 Task: Buy 5 Torsion Bars from Shocks, Struts & Suspension section under best seller category for shipping address: Mia Wilson, 1983 Bartlett Avenue, Southfield, Michigan 48076, Cell Number 2485598029. Pay from credit card ending with 5759, CVV 953
Action: Key pressed amazon.com<Key.enter>
Screenshot: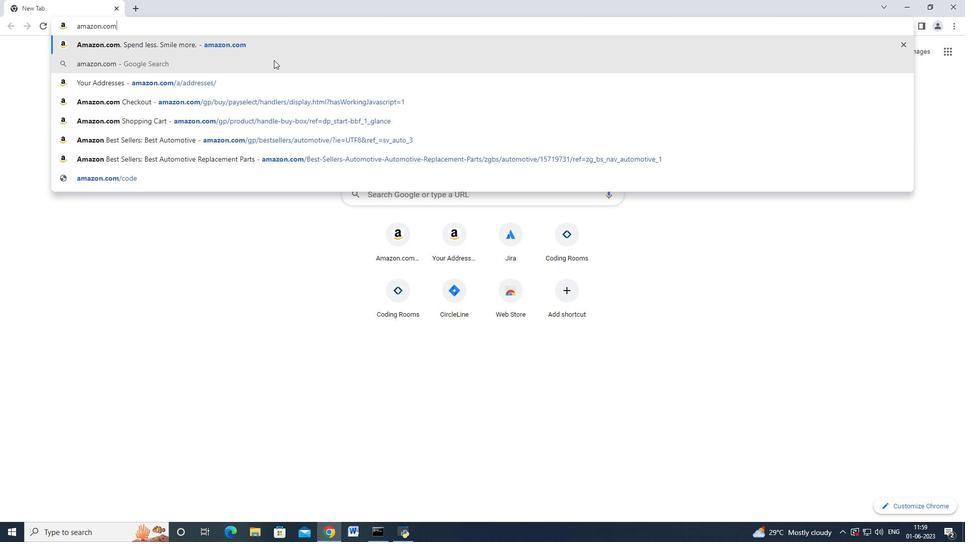 
Action: Mouse moved to (23, 73)
Screenshot: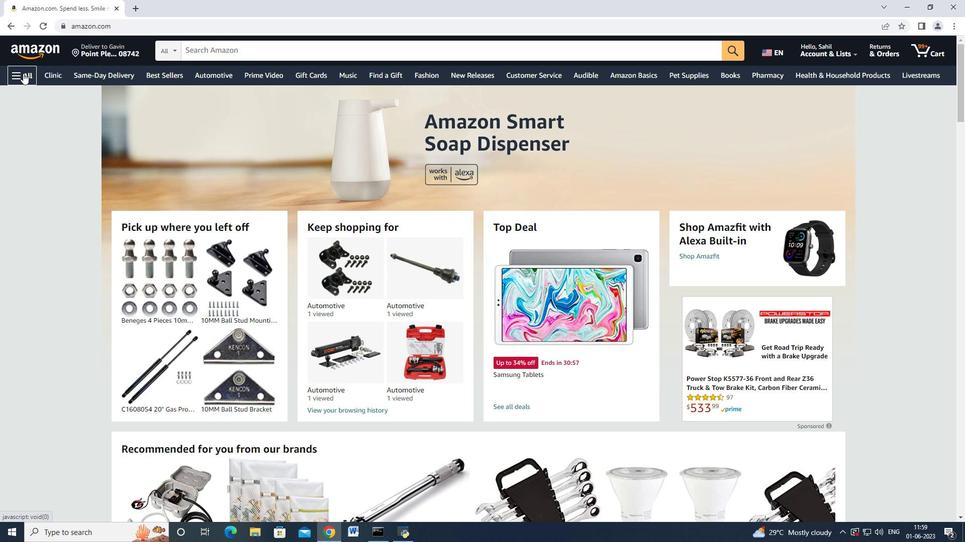 
Action: Mouse pressed left at (23, 73)
Screenshot: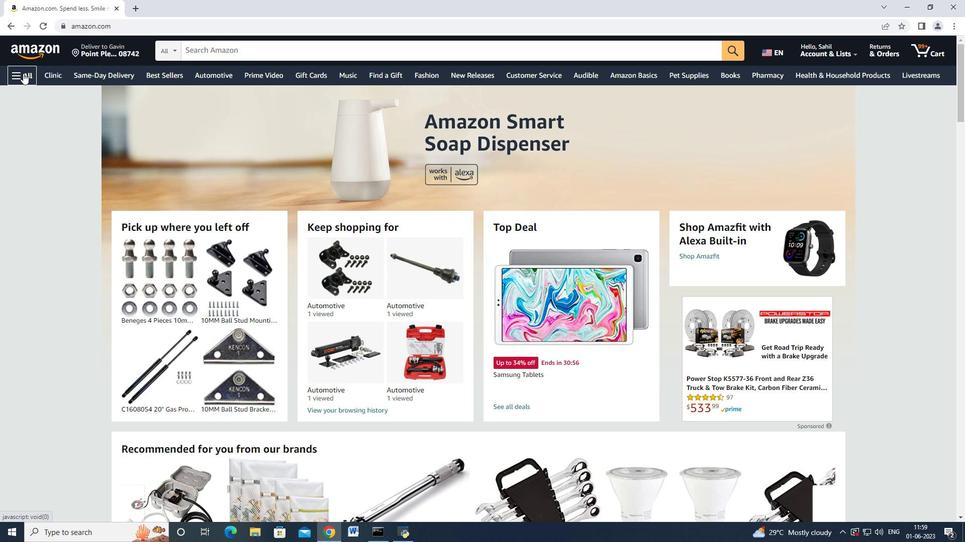 
Action: Mouse moved to (74, 190)
Screenshot: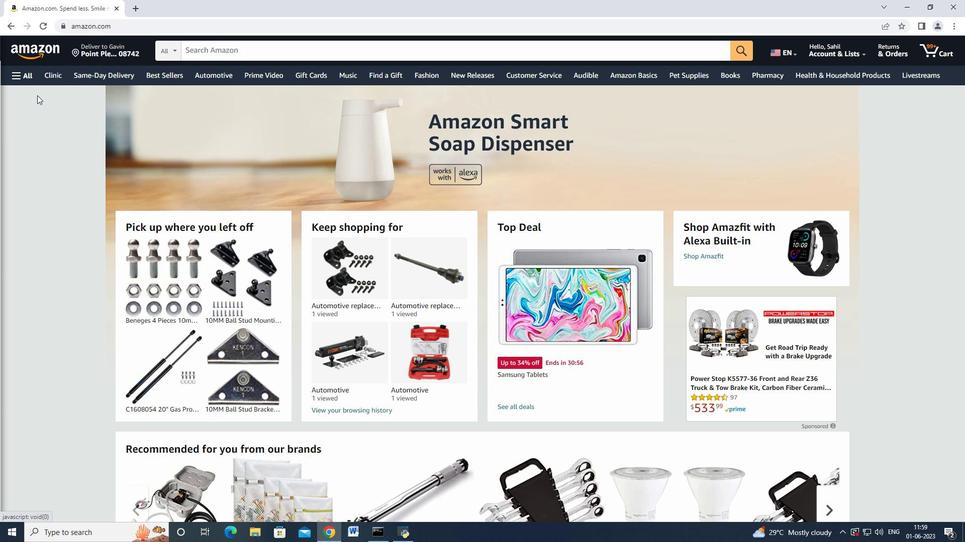 
Action: Mouse scrolled (74, 190) with delta (0, 0)
Screenshot: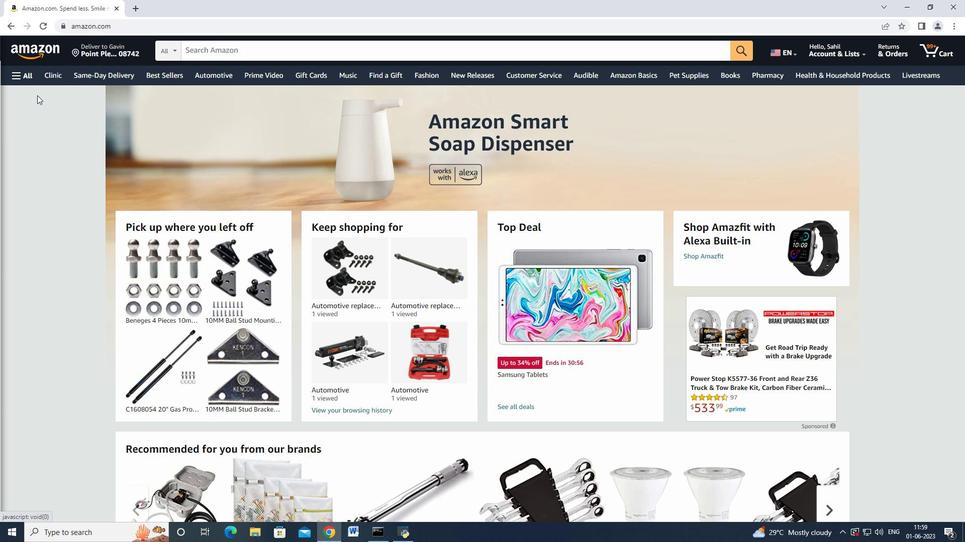 
Action: Mouse moved to (76, 196)
Screenshot: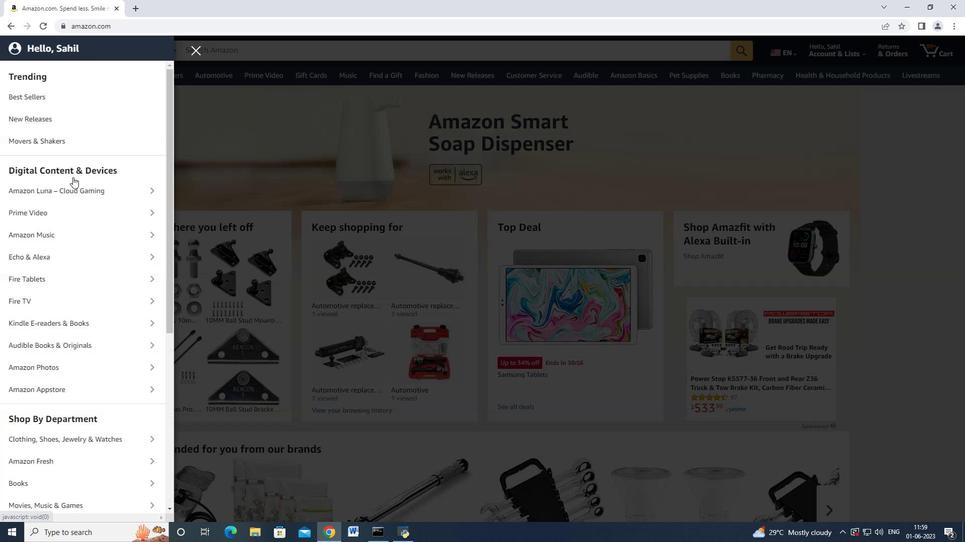 
Action: Mouse scrolled (76, 195) with delta (0, 0)
Screenshot: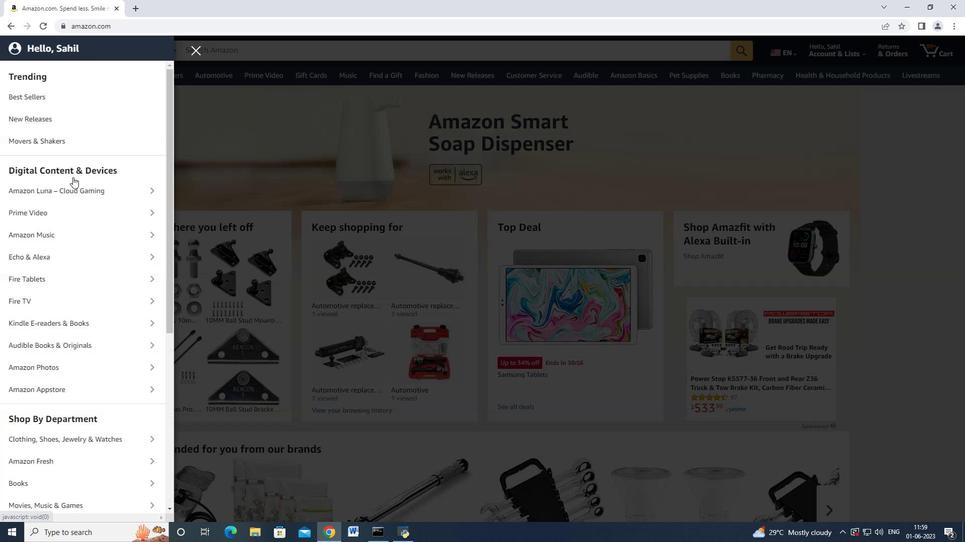 
Action: Mouse moved to (76, 197)
Screenshot: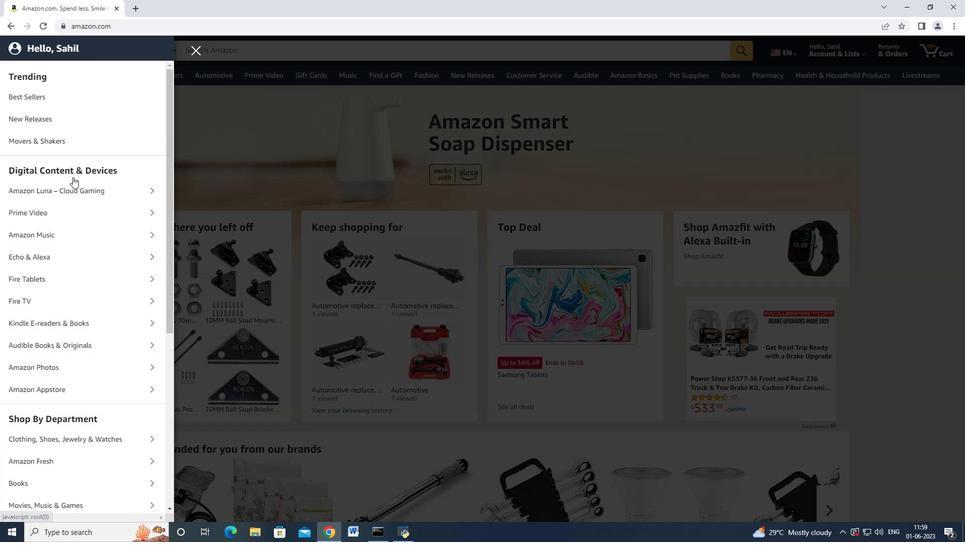 
Action: Mouse scrolled (76, 196) with delta (0, 0)
Screenshot: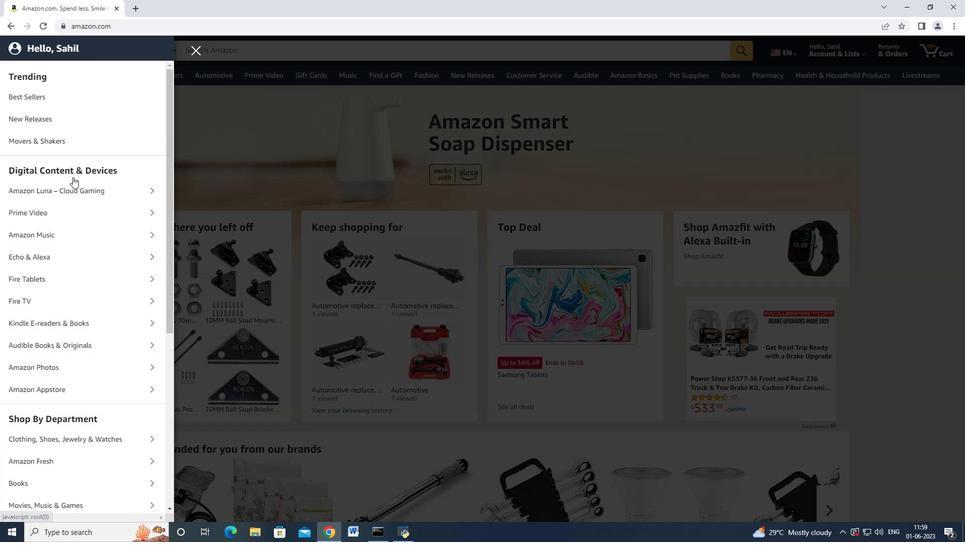 
Action: Mouse moved to (57, 378)
Screenshot: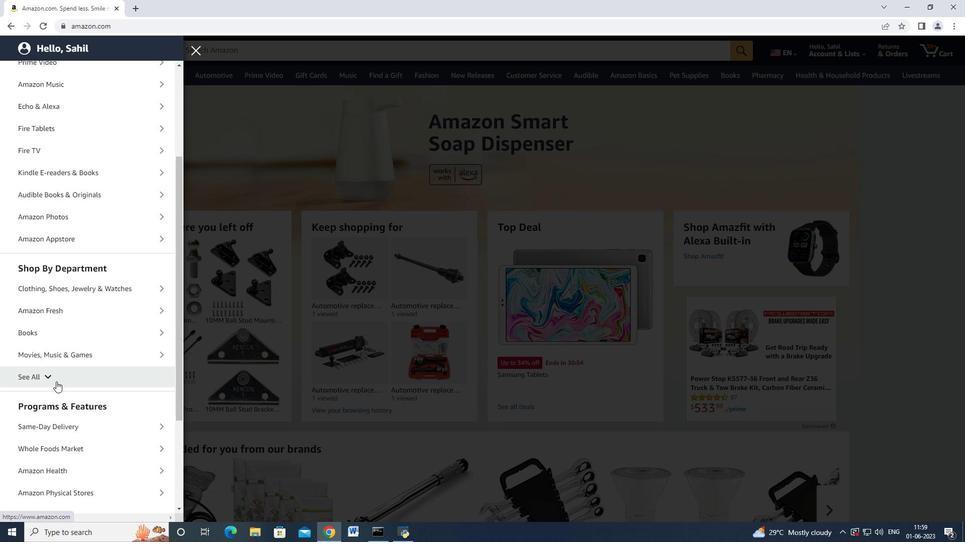 
Action: Mouse pressed left at (57, 378)
Screenshot: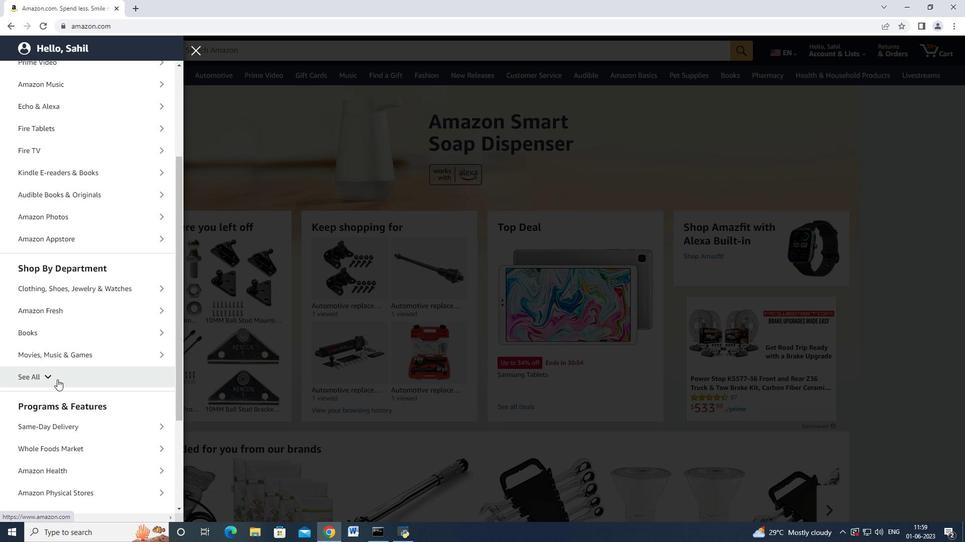 
Action: Mouse moved to (97, 309)
Screenshot: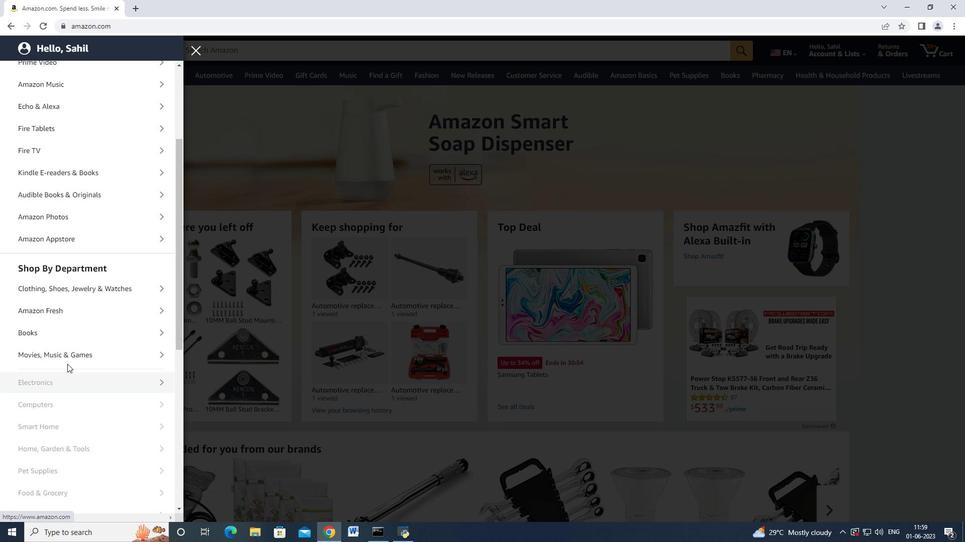 
Action: Mouse scrolled (97, 308) with delta (0, 0)
Screenshot: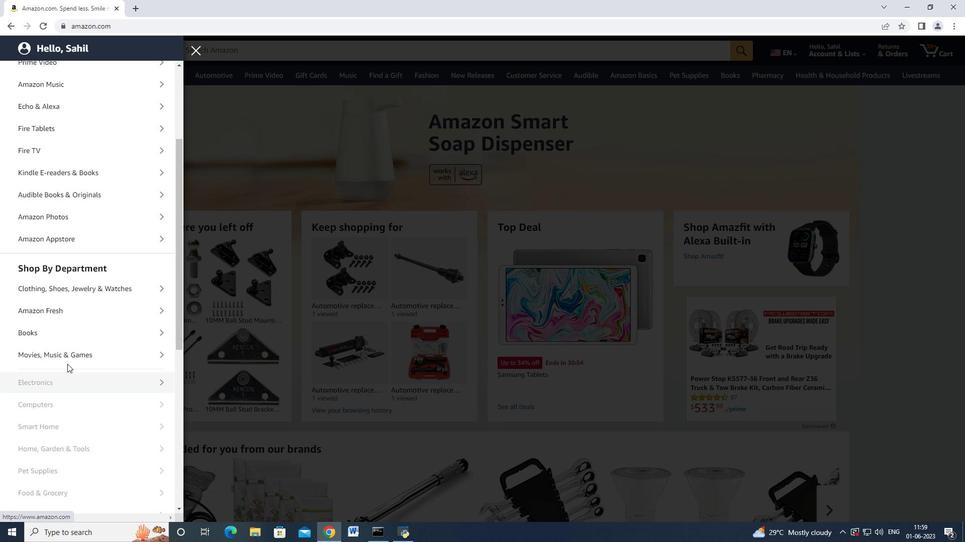 
Action: Mouse moved to (97, 308)
Screenshot: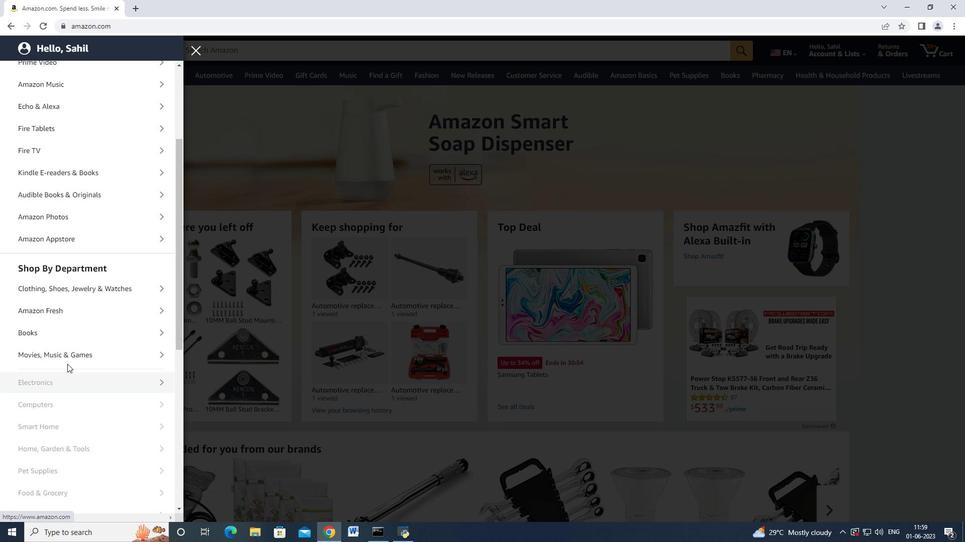
Action: Mouse scrolled (97, 308) with delta (0, 0)
Screenshot: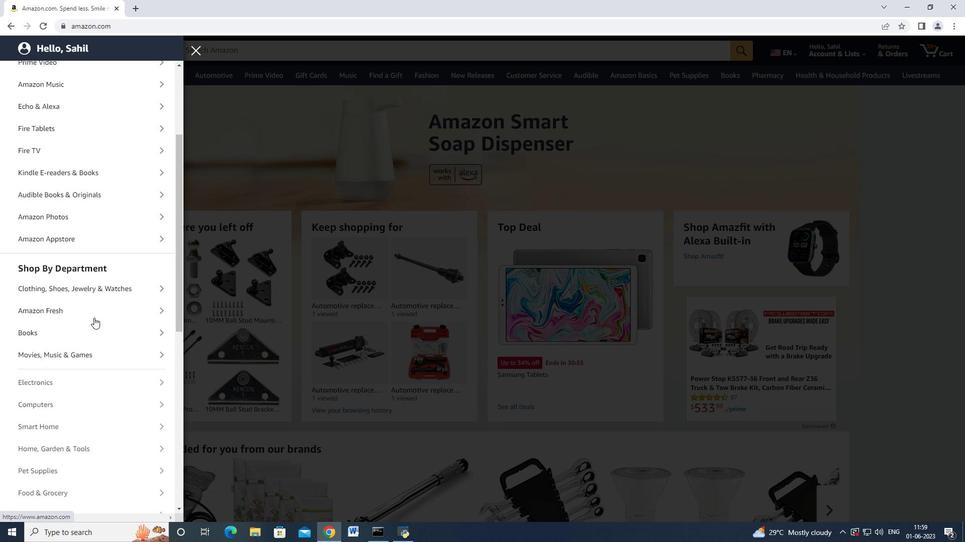 
Action: Mouse scrolled (97, 308) with delta (0, 0)
Screenshot: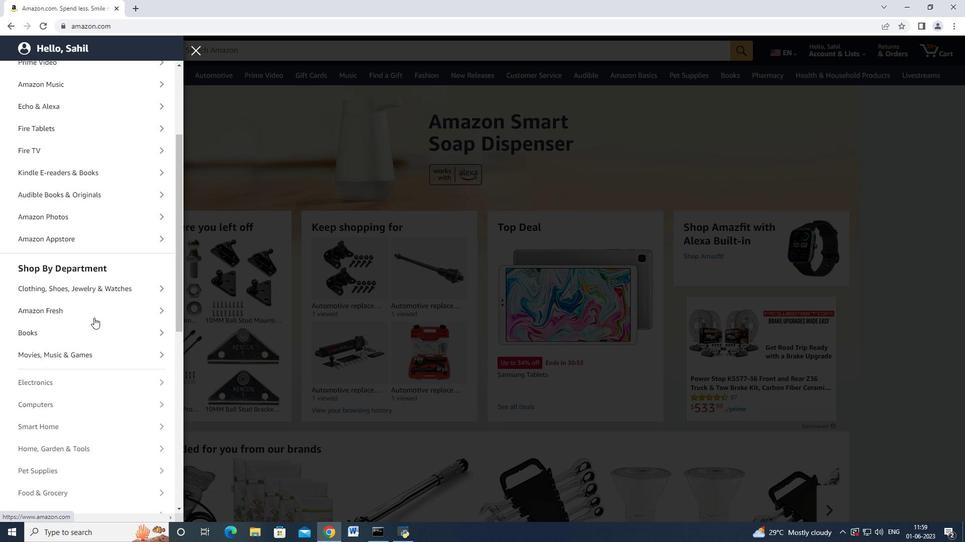 
Action: Mouse scrolled (97, 308) with delta (0, 0)
Screenshot: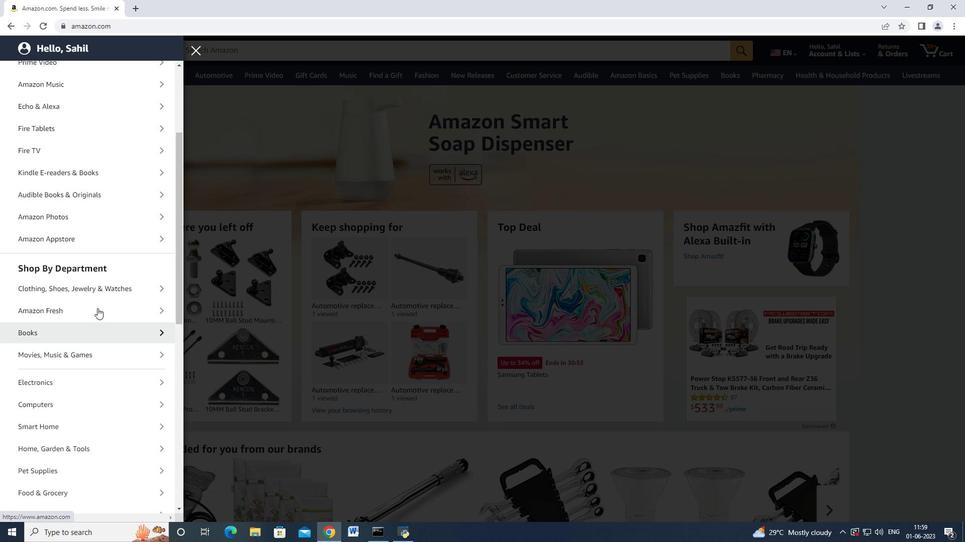 
Action: Mouse moved to (98, 316)
Screenshot: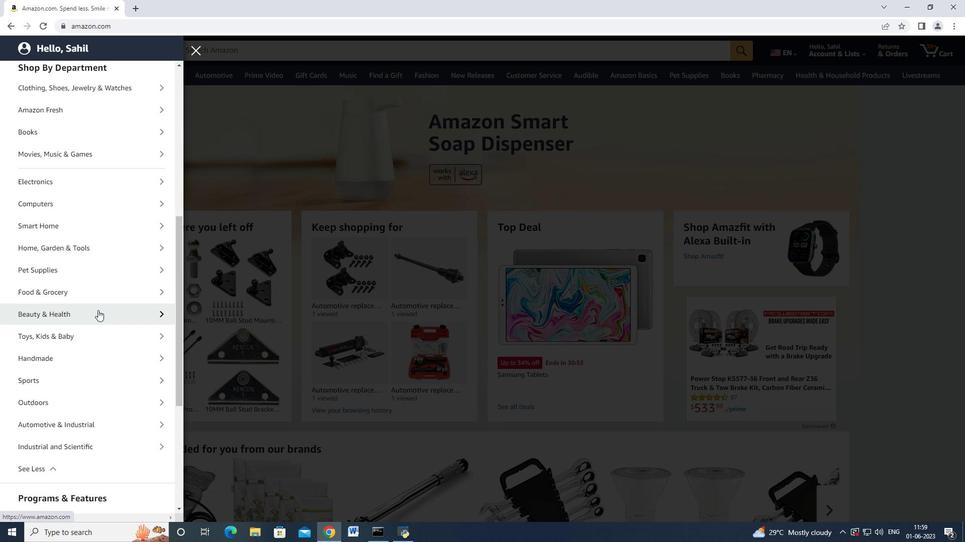 
Action: Mouse scrolled (98, 316) with delta (0, 0)
Screenshot: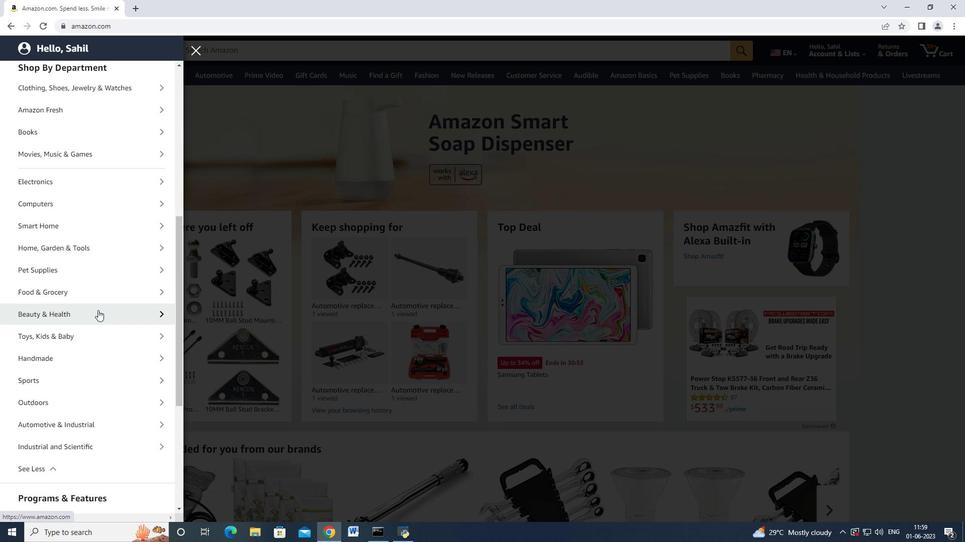 
Action: Mouse moved to (98, 318)
Screenshot: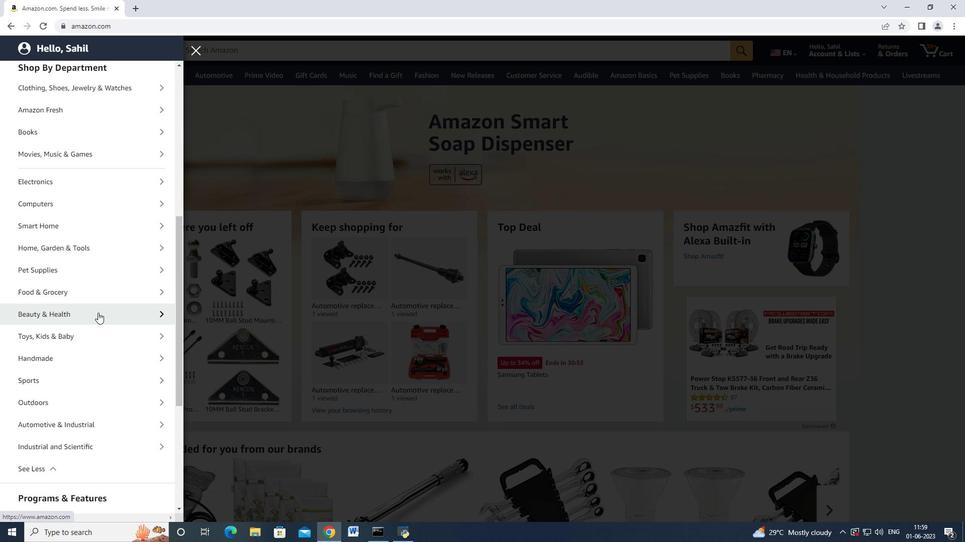 
Action: Mouse scrolled (98, 318) with delta (0, 0)
Screenshot: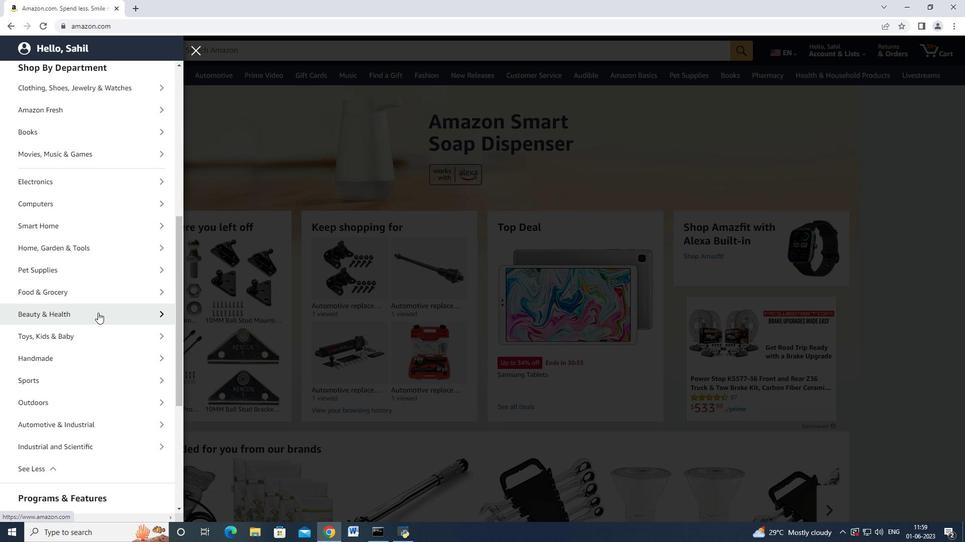 
Action: Mouse moved to (104, 330)
Screenshot: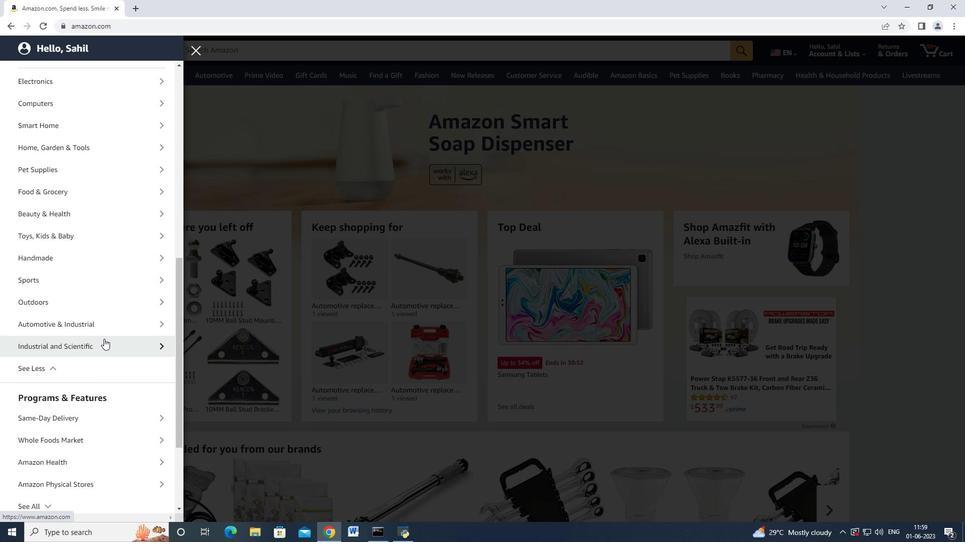 
Action: Mouse pressed left at (104, 330)
Screenshot: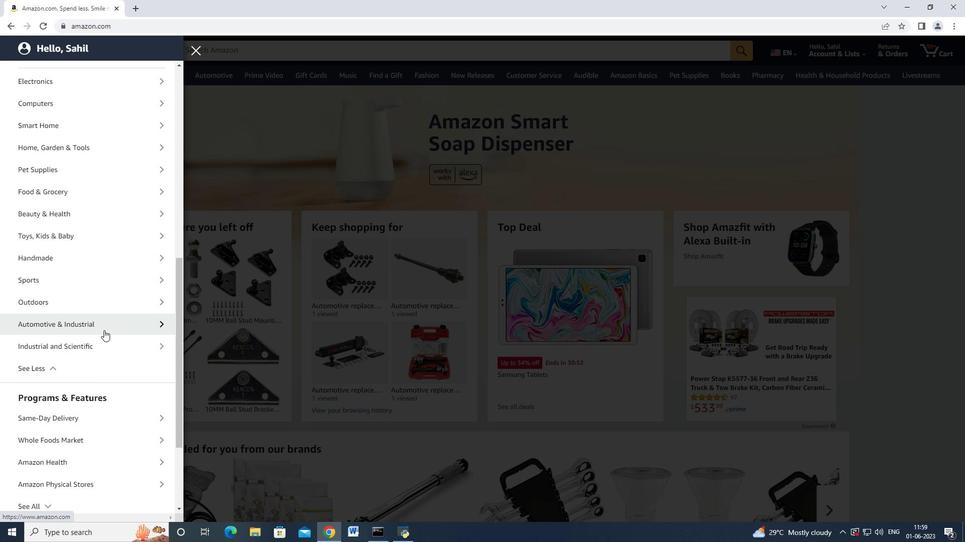 
Action: Mouse moved to (103, 116)
Screenshot: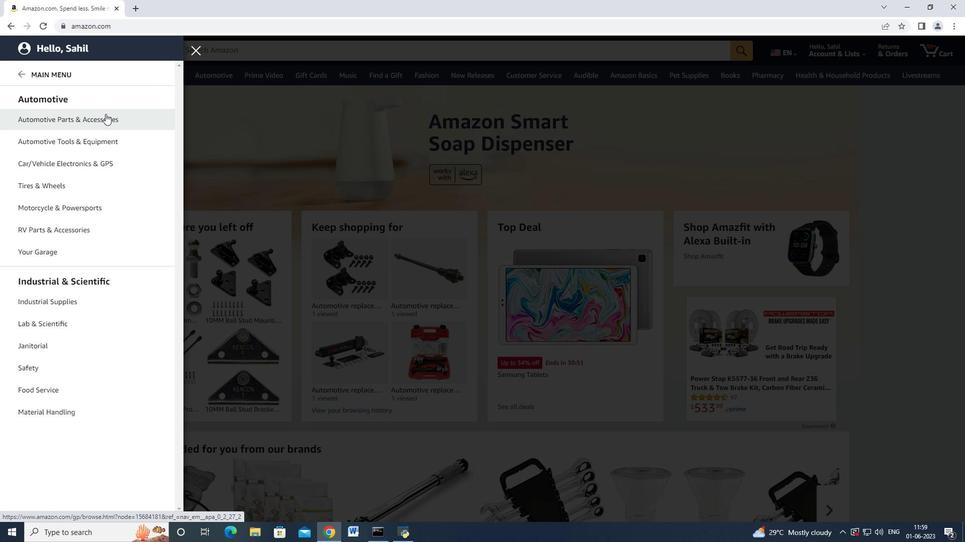 
Action: Mouse pressed left at (103, 116)
Screenshot: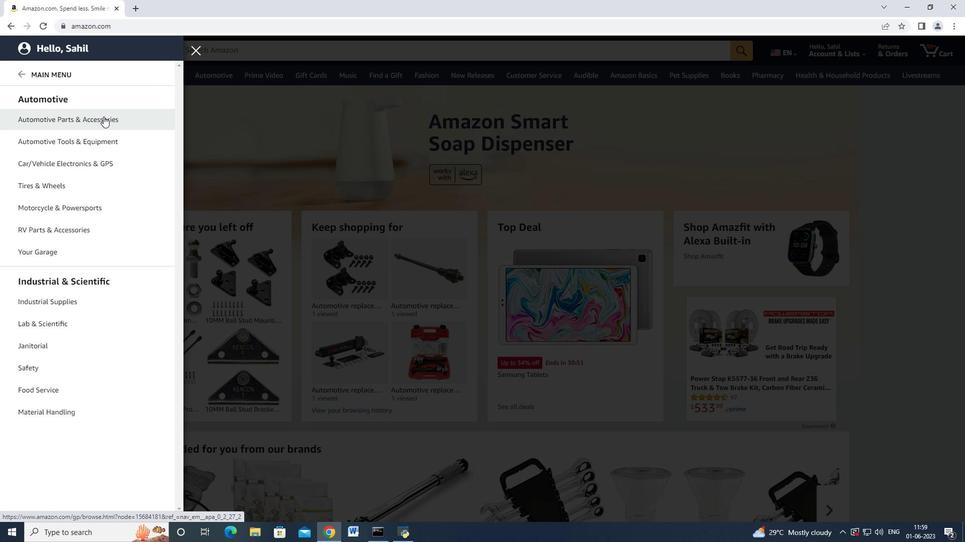 
Action: Mouse moved to (174, 91)
Screenshot: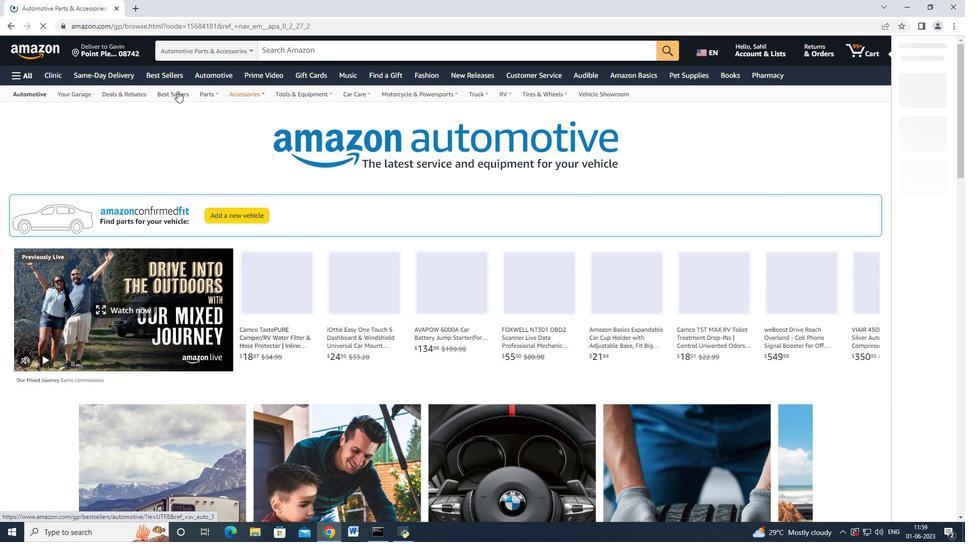
Action: Mouse pressed left at (174, 91)
Screenshot: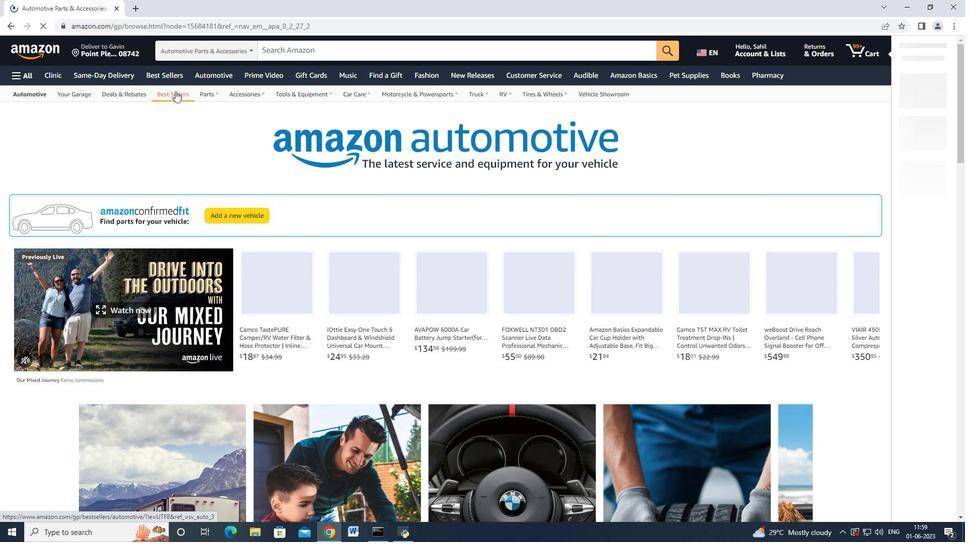 
Action: Mouse moved to (71, 325)
Screenshot: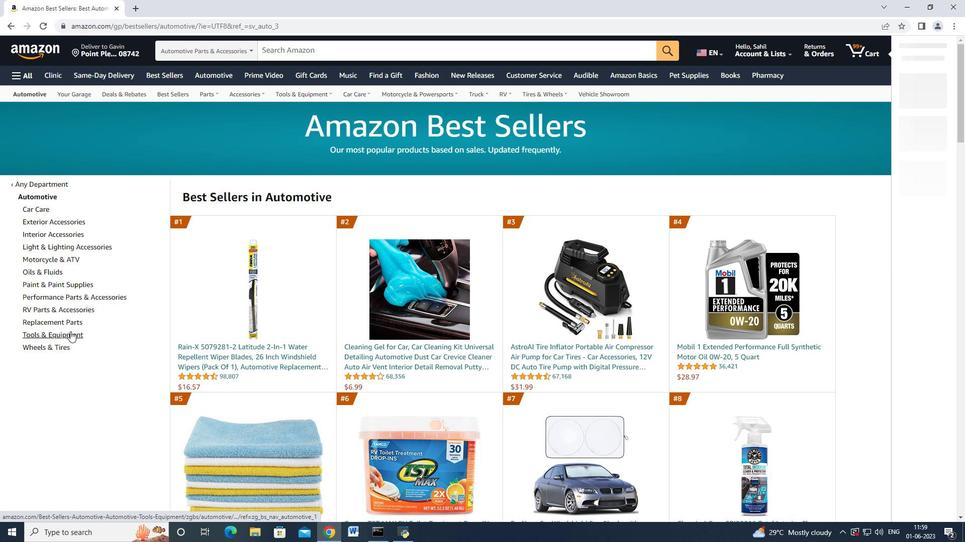 
Action: Mouse pressed left at (71, 325)
Screenshot: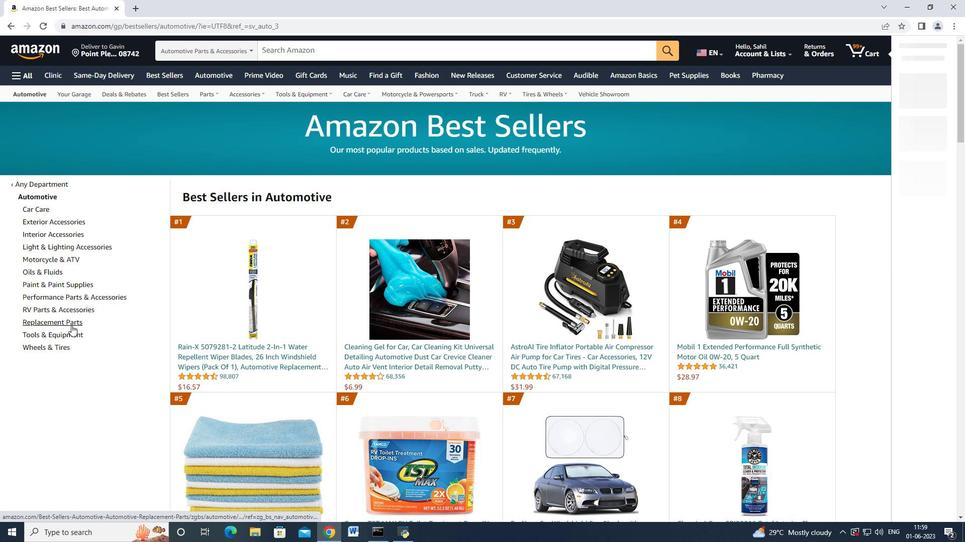 
Action: Mouse moved to (128, 291)
Screenshot: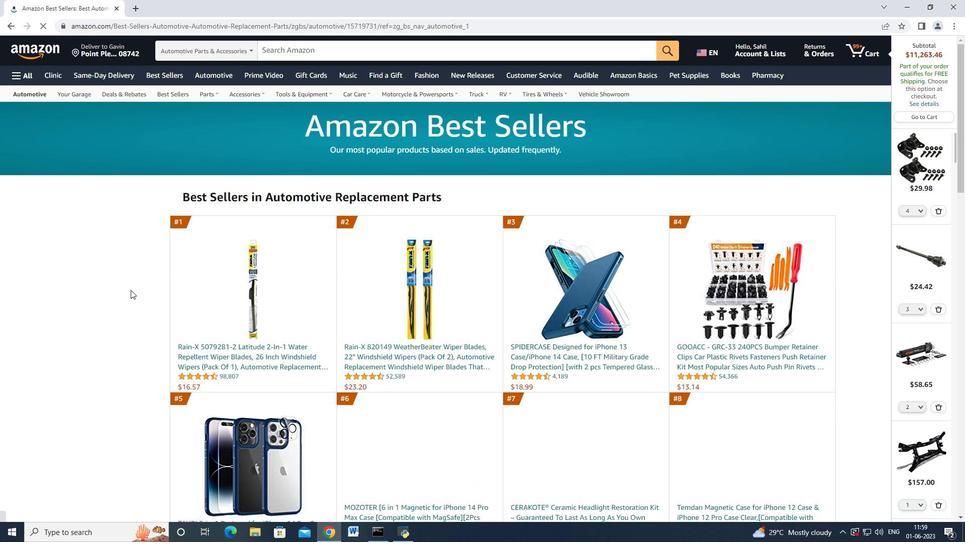 
Action: Mouse scrolled (128, 291) with delta (0, 0)
Screenshot: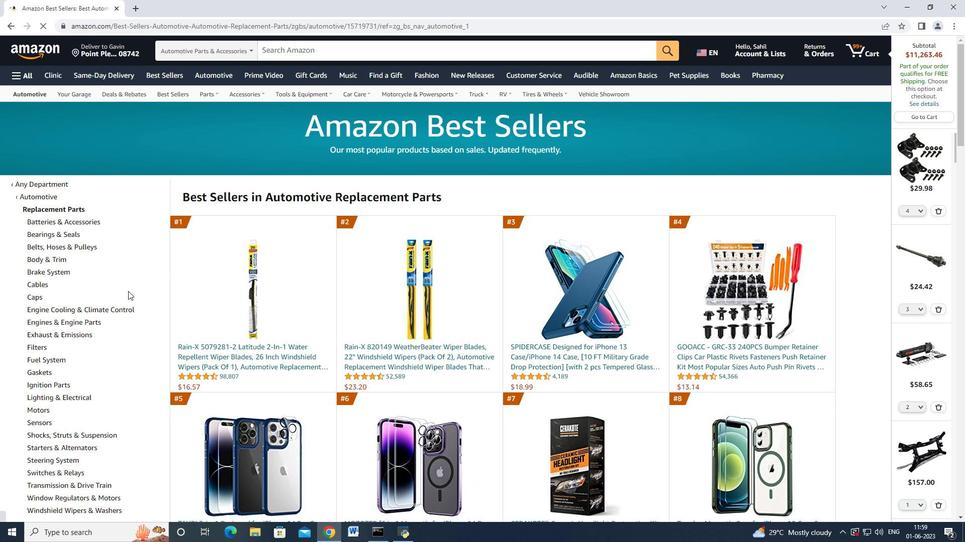 
Action: Mouse scrolled (128, 291) with delta (0, 0)
Screenshot: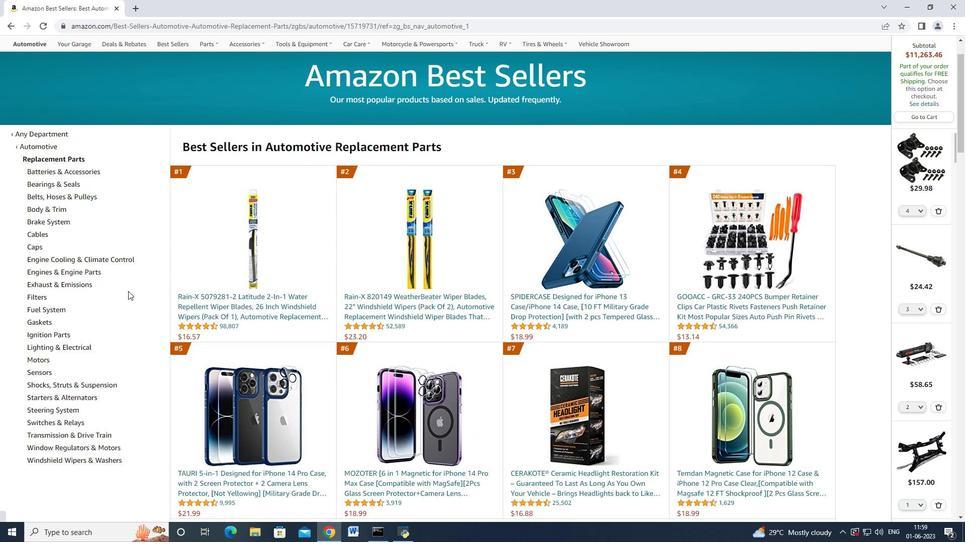
Action: Mouse scrolled (128, 292) with delta (0, 0)
Screenshot: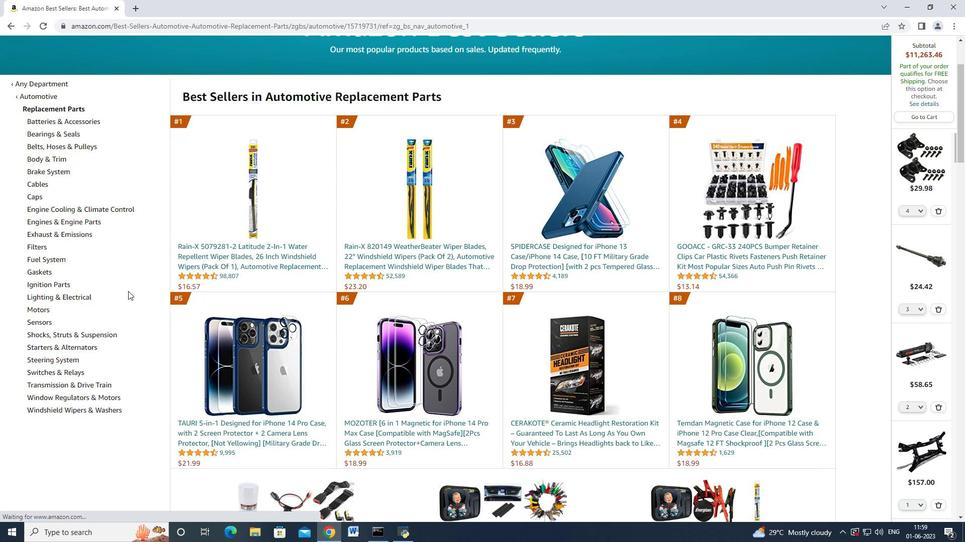 
Action: Mouse moved to (76, 386)
Screenshot: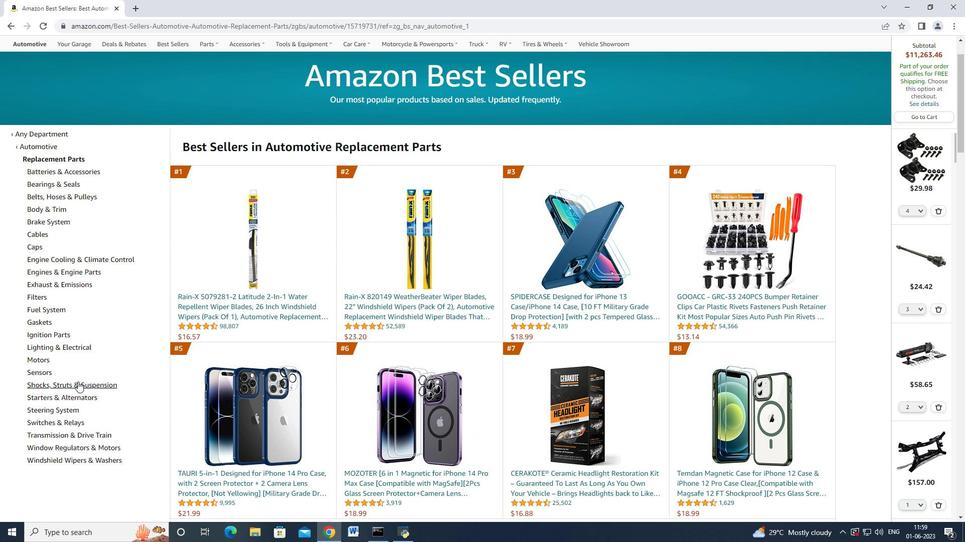 
Action: Mouse pressed left at (76, 386)
Screenshot: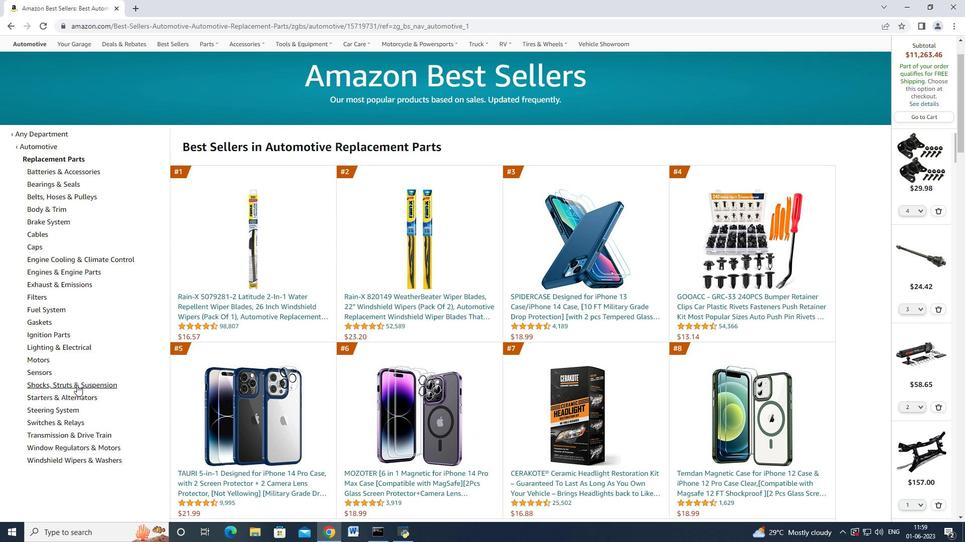 
Action: Mouse moved to (107, 310)
Screenshot: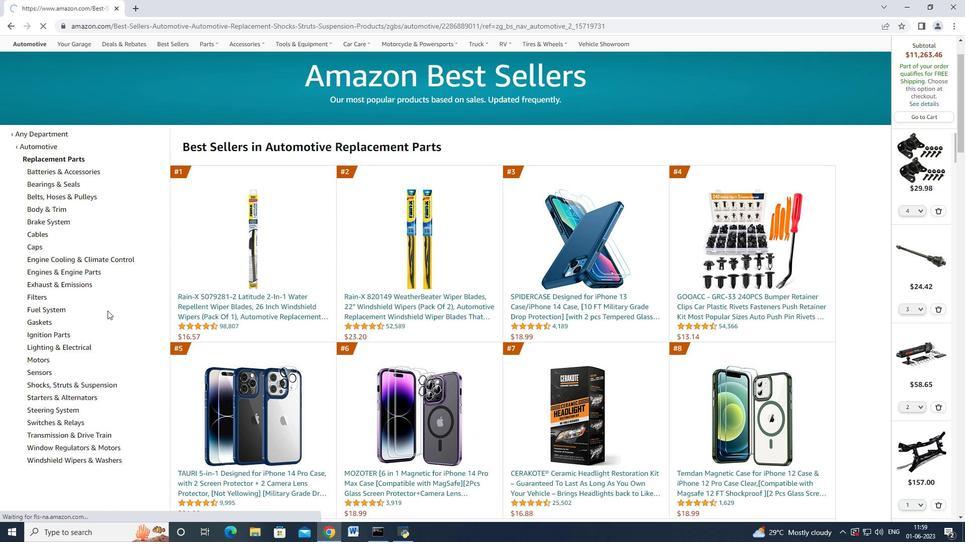 
Action: Mouse scrolled (107, 310) with delta (0, 0)
Screenshot: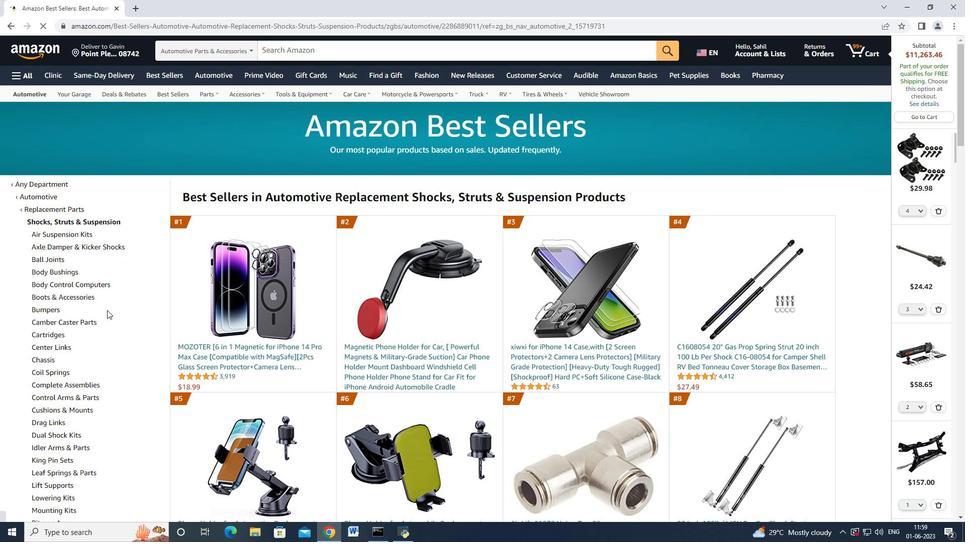 
Action: Mouse scrolled (107, 310) with delta (0, 0)
Screenshot: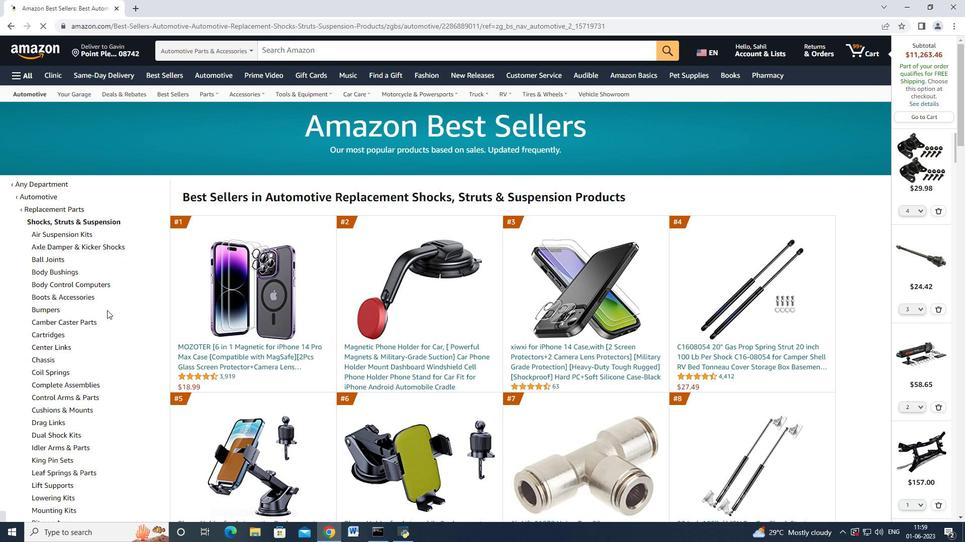 
Action: Mouse scrolled (107, 310) with delta (0, 0)
Screenshot: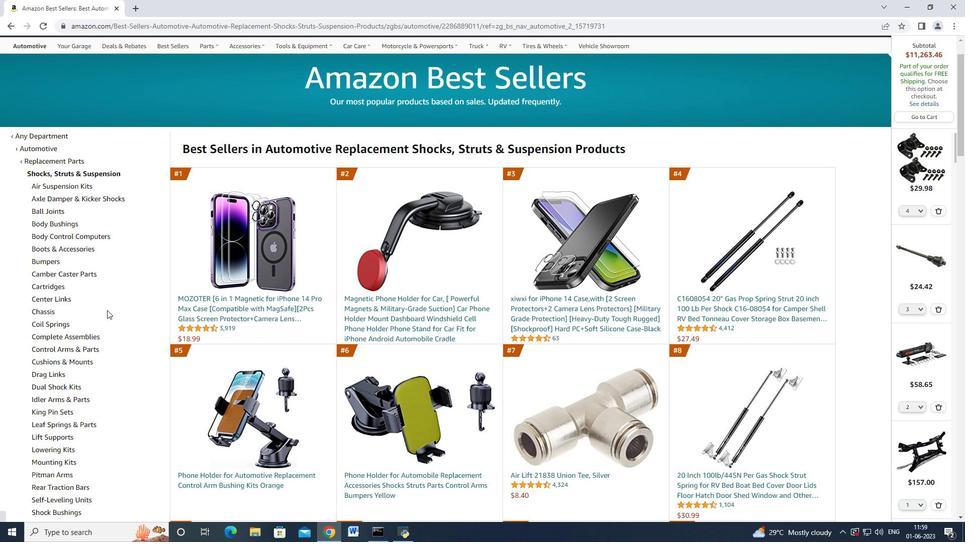 
Action: Mouse scrolled (107, 310) with delta (0, 0)
Screenshot: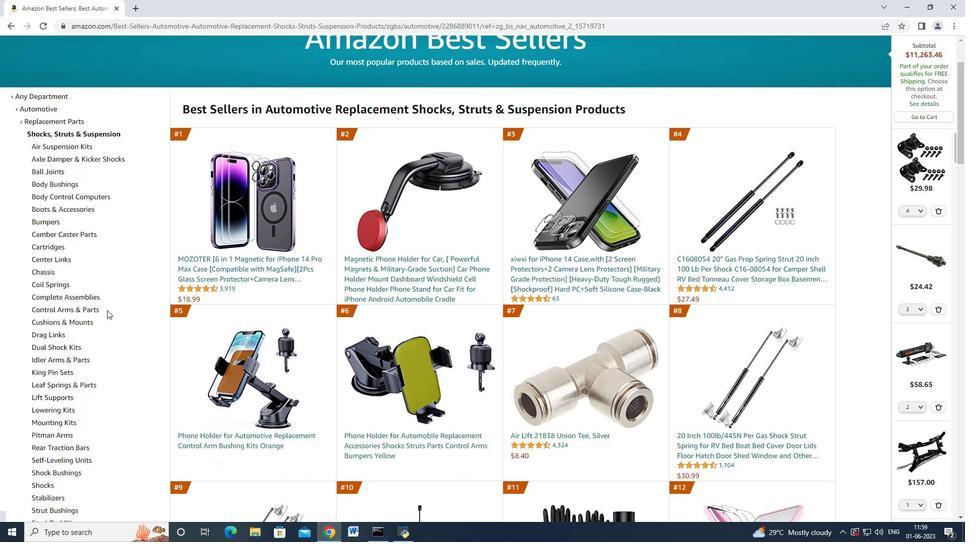 
Action: Mouse scrolled (107, 310) with delta (0, 0)
Screenshot: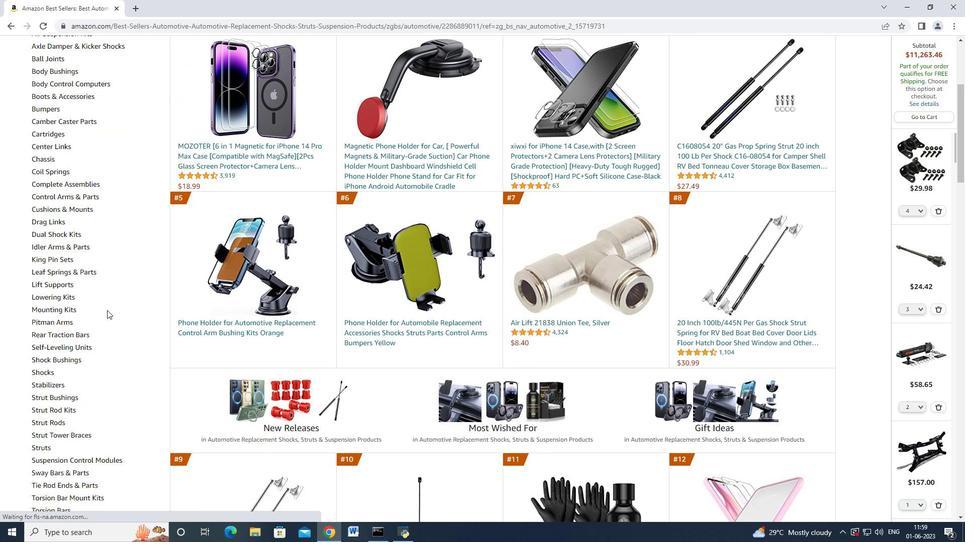 
Action: Mouse scrolled (107, 310) with delta (0, 0)
Screenshot: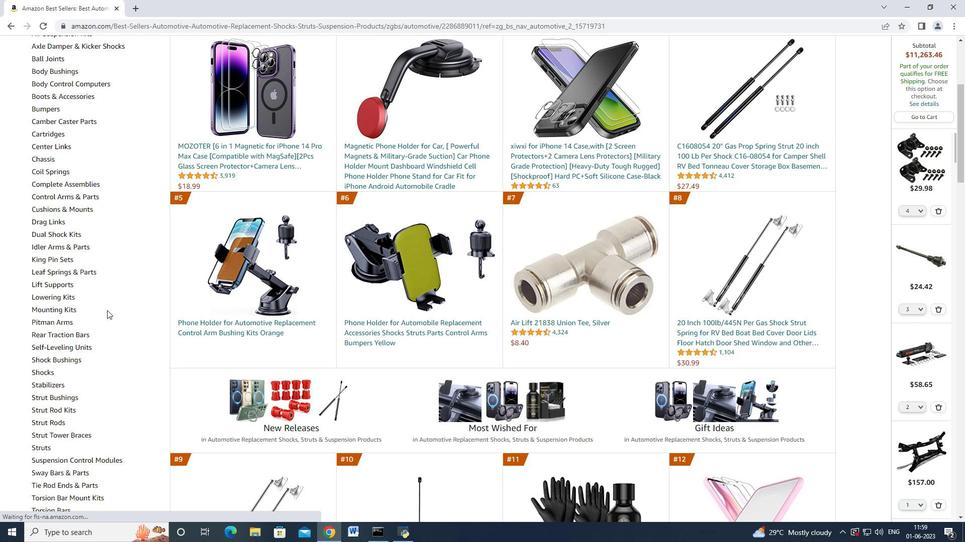 
Action: Mouse moved to (65, 411)
Screenshot: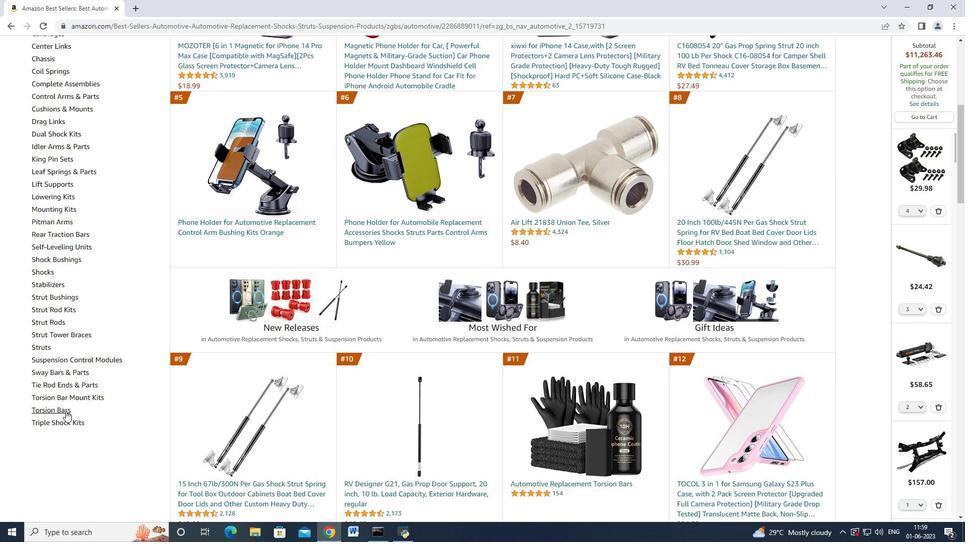 
Action: Mouse pressed left at (65, 411)
Screenshot: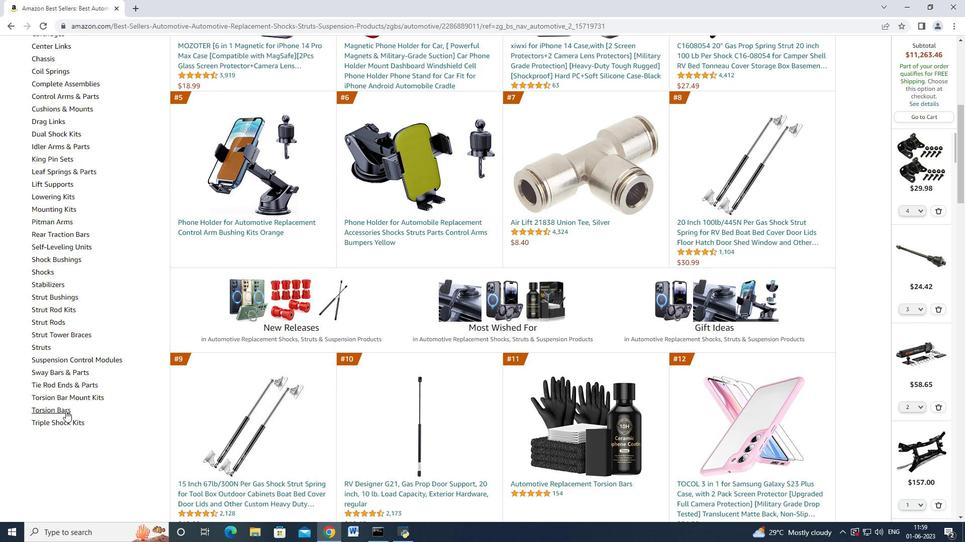 
Action: Mouse moved to (314, 243)
Screenshot: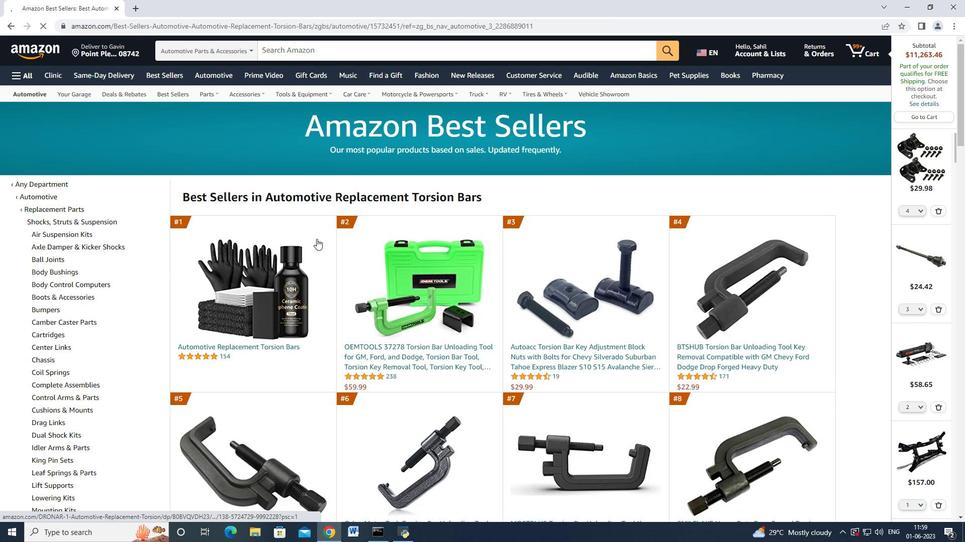 
Action: Mouse scrolled (314, 242) with delta (0, 0)
Screenshot: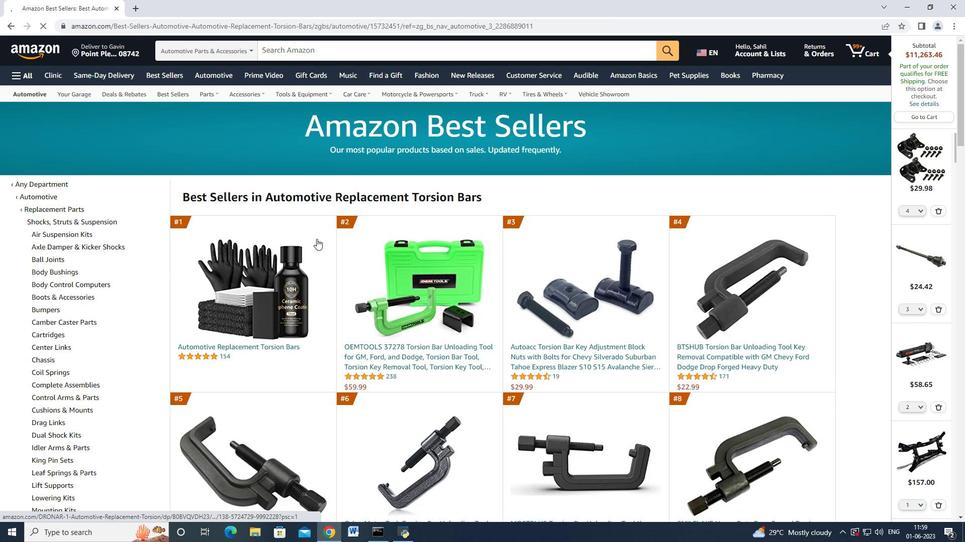 
Action: Mouse moved to (314, 243)
Screenshot: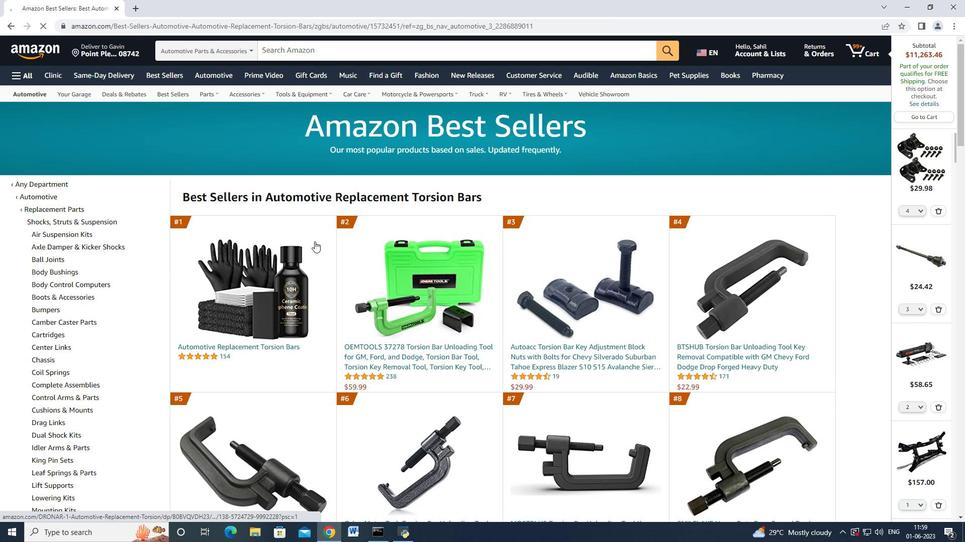 
Action: Mouse scrolled (314, 242) with delta (0, 0)
Screenshot: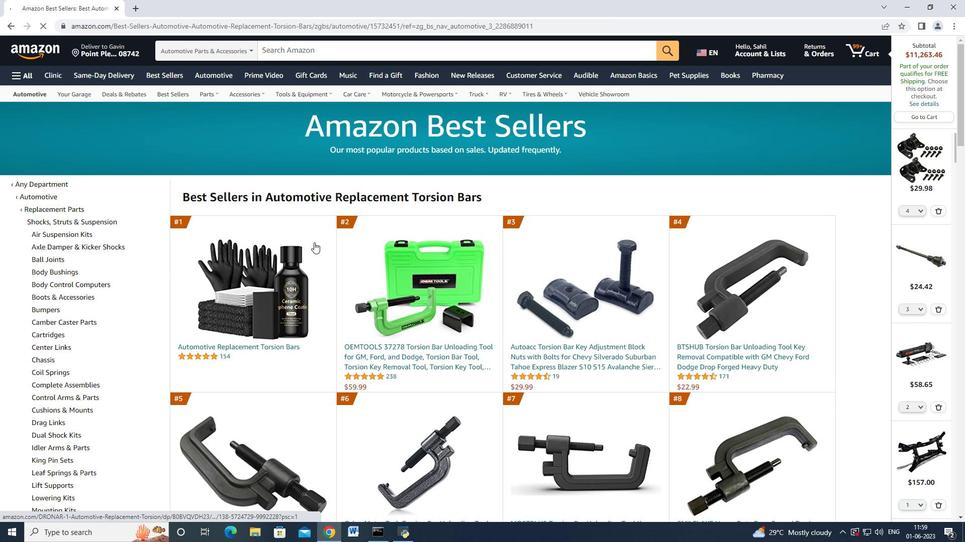 
Action: Mouse moved to (409, 252)
Screenshot: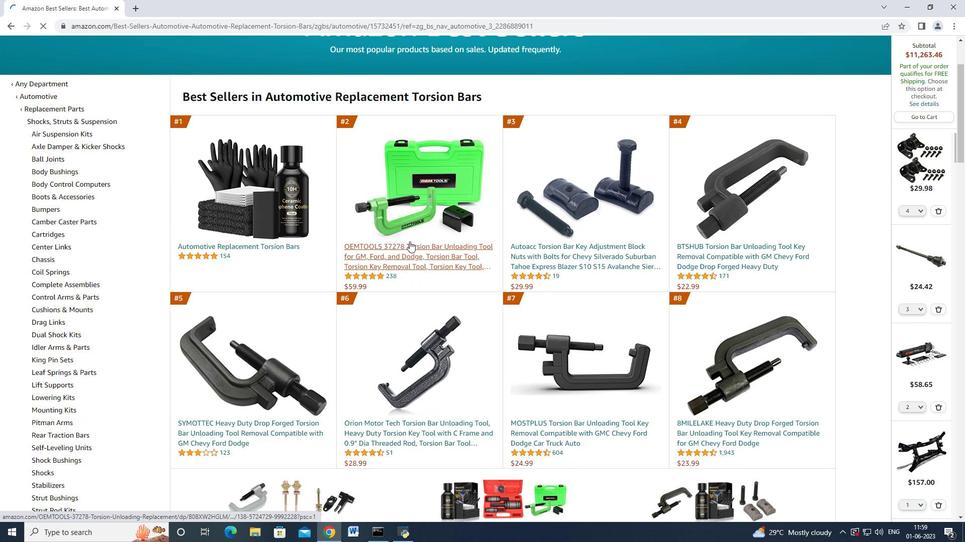 
Action: Mouse pressed left at (409, 252)
Screenshot: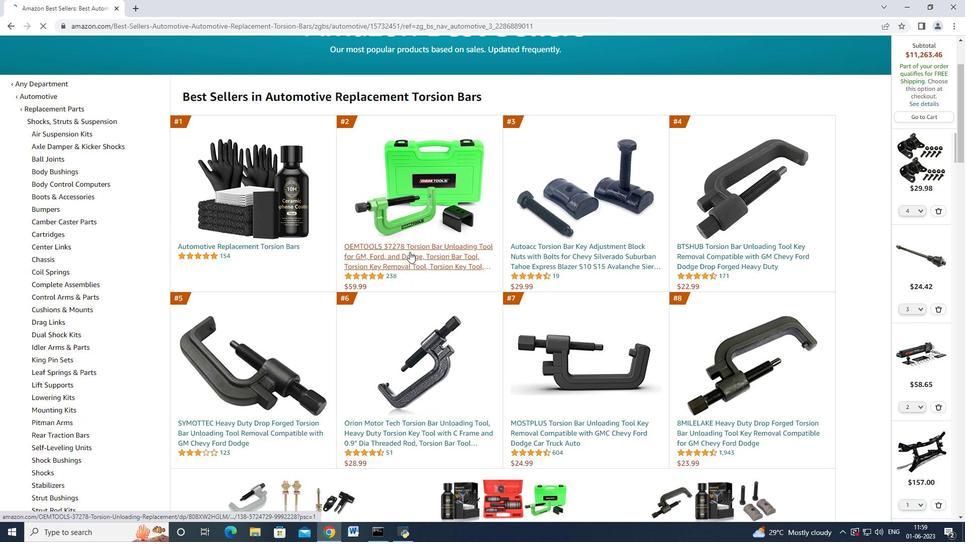 
Action: Mouse moved to (539, 265)
Screenshot: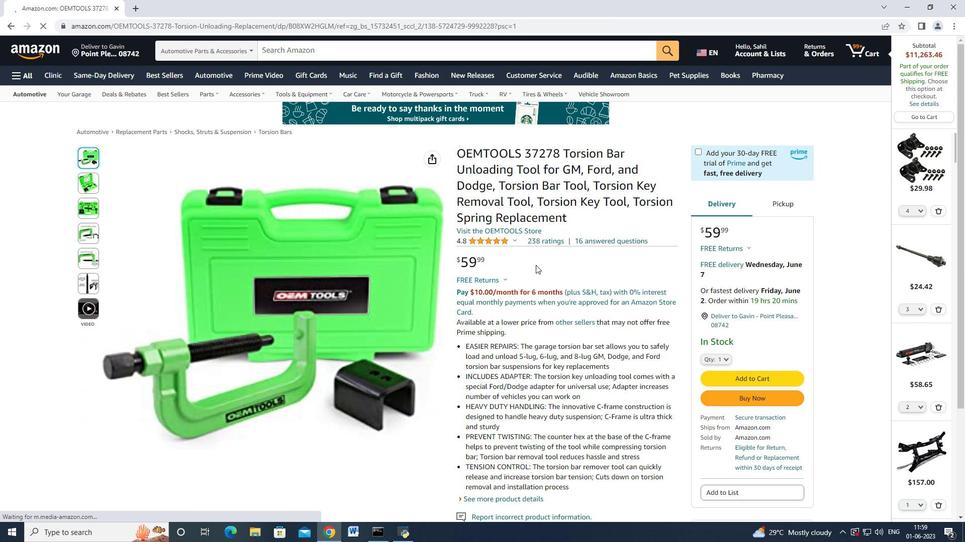 
Action: Mouse scrolled (539, 265) with delta (0, 0)
Screenshot: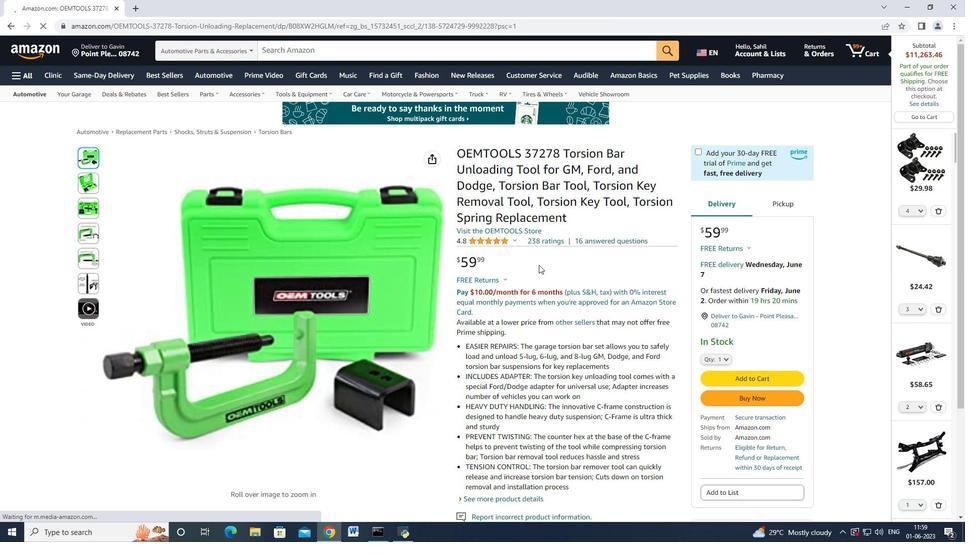 
Action: Mouse moved to (711, 310)
Screenshot: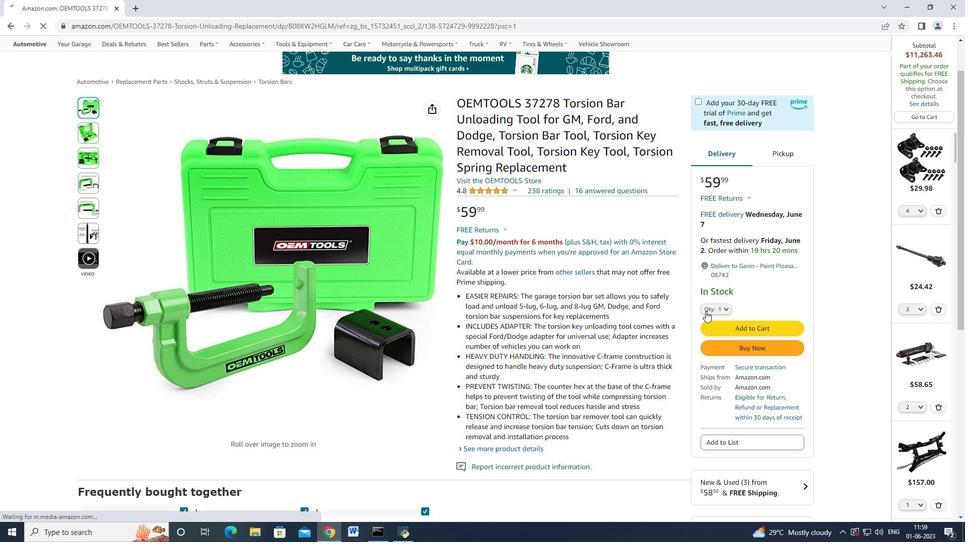 
Action: Mouse pressed left at (711, 310)
Screenshot: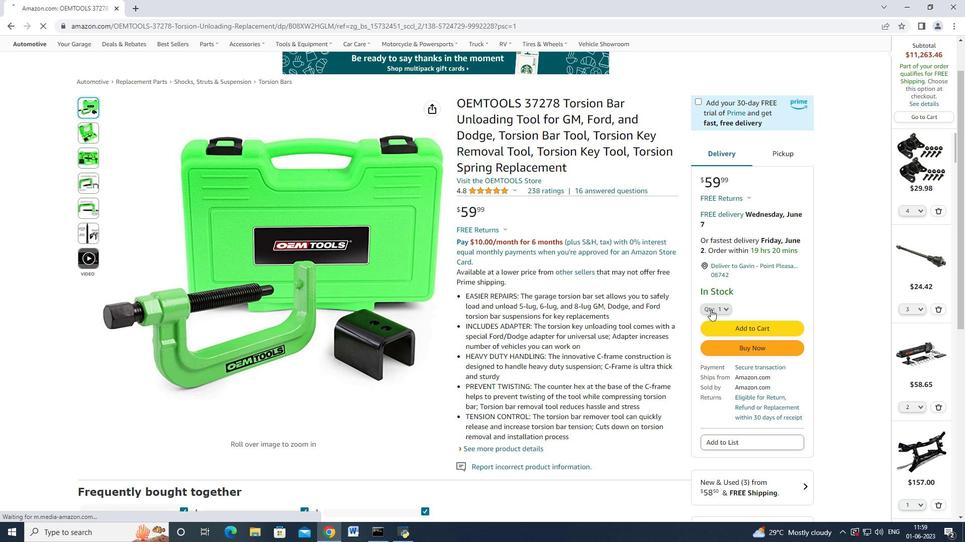 
Action: Mouse moved to (718, 108)
Screenshot: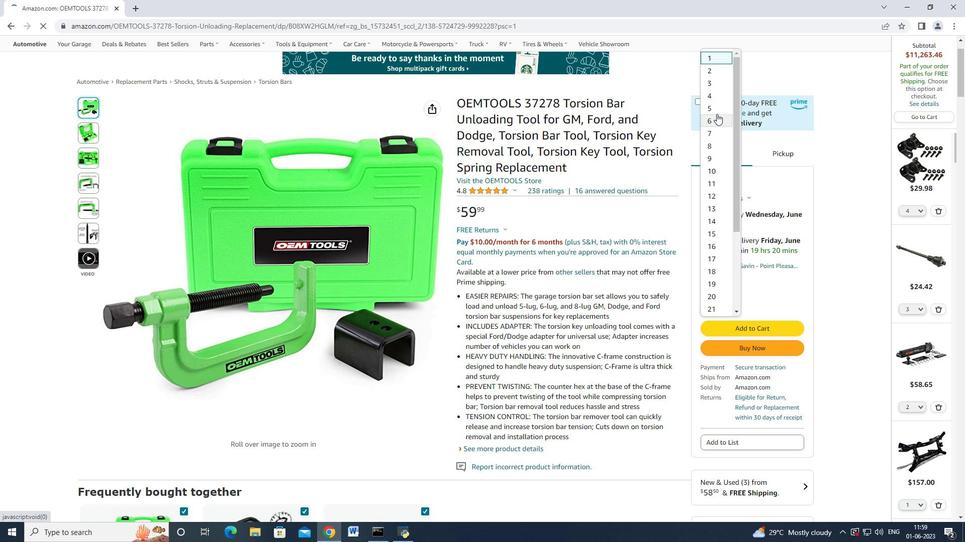 
Action: Mouse pressed left at (718, 108)
Screenshot: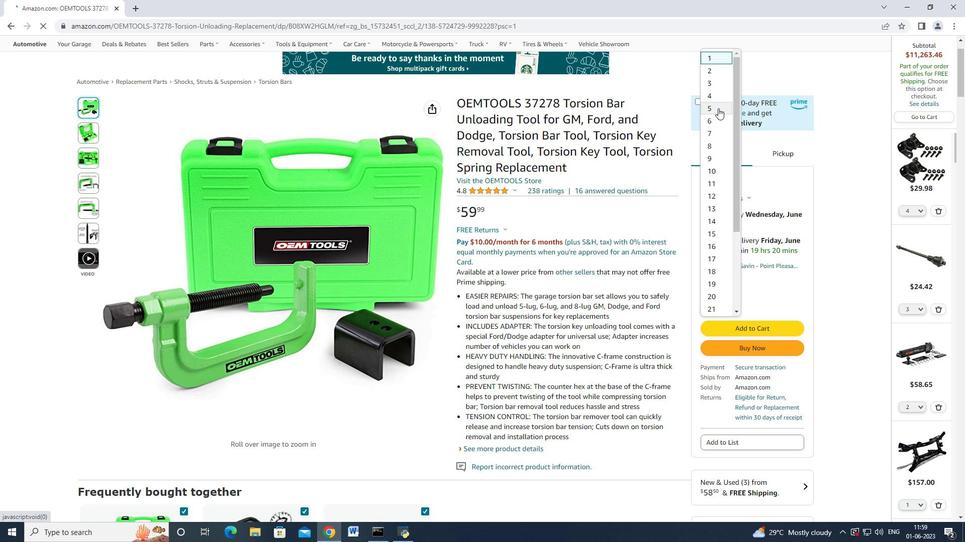 
Action: Mouse moved to (732, 344)
Screenshot: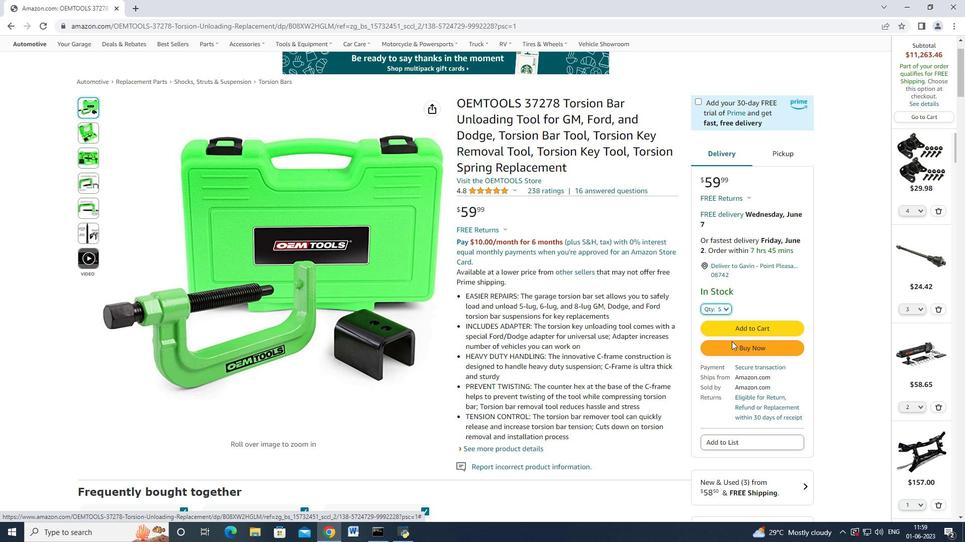 
Action: Mouse pressed left at (732, 344)
Screenshot: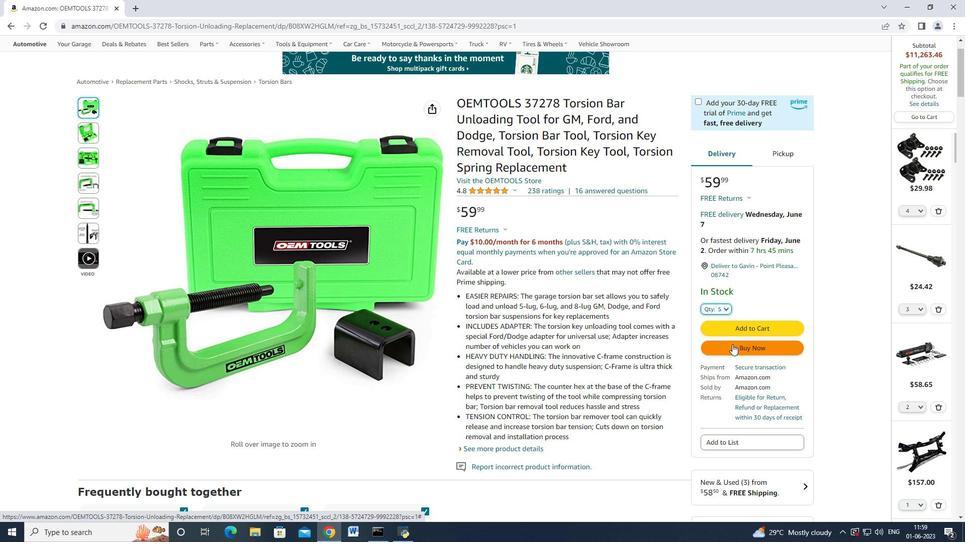 
Action: Mouse moved to (583, 84)
Screenshot: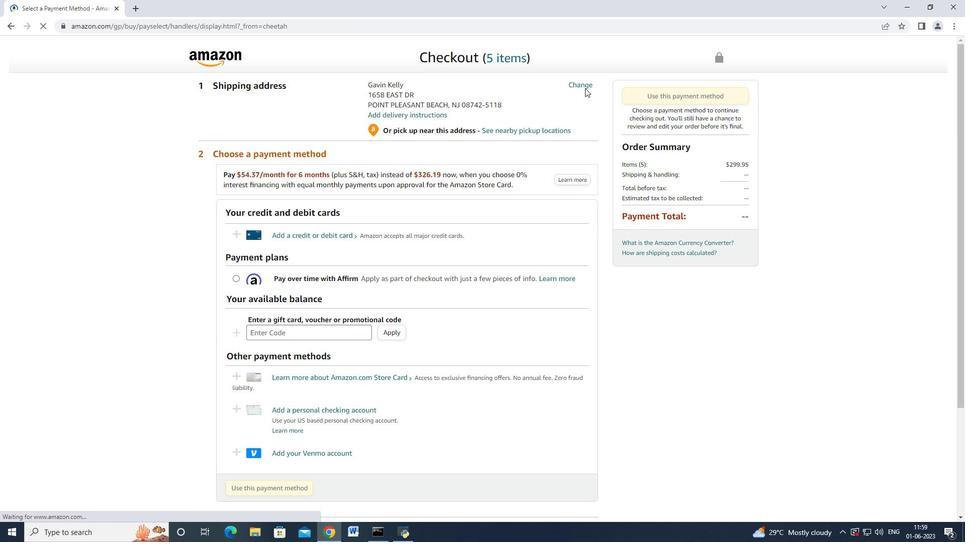 
Action: Mouse pressed left at (583, 84)
Screenshot: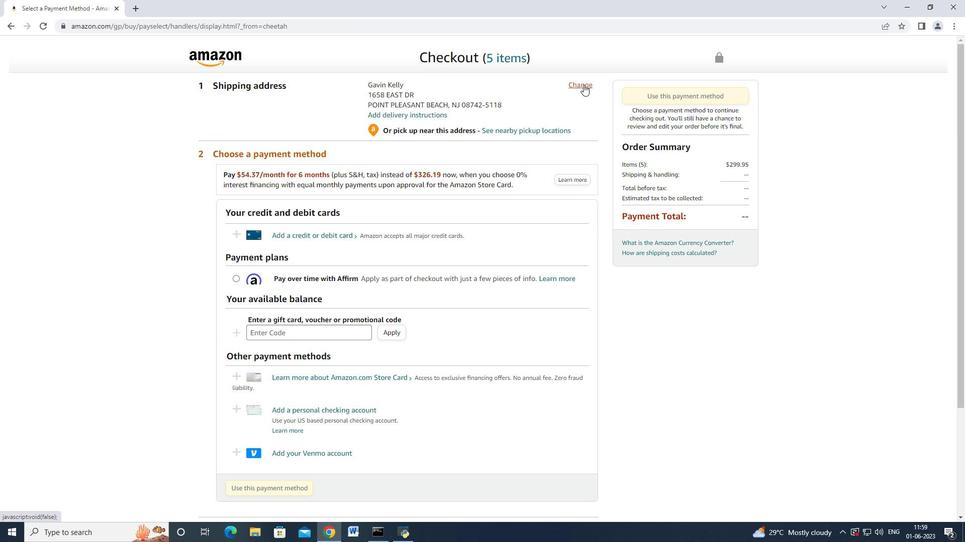 
Action: Mouse moved to (384, 86)
Screenshot: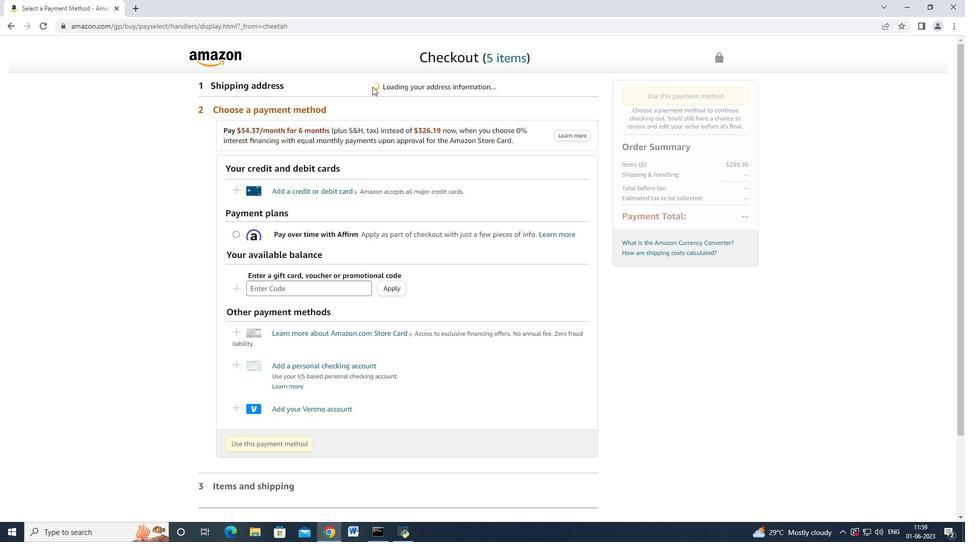 
Action: Mouse pressed left at (384, 86)
Screenshot: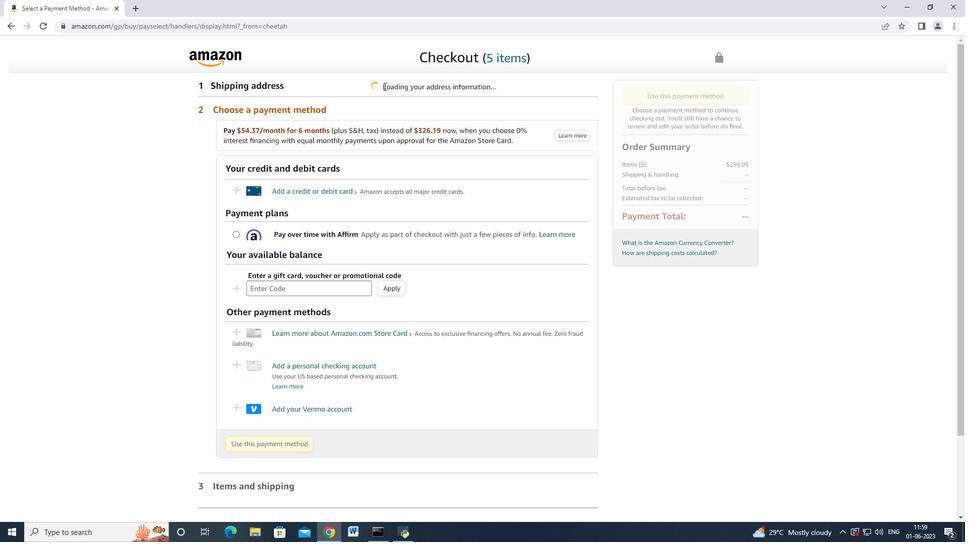 
Action: Mouse moved to (386, 200)
Screenshot: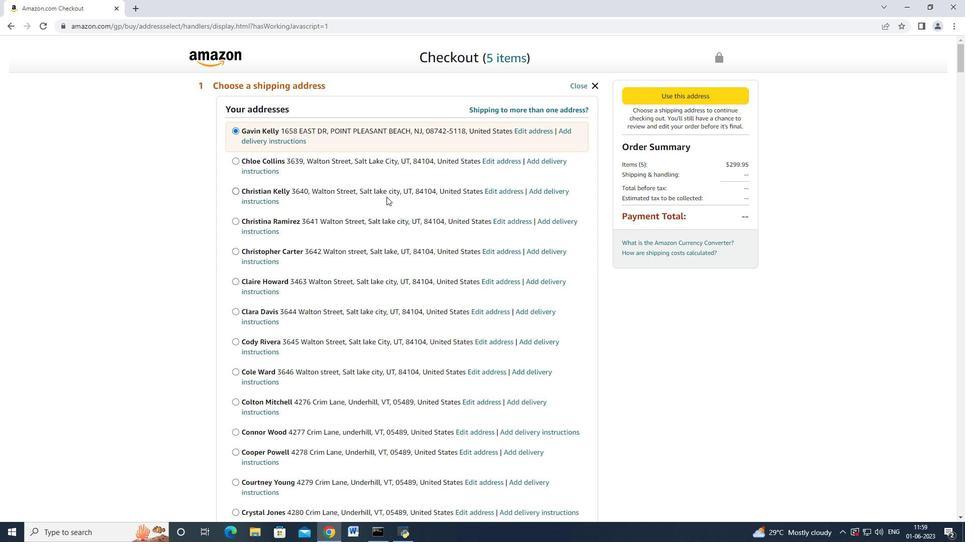 
Action: Mouse scrolled (386, 199) with delta (0, 0)
Screenshot: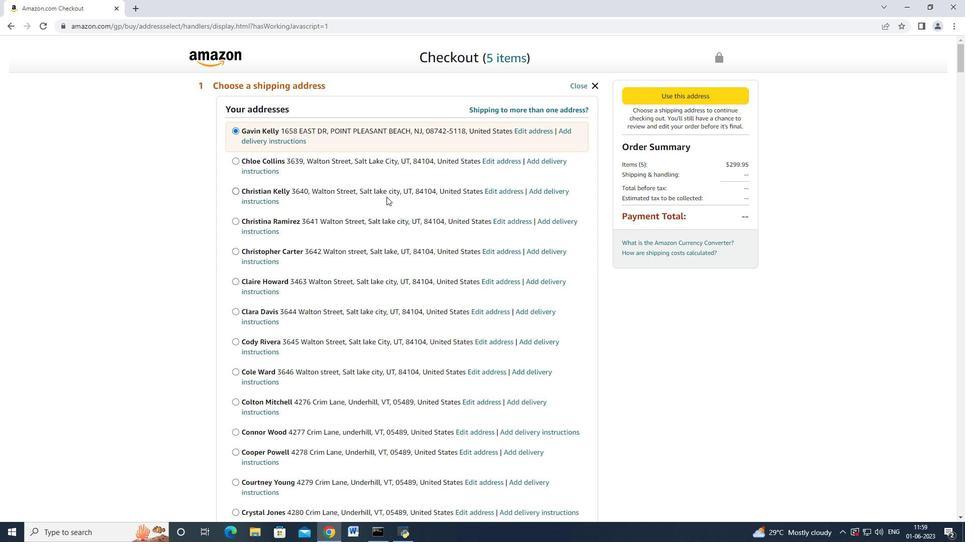 
Action: Mouse scrolled (386, 199) with delta (0, 0)
Screenshot: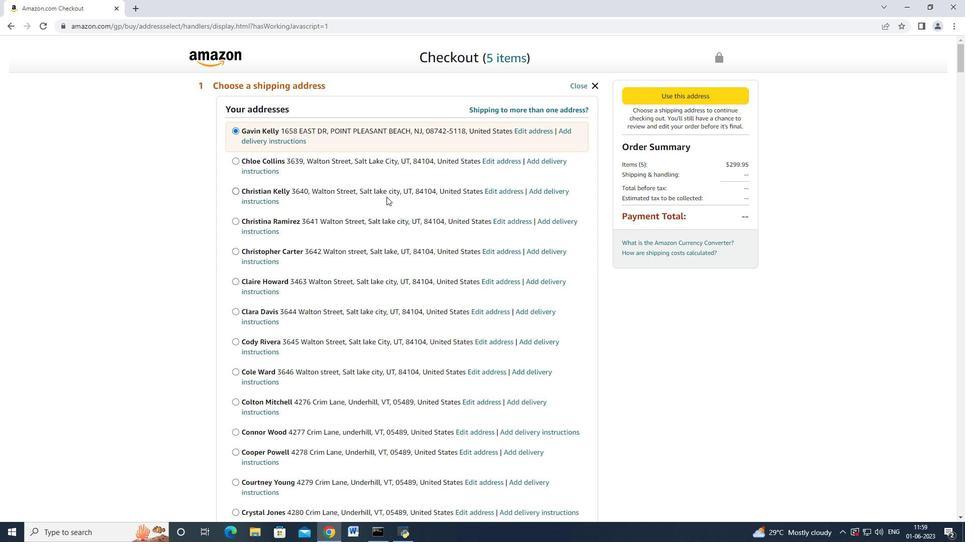 
Action: Mouse scrolled (386, 199) with delta (0, 0)
Screenshot: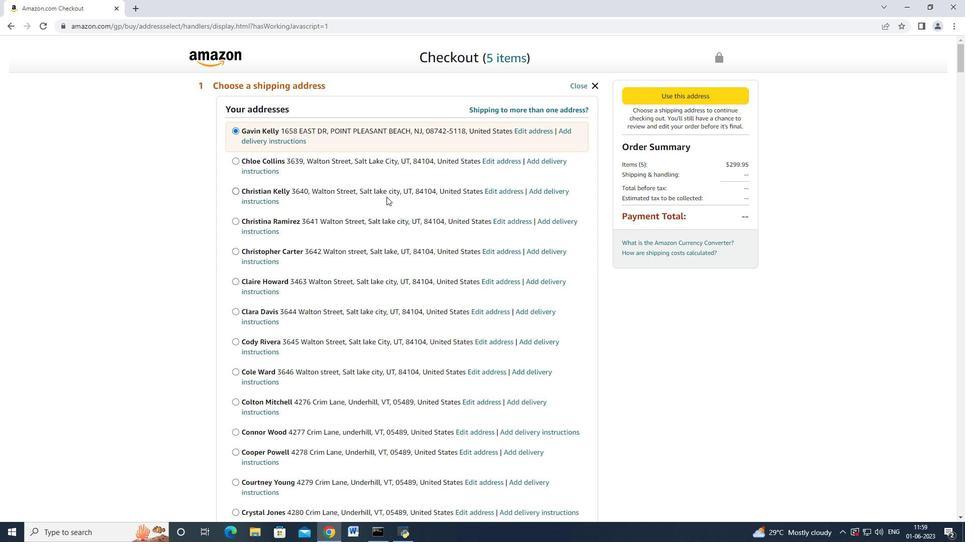 
Action: Mouse scrolled (386, 199) with delta (0, 0)
Screenshot: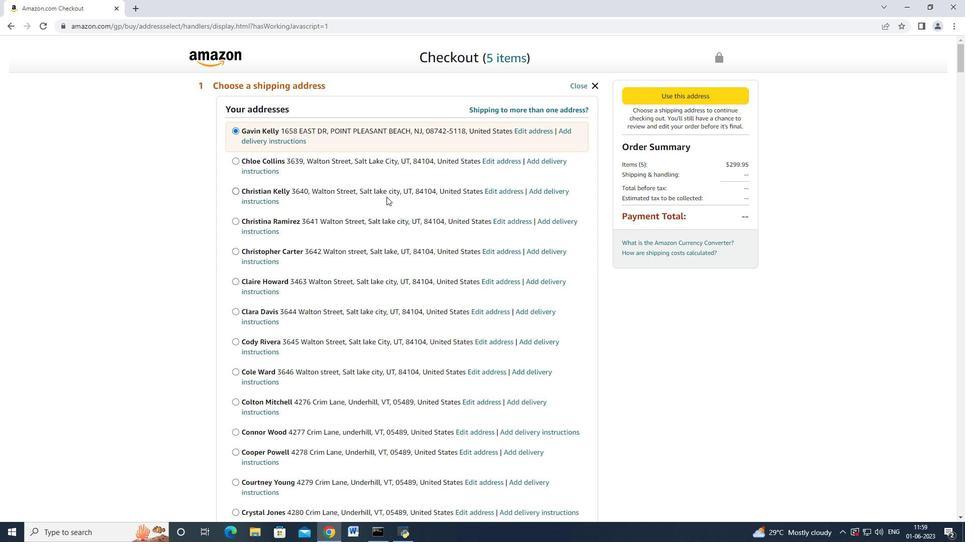 
Action: Mouse scrolled (386, 199) with delta (0, 0)
Screenshot: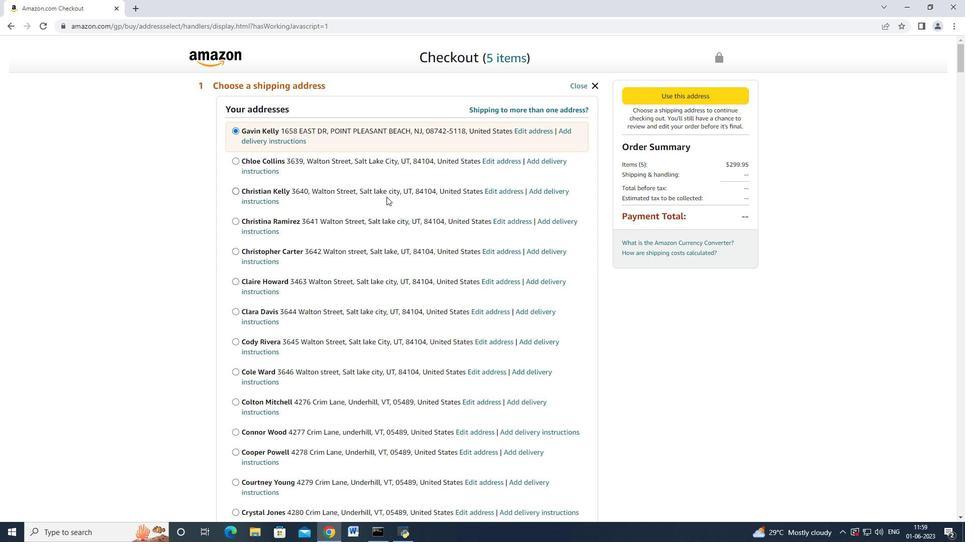 
Action: Mouse moved to (387, 200)
Screenshot: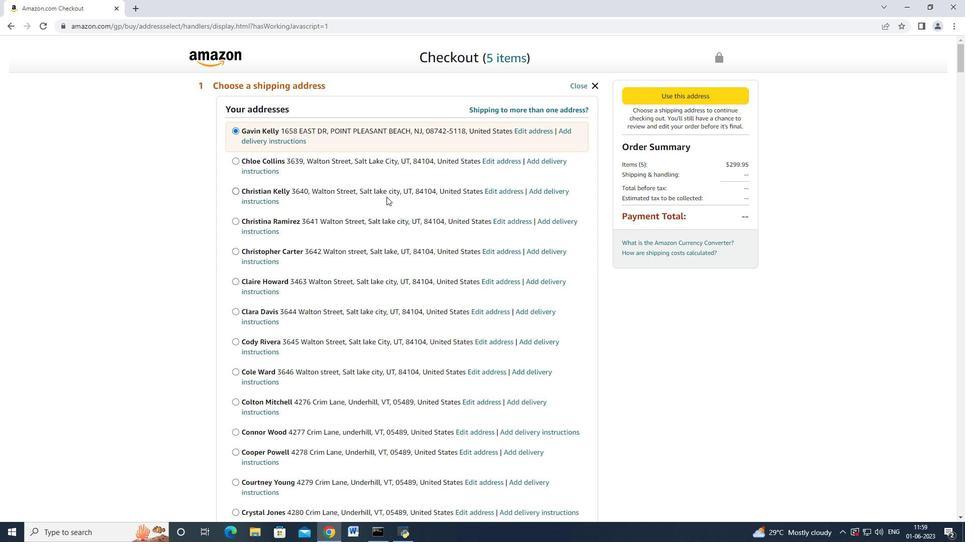 
Action: Mouse scrolled (387, 199) with delta (0, 0)
Screenshot: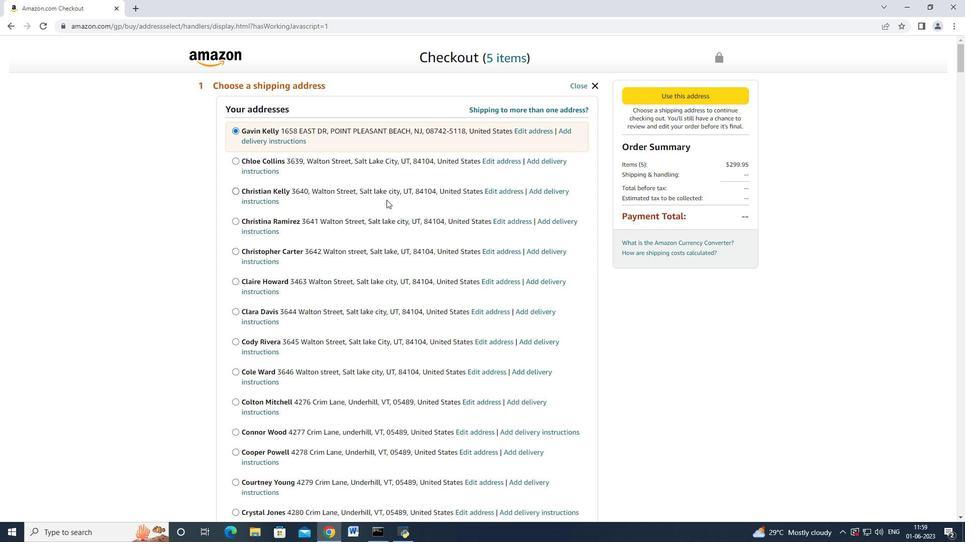 
Action: Mouse scrolled (387, 199) with delta (0, 0)
Screenshot: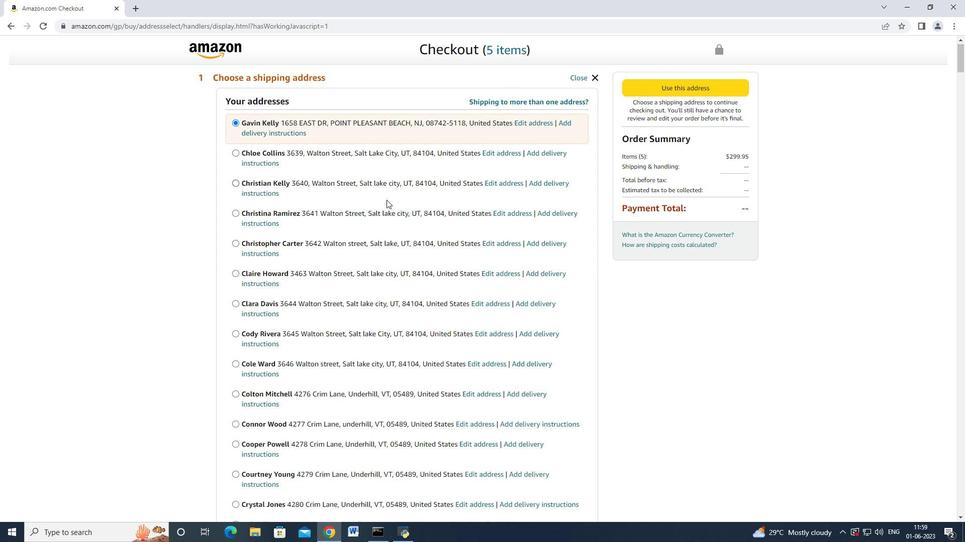 
Action: Mouse scrolled (387, 199) with delta (0, 0)
Screenshot: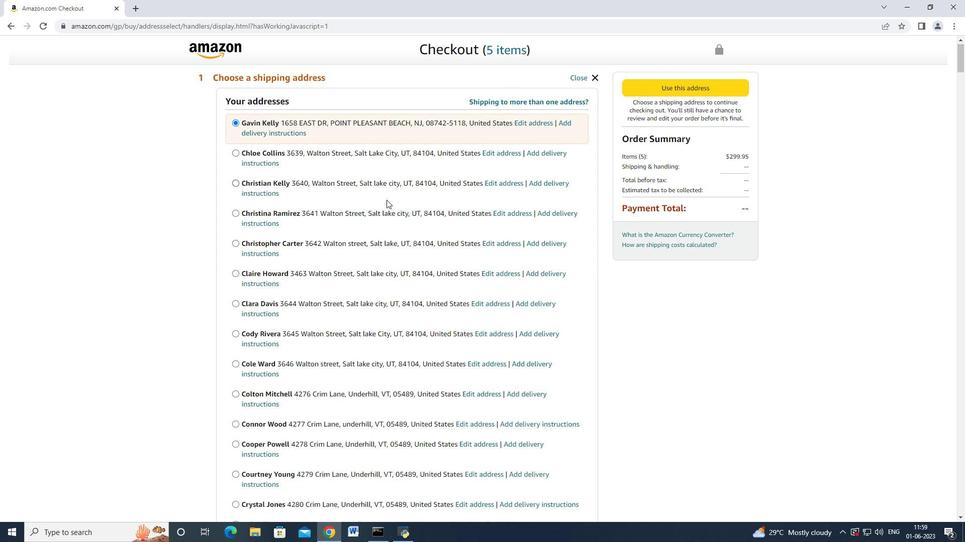 
Action: Mouse scrolled (387, 199) with delta (0, 0)
Screenshot: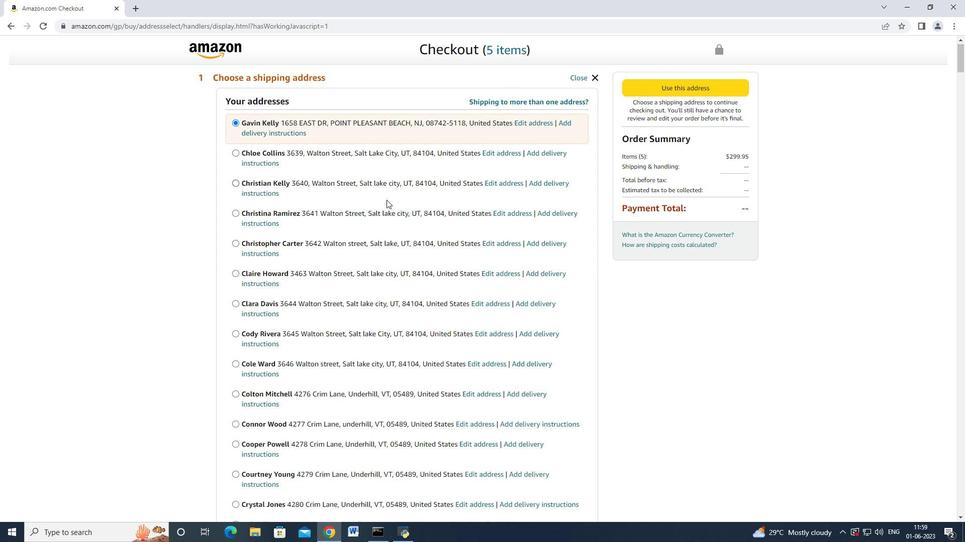 
Action: Mouse scrolled (387, 199) with delta (0, 0)
Screenshot: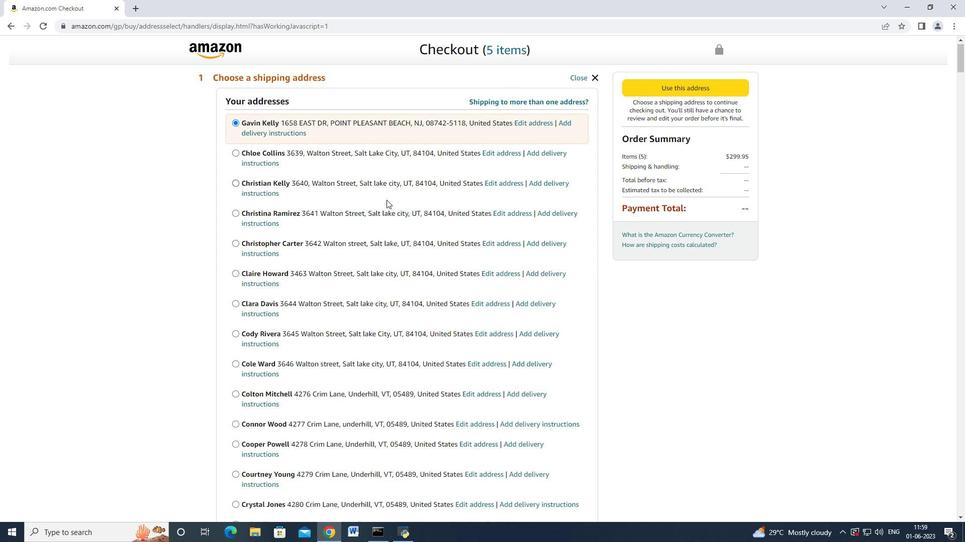 
Action: Mouse scrolled (387, 199) with delta (0, 0)
Screenshot: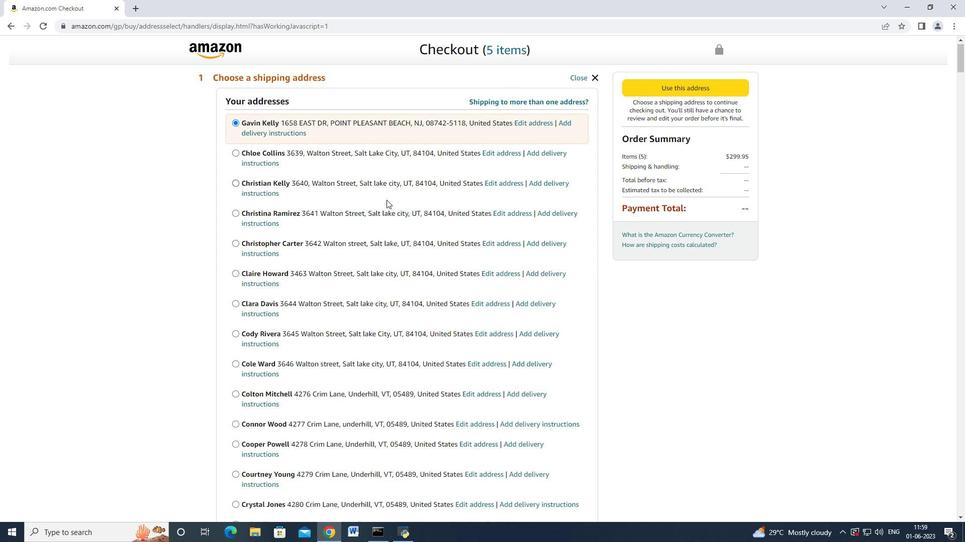 
Action: Mouse scrolled (387, 199) with delta (0, 0)
Screenshot: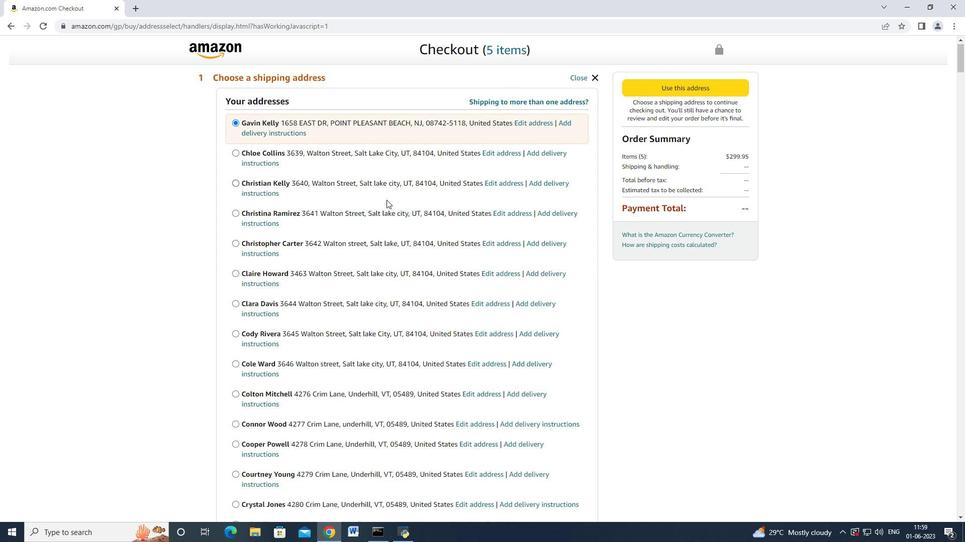 
Action: Mouse scrolled (387, 199) with delta (0, 0)
Screenshot: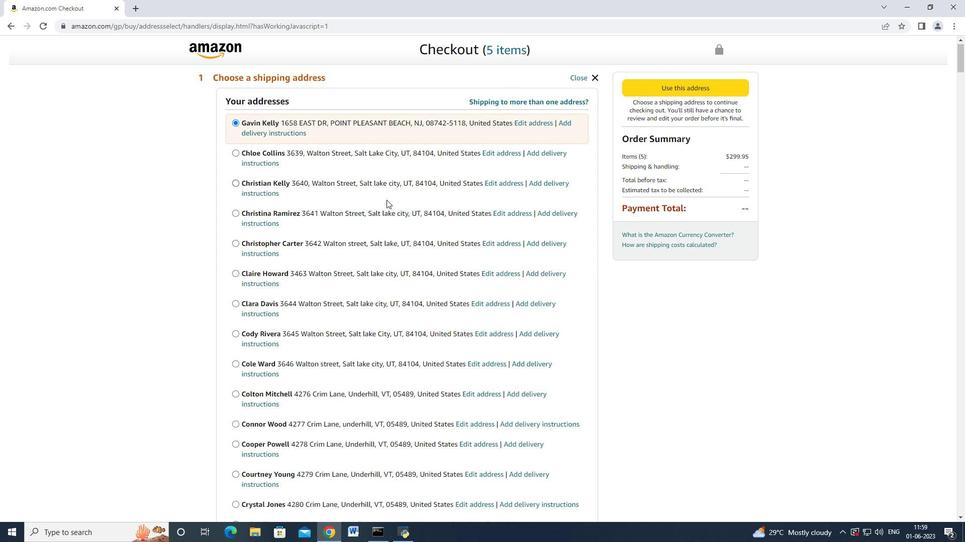 
Action: Mouse moved to (387, 199)
Screenshot: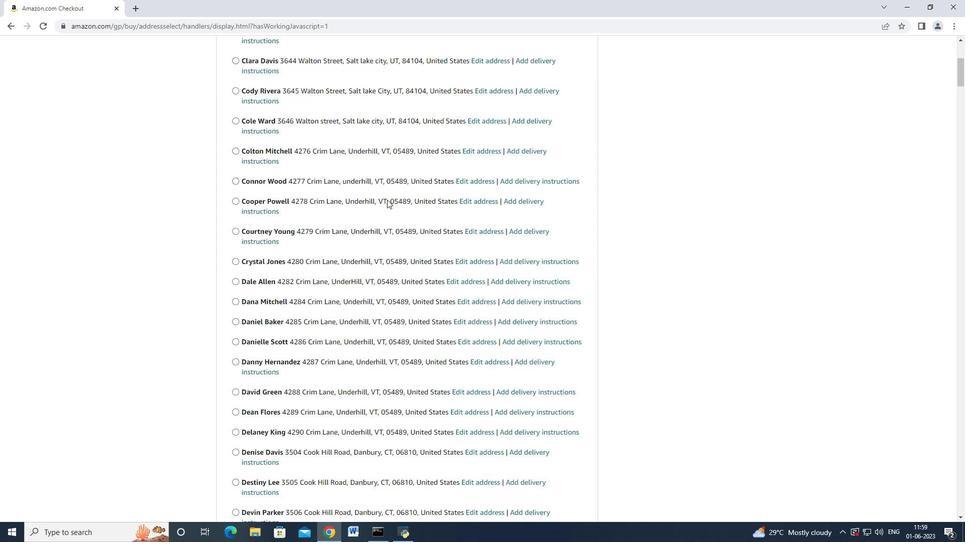
Action: Mouse scrolled (387, 199) with delta (0, 0)
Screenshot: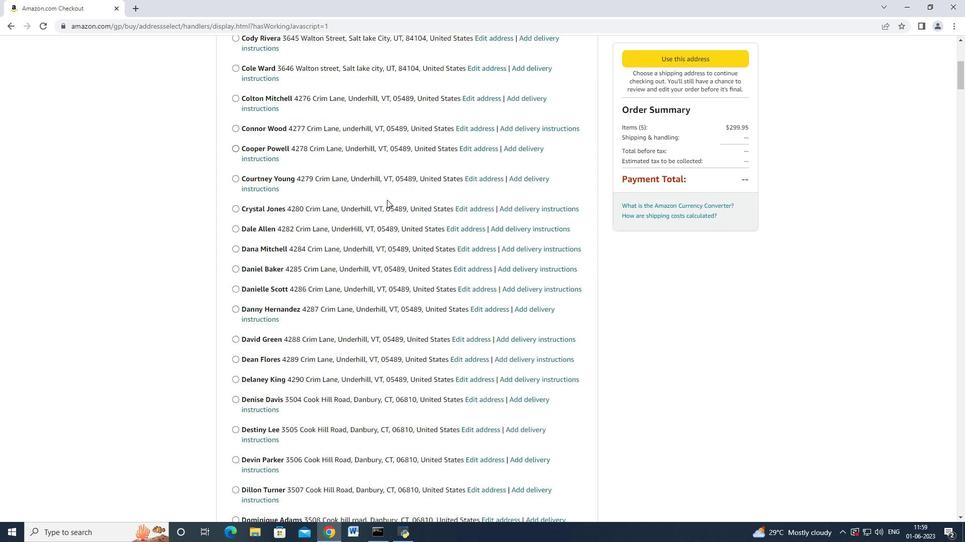 
Action: Mouse scrolled (387, 199) with delta (0, 0)
Screenshot: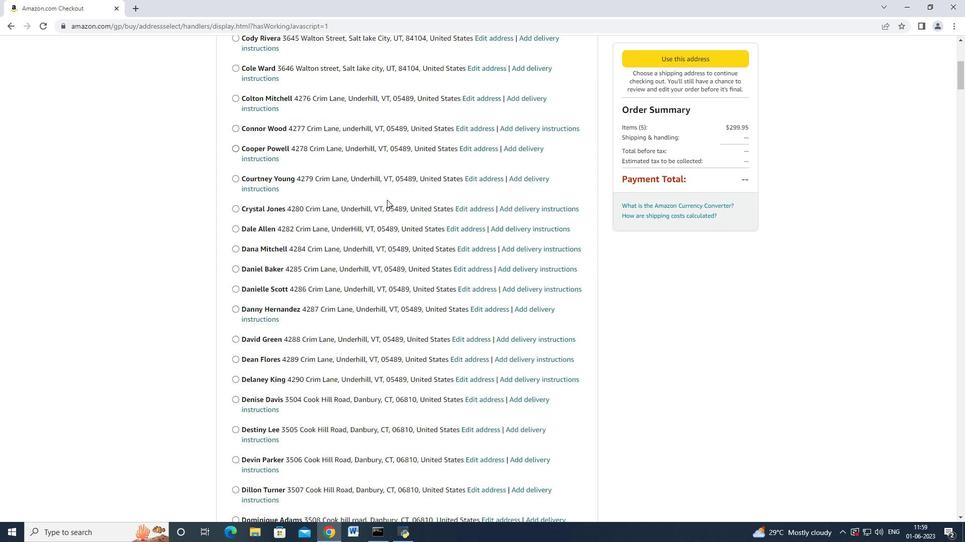 
Action: Mouse scrolled (387, 199) with delta (0, 0)
Screenshot: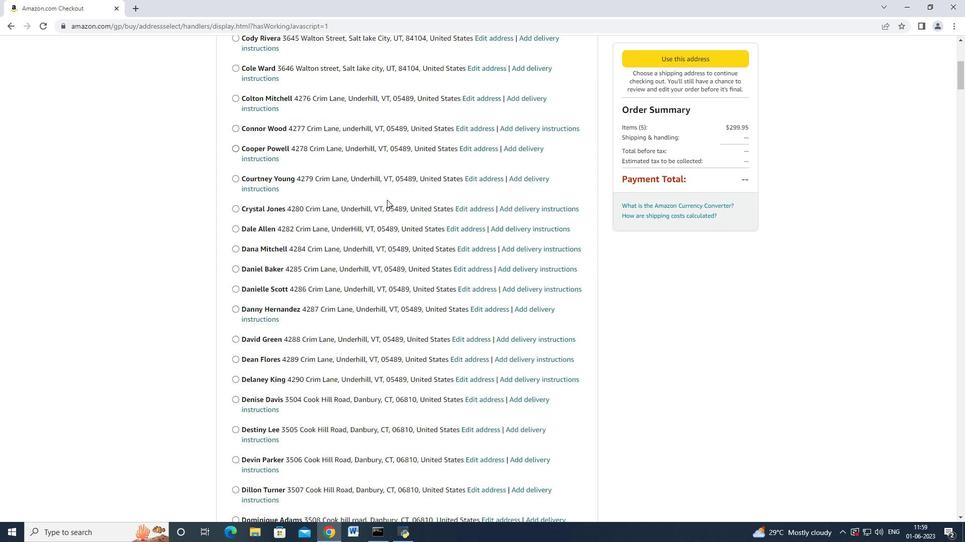 
Action: Mouse scrolled (387, 199) with delta (0, 0)
Screenshot: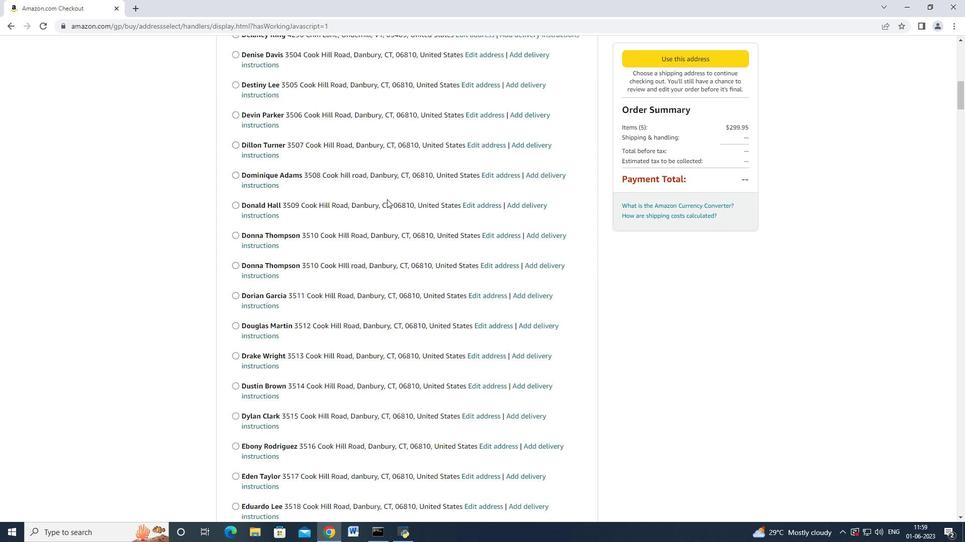 
Action: Mouse scrolled (387, 199) with delta (0, 0)
Screenshot: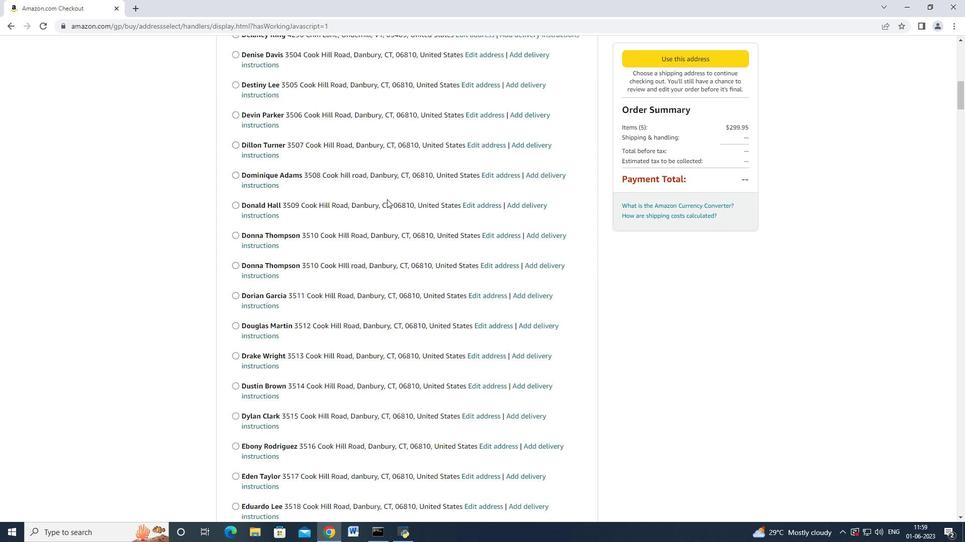 
Action: Mouse scrolled (387, 199) with delta (0, 0)
Screenshot: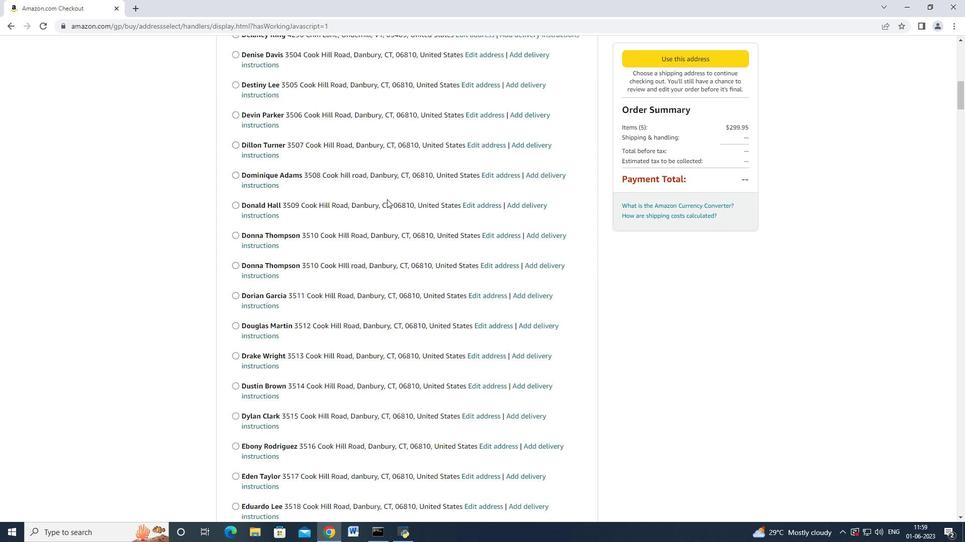 
Action: Mouse scrolled (387, 199) with delta (0, 0)
Screenshot: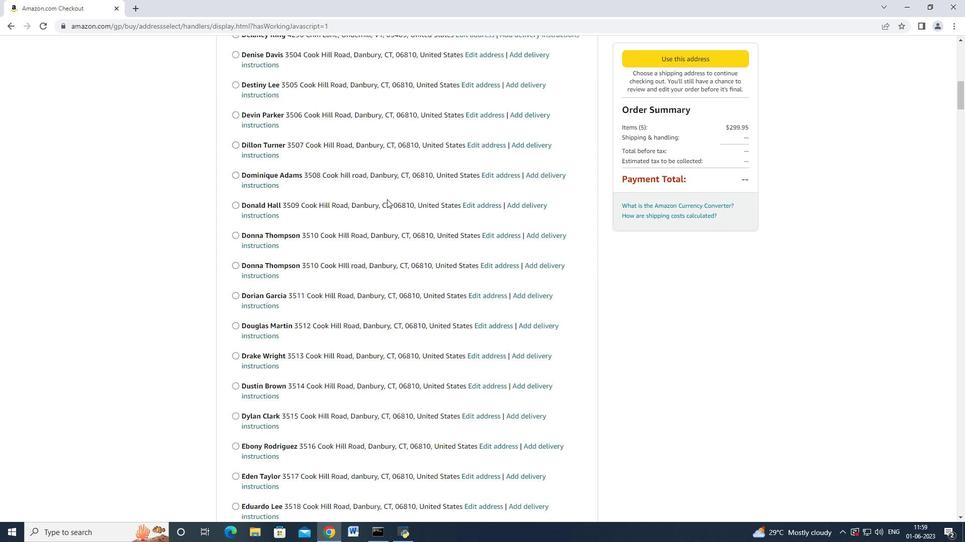 
Action: Mouse scrolled (387, 199) with delta (0, 0)
Screenshot: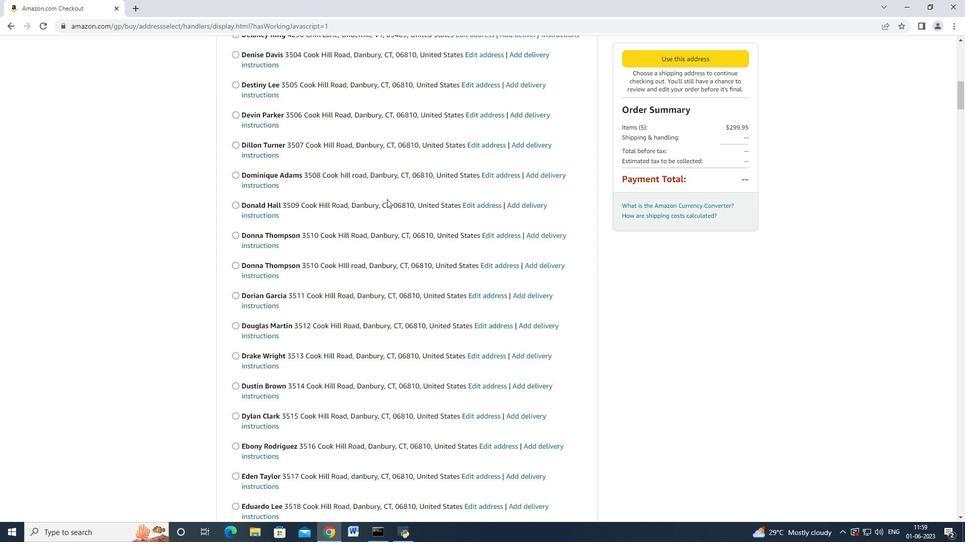 
Action: Mouse moved to (387, 198)
Screenshot: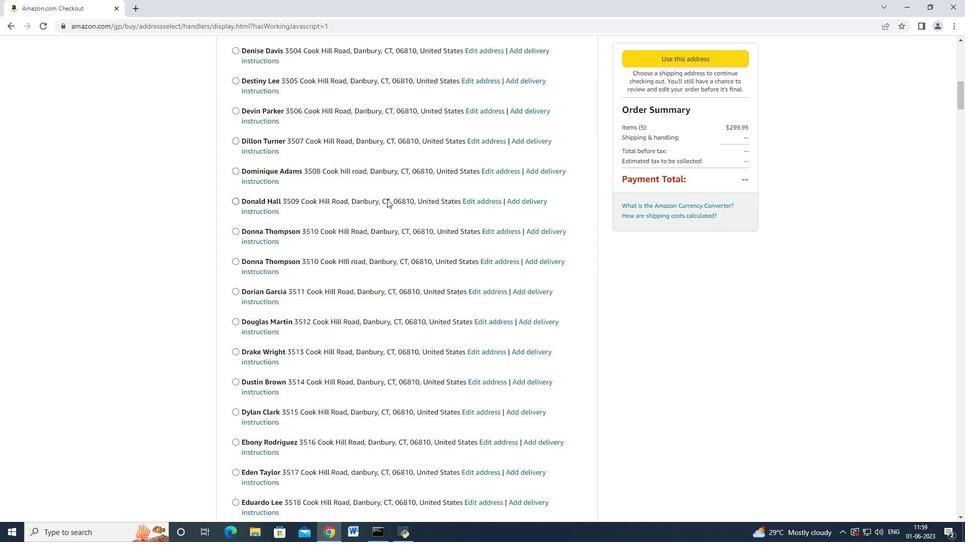 
Action: Mouse scrolled (387, 198) with delta (0, 0)
Screenshot: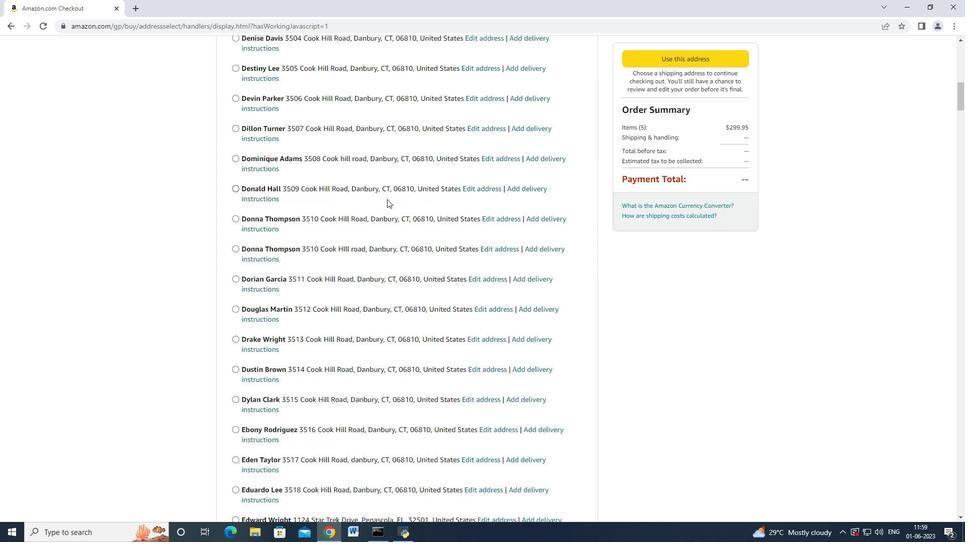 
Action: Mouse scrolled (387, 198) with delta (0, 0)
Screenshot: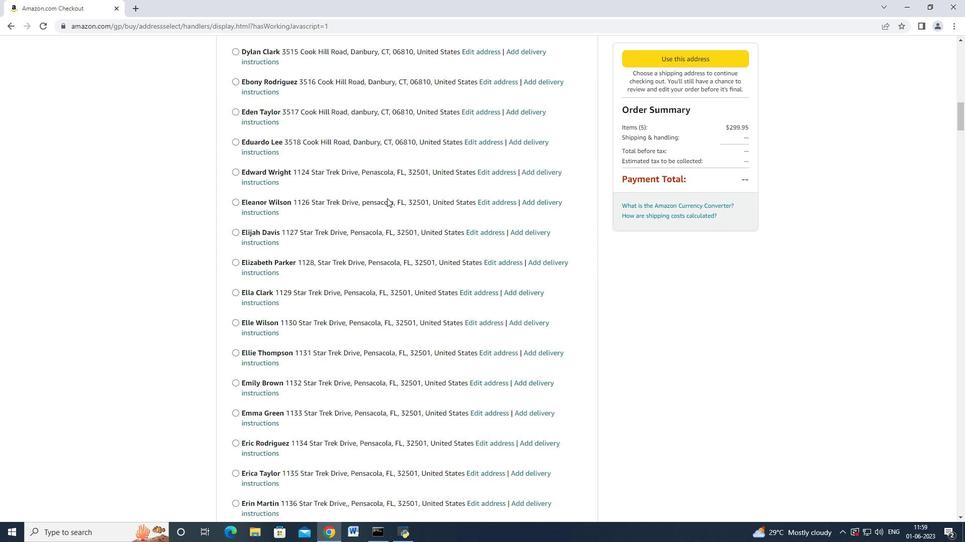 
Action: Mouse scrolled (387, 198) with delta (0, 0)
Screenshot: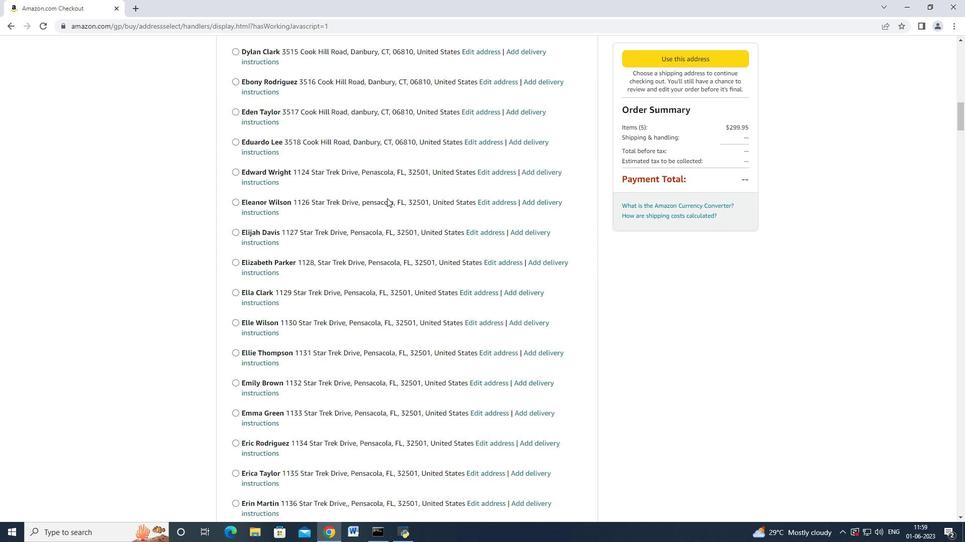 
Action: Mouse scrolled (387, 198) with delta (0, 0)
Screenshot: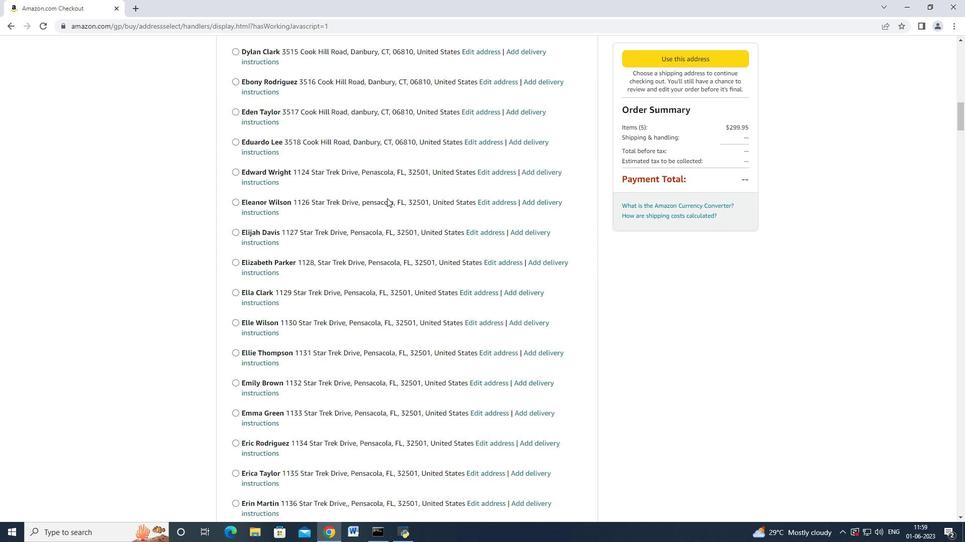 
Action: Mouse scrolled (387, 197) with delta (0, -1)
Screenshot: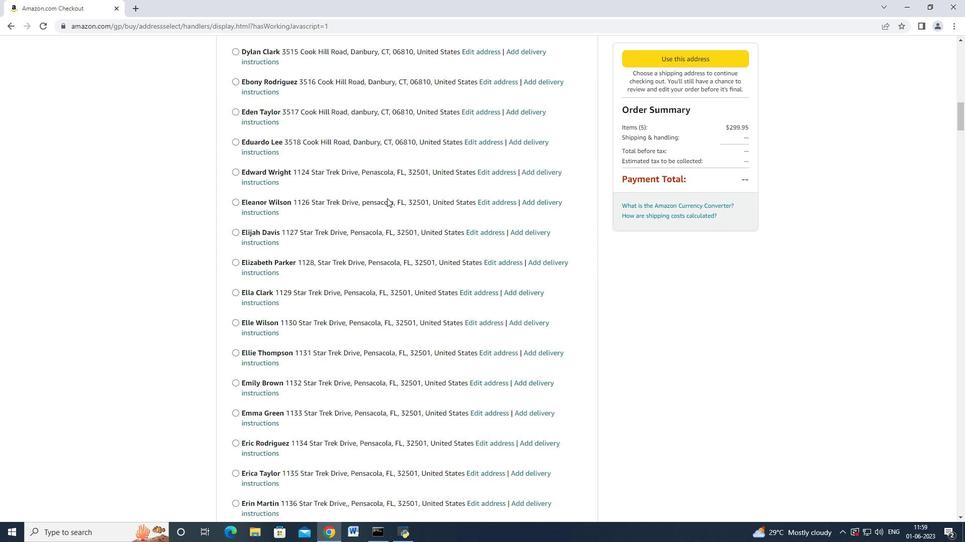 
Action: Mouse scrolled (387, 198) with delta (0, 0)
Screenshot: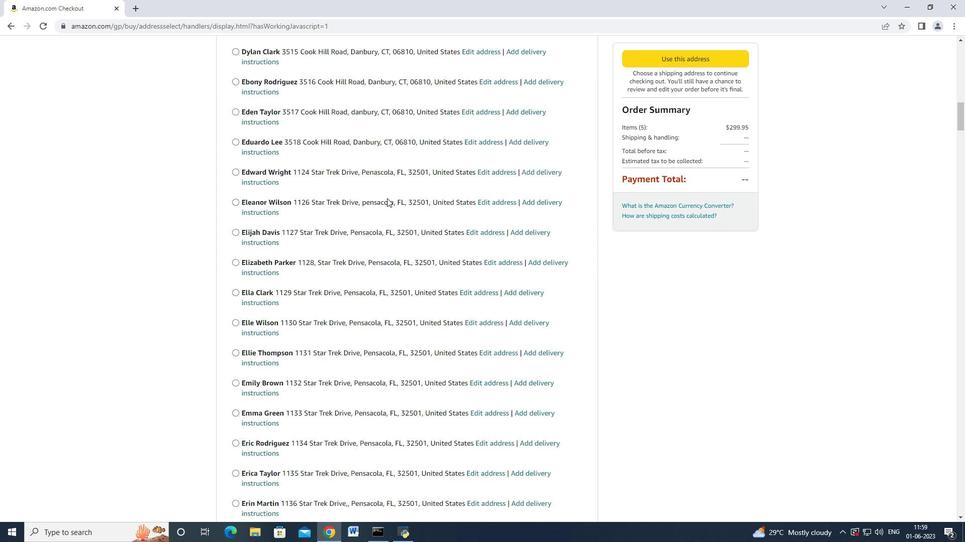 
Action: Mouse scrolled (387, 198) with delta (0, 0)
Screenshot: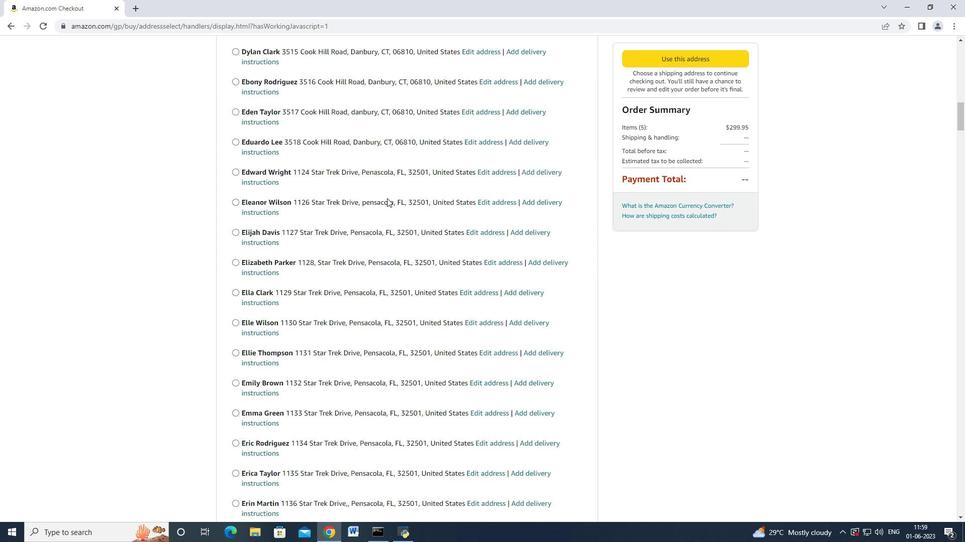 
Action: Mouse moved to (386, 191)
Screenshot: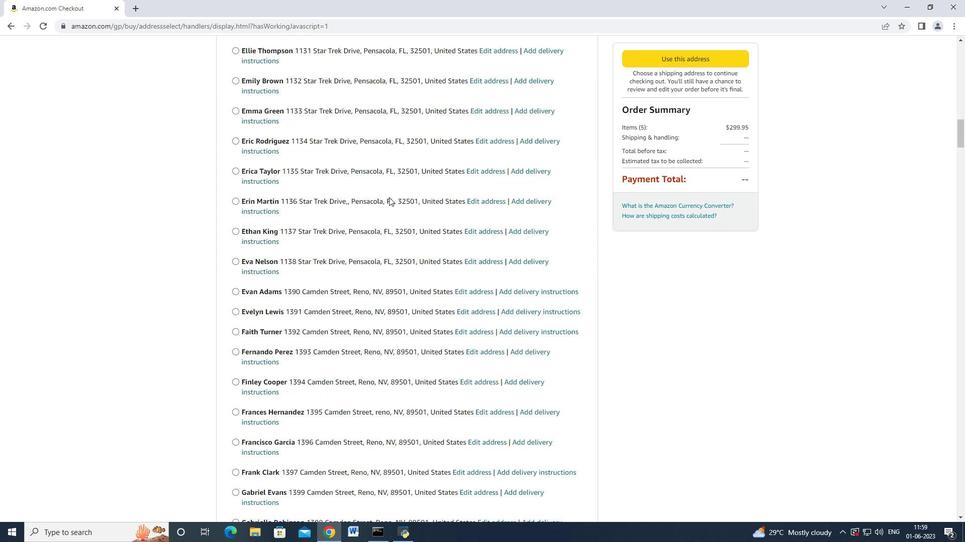 
Action: Mouse scrolled (386, 190) with delta (0, 0)
Screenshot: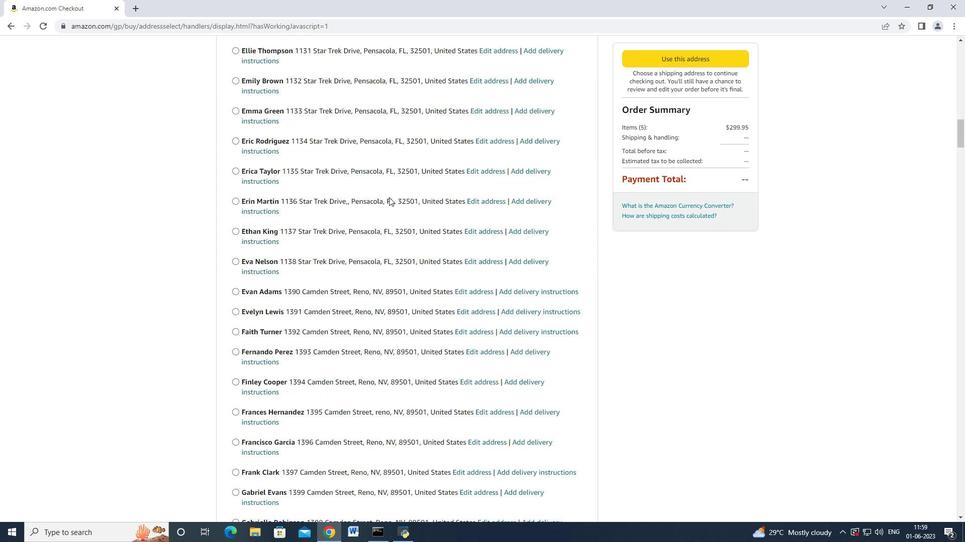 
Action: Mouse moved to (382, 192)
Screenshot: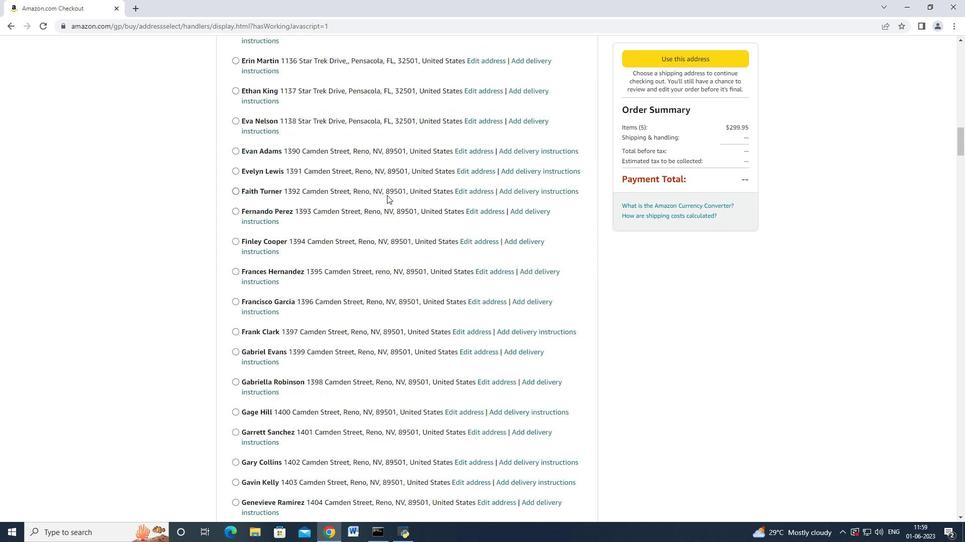 
Action: Mouse scrolled (382, 191) with delta (0, 0)
Screenshot: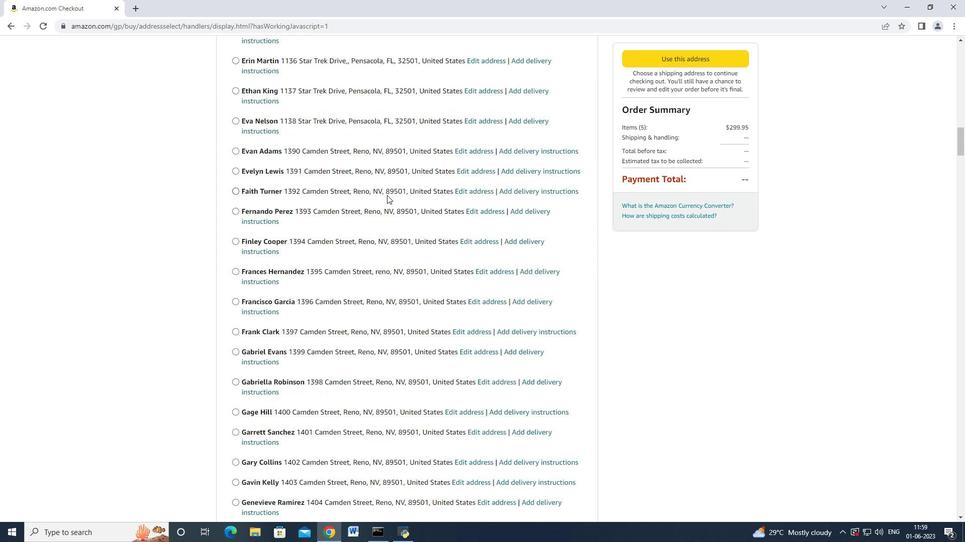 
Action: Mouse moved to (379, 192)
Screenshot: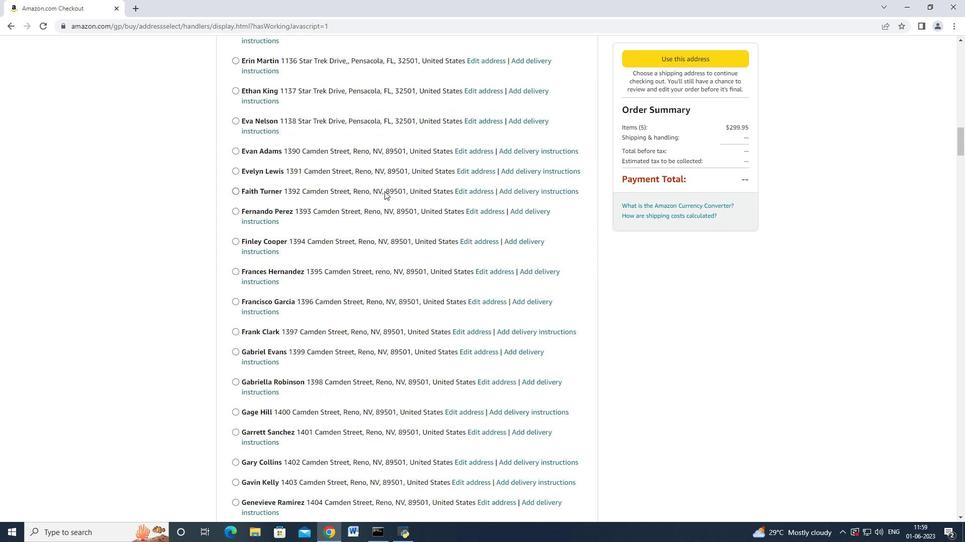 
Action: Mouse scrolled (380, 191) with delta (0, 0)
Screenshot: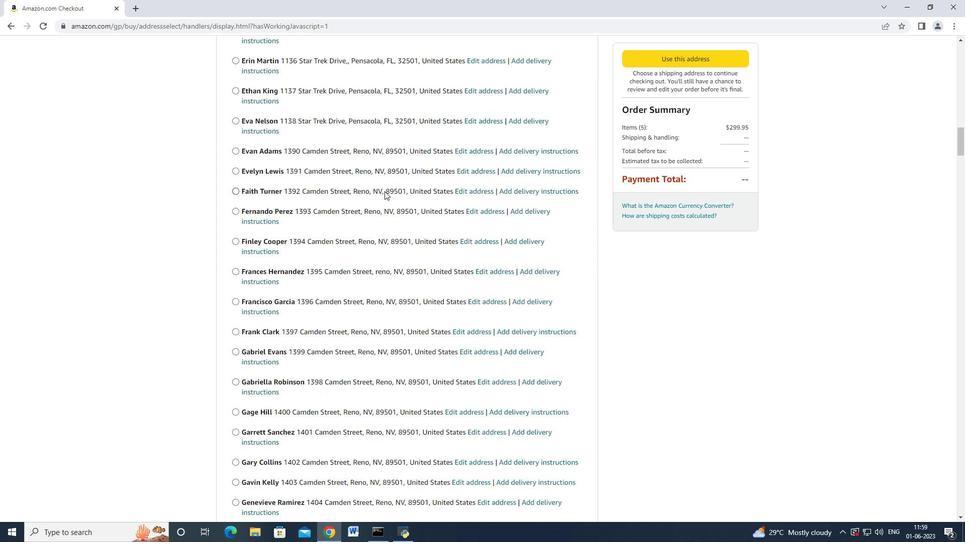 
Action: Mouse moved to (378, 192)
Screenshot: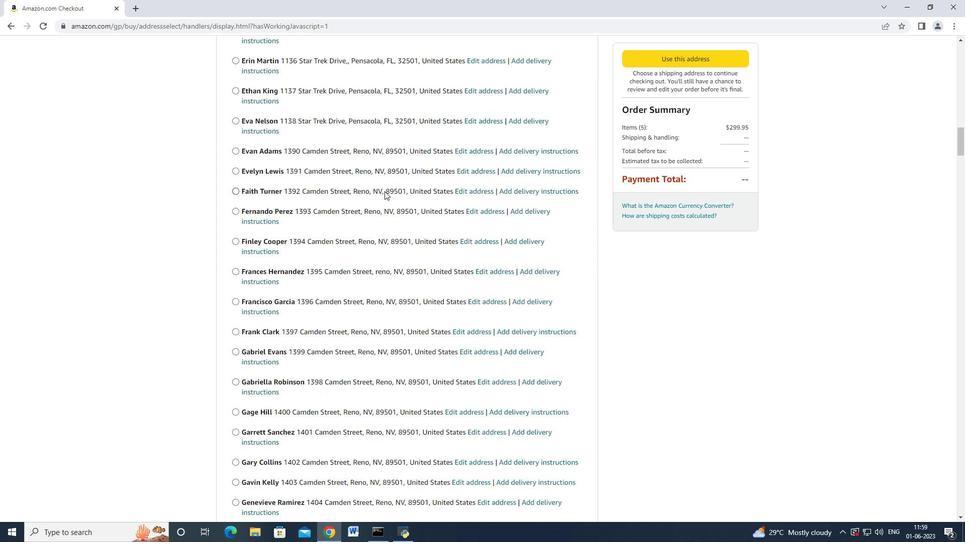 
Action: Mouse scrolled (379, 191) with delta (0, 0)
Screenshot: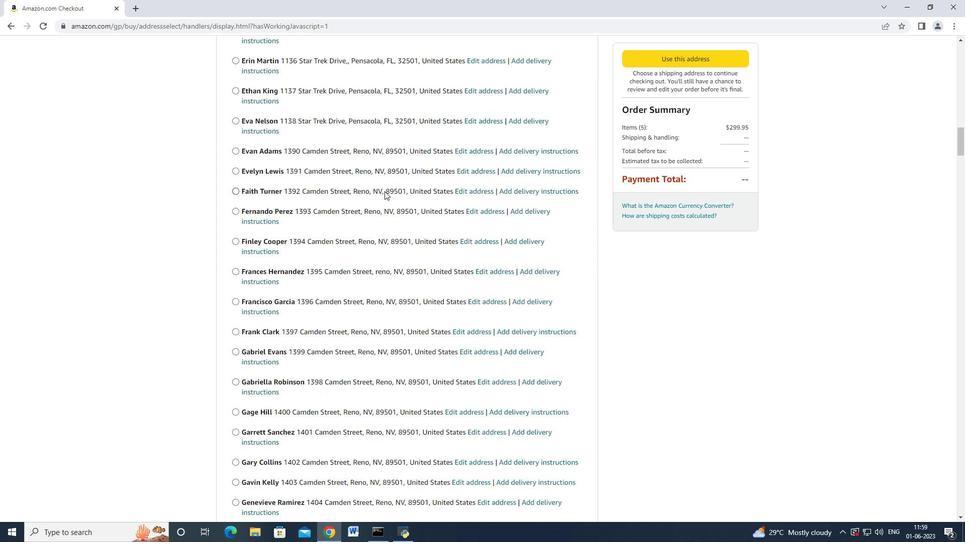 
Action: Mouse moved to (378, 192)
Screenshot: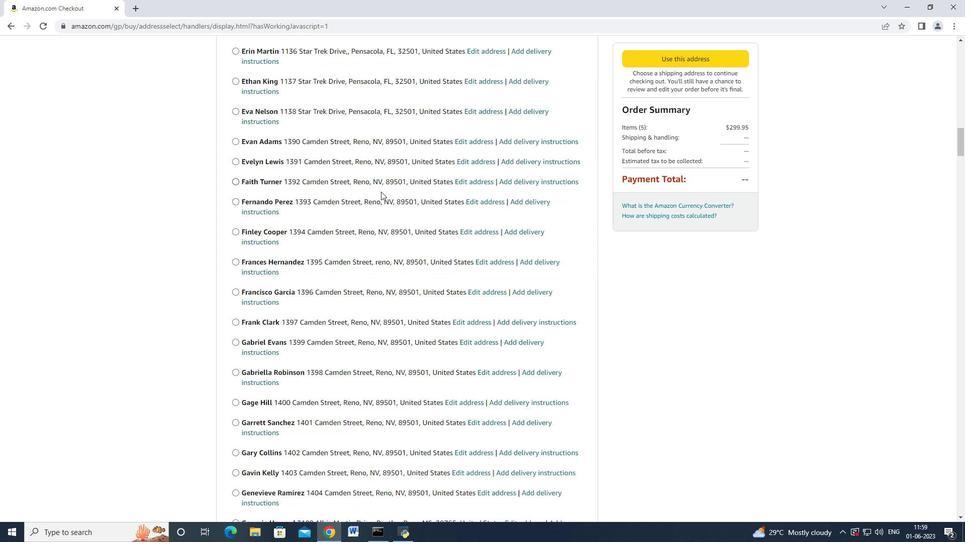 
Action: Mouse scrolled (378, 191) with delta (0, 0)
Screenshot: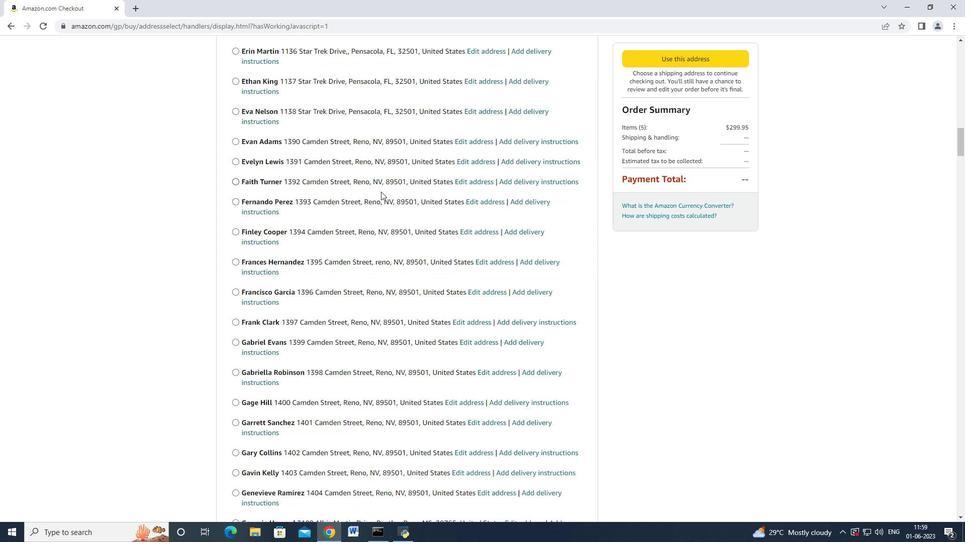 
Action: Mouse moved to (376, 191)
Screenshot: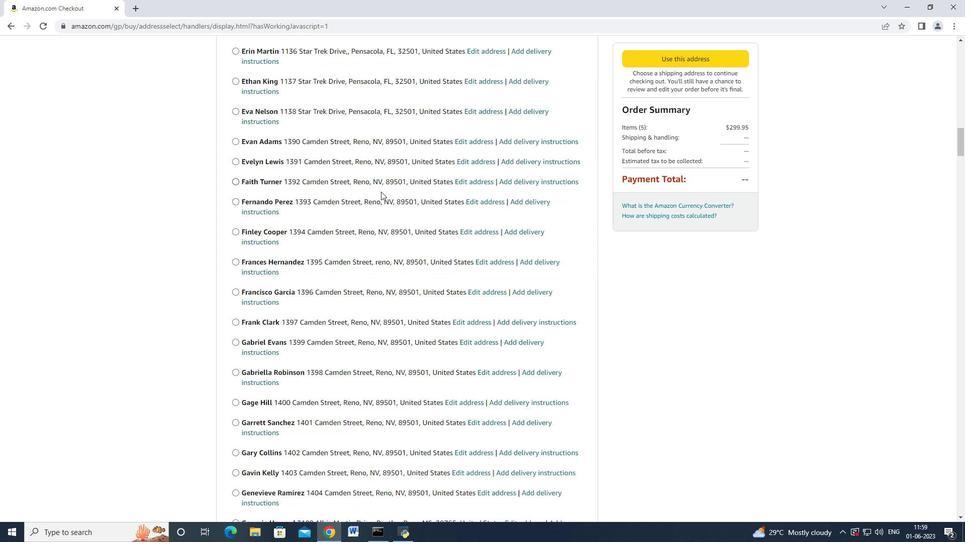 
Action: Mouse scrolled (378, 191) with delta (0, 0)
Screenshot: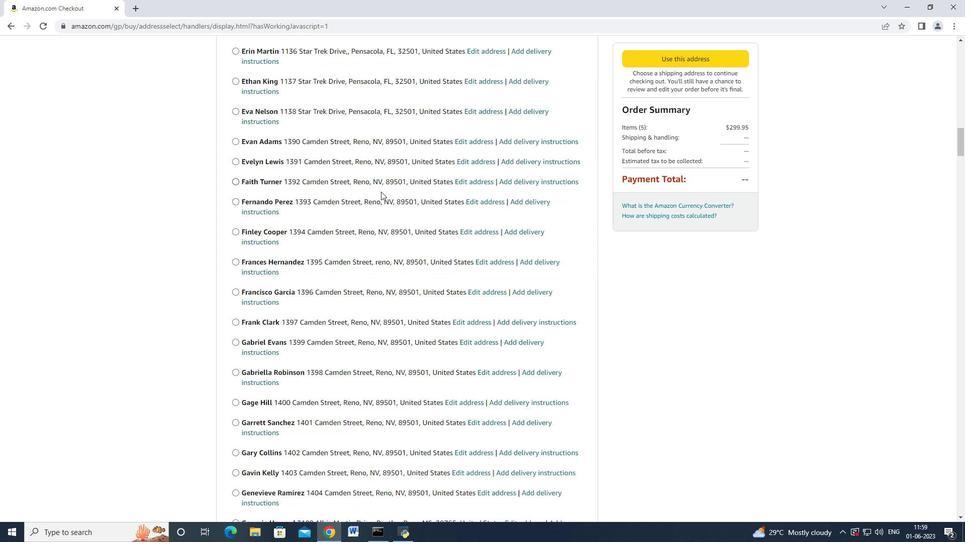 
Action: Mouse moved to (374, 189)
Screenshot: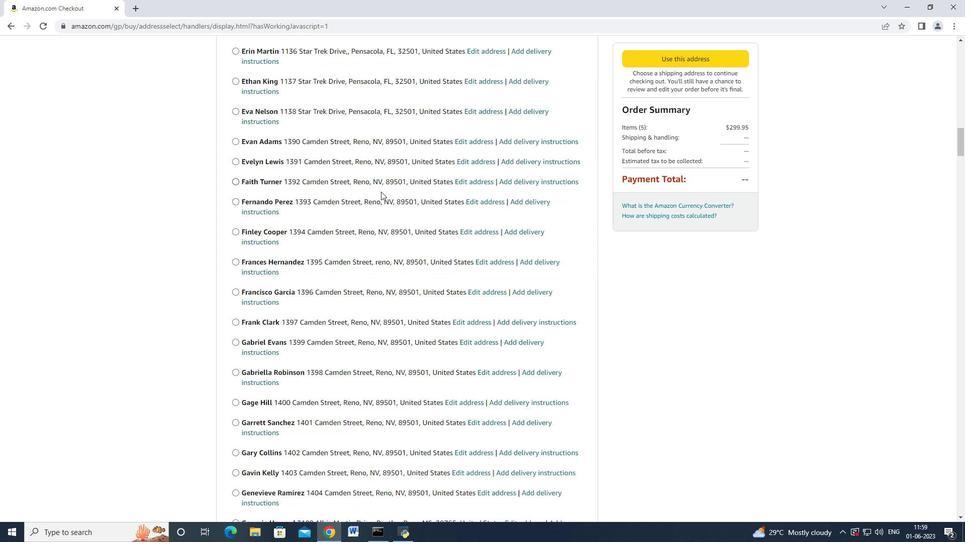 
Action: Mouse scrolled (378, 191) with delta (0, 0)
Screenshot: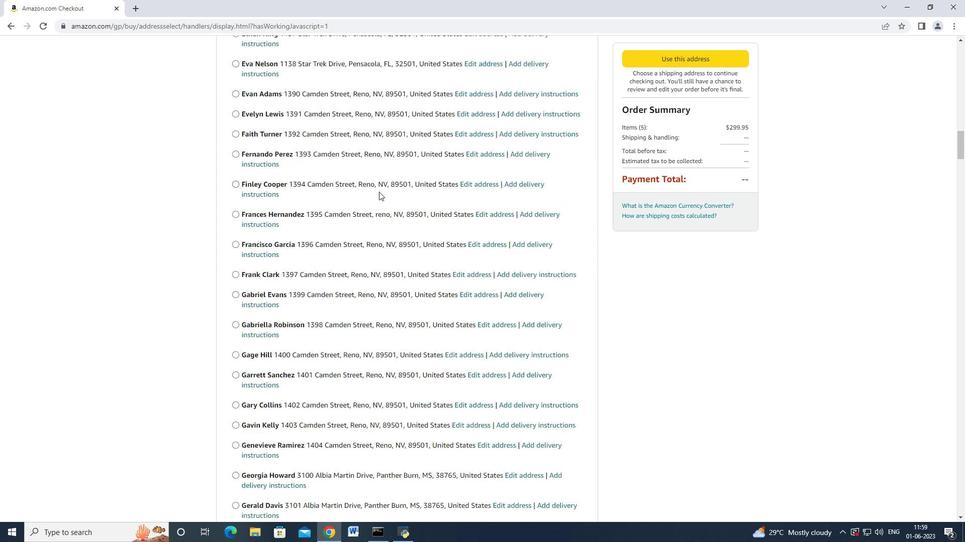
Action: Mouse moved to (368, 186)
Screenshot: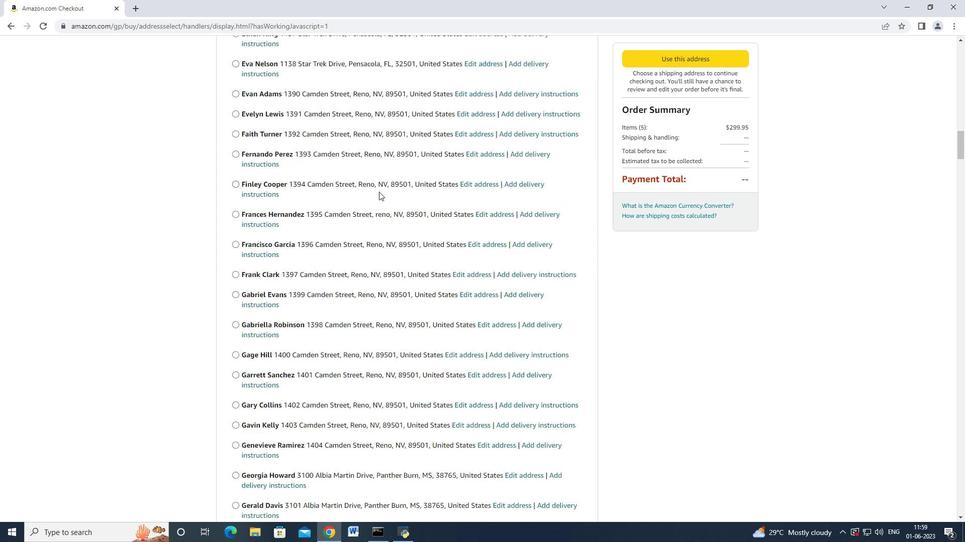 
Action: Mouse scrolled (377, 191) with delta (0, 0)
Screenshot: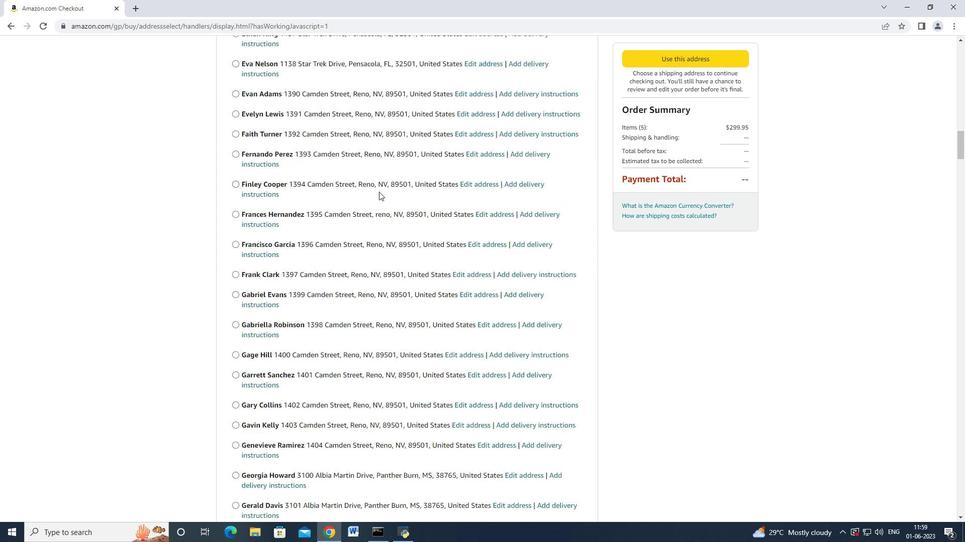 
Action: Mouse moved to (364, 184)
Screenshot: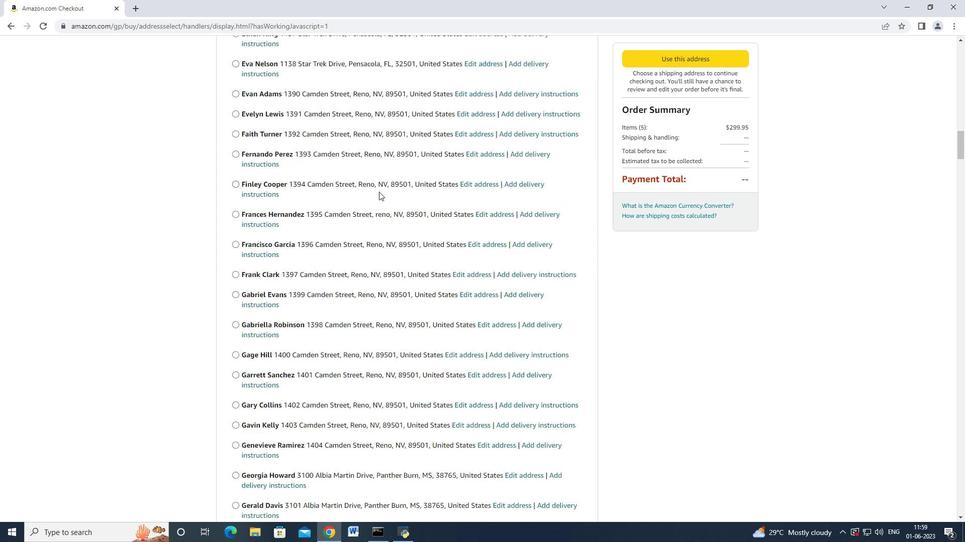 
Action: Mouse scrolled (374, 189) with delta (0, 0)
Screenshot: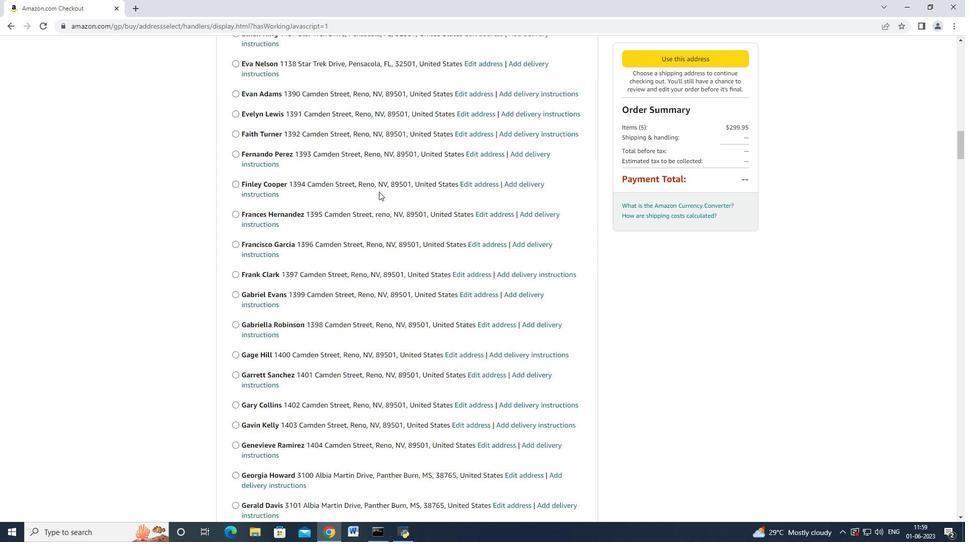 
Action: Mouse moved to (356, 181)
Screenshot: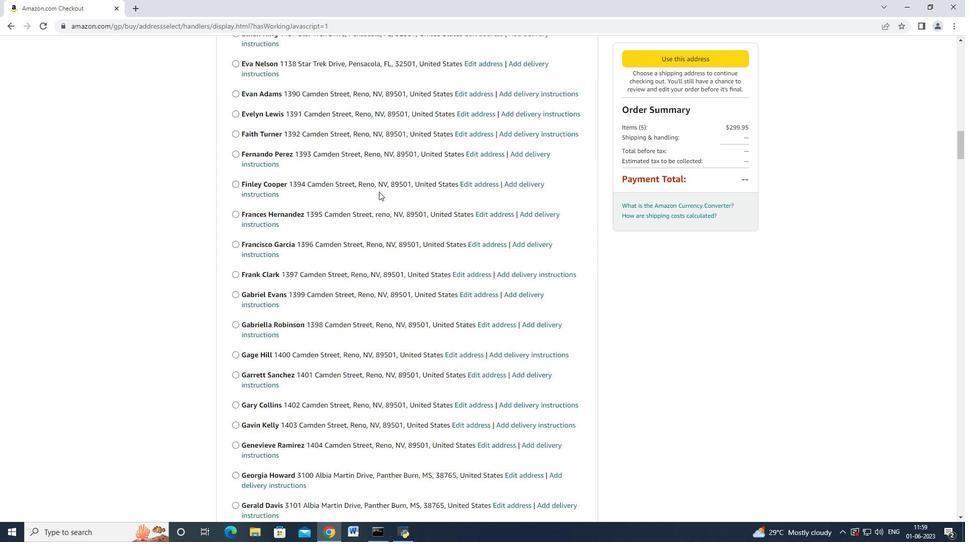 
Action: Mouse scrolled (364, 184) with delta (0, 0)
Screenshot: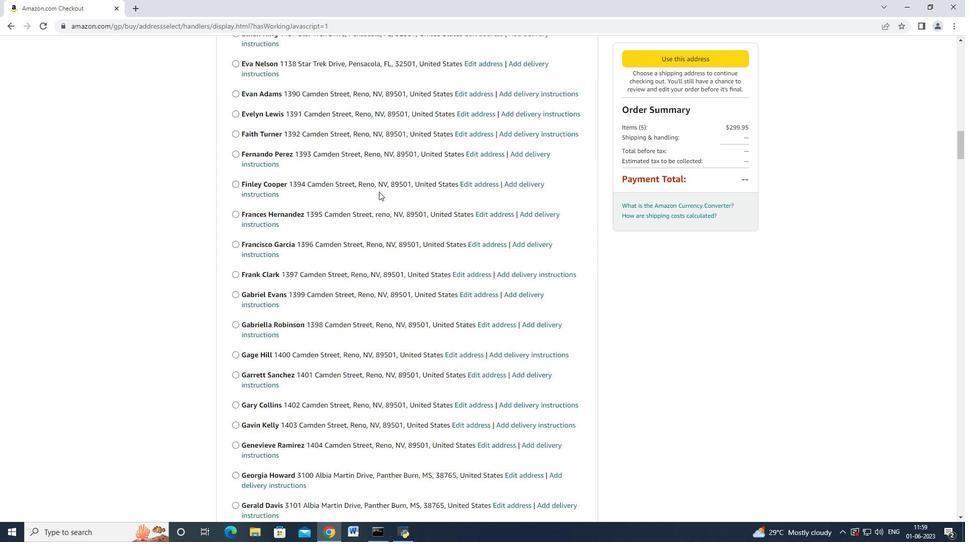 
Action: Mouse moved to (355, 180)
Screenshot: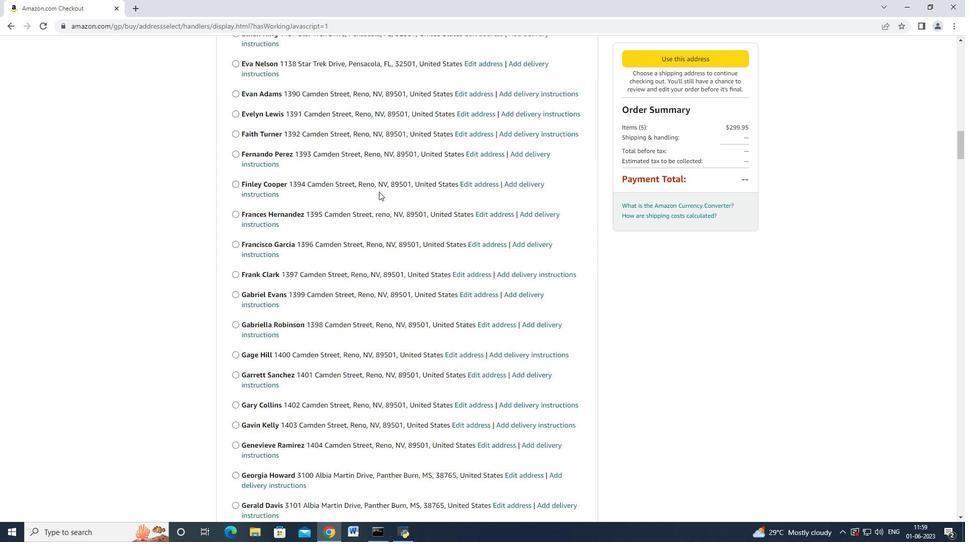 
Action: Mouse scrolled (355, 180) with delta (0, 0)
Screenshot: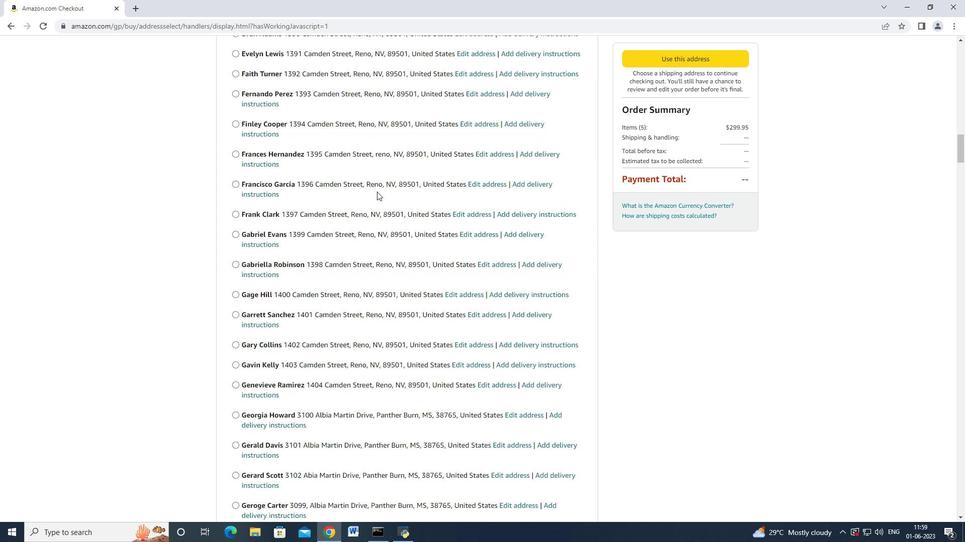 
Action: Mouse scrolled (355, 180) with delta (0, 0)
Screenshot: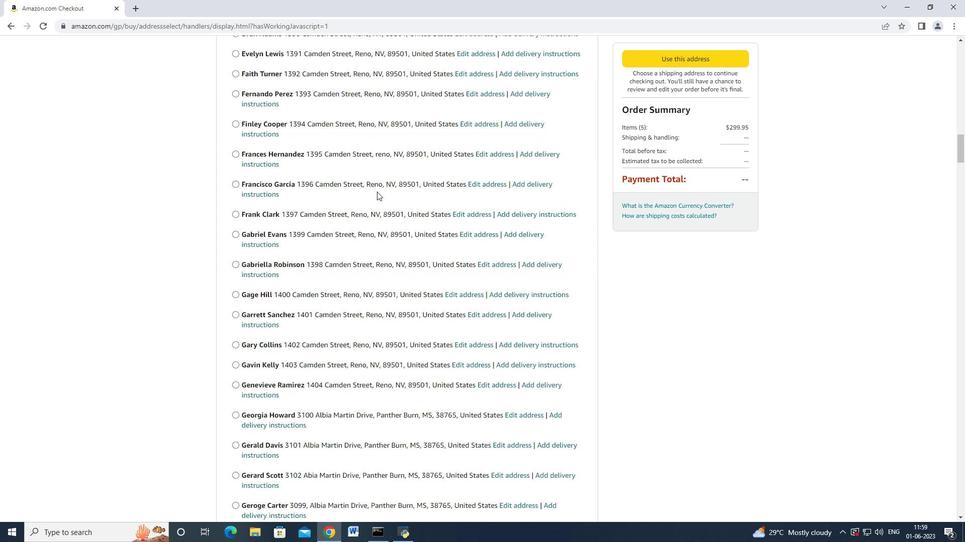 
Action: Mouse scrolled (355, 180) with delta (0, 0)
Screenshot: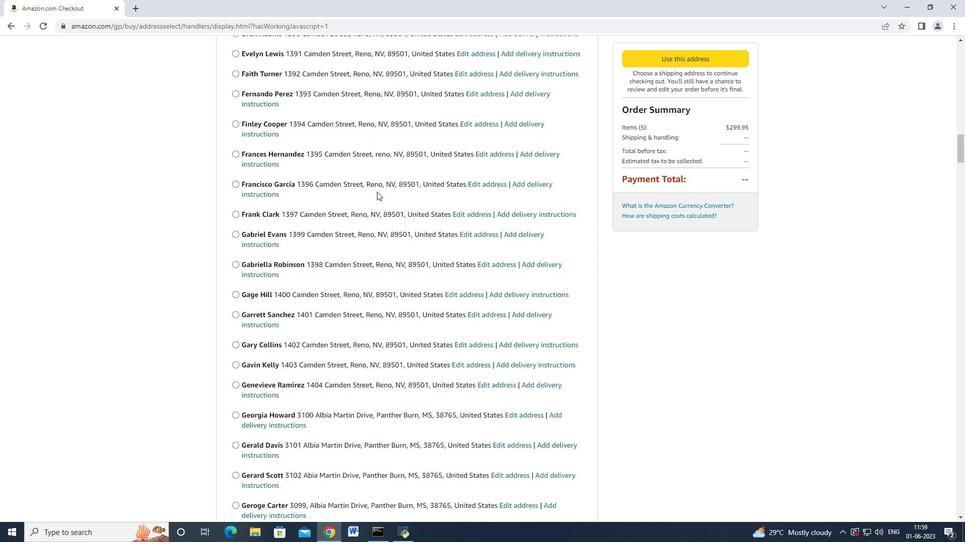 
Action: Mouse scrolled (355, 180) with delta (0, 0)
Screenshot: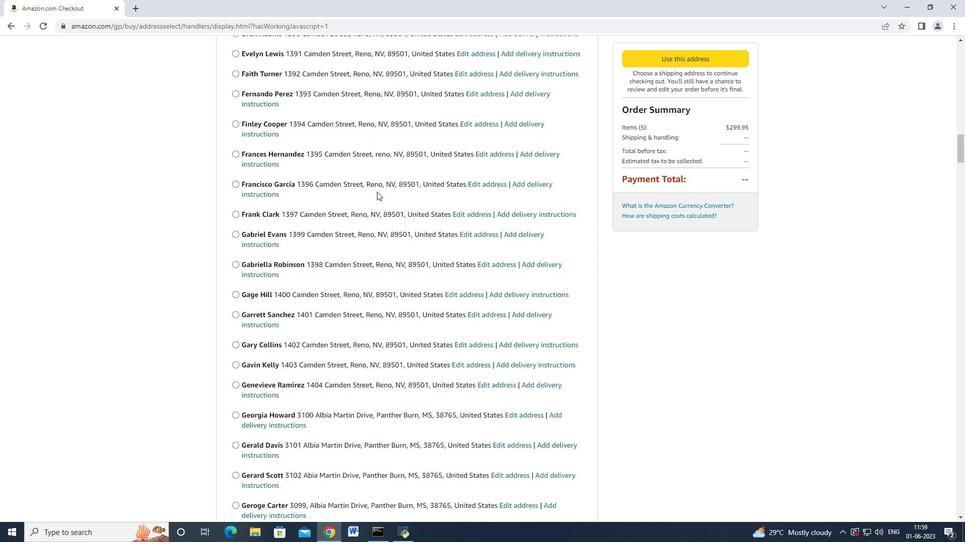 
Action: Mouse scrolled (355, 180) with delta (0, 0)
Screenshot: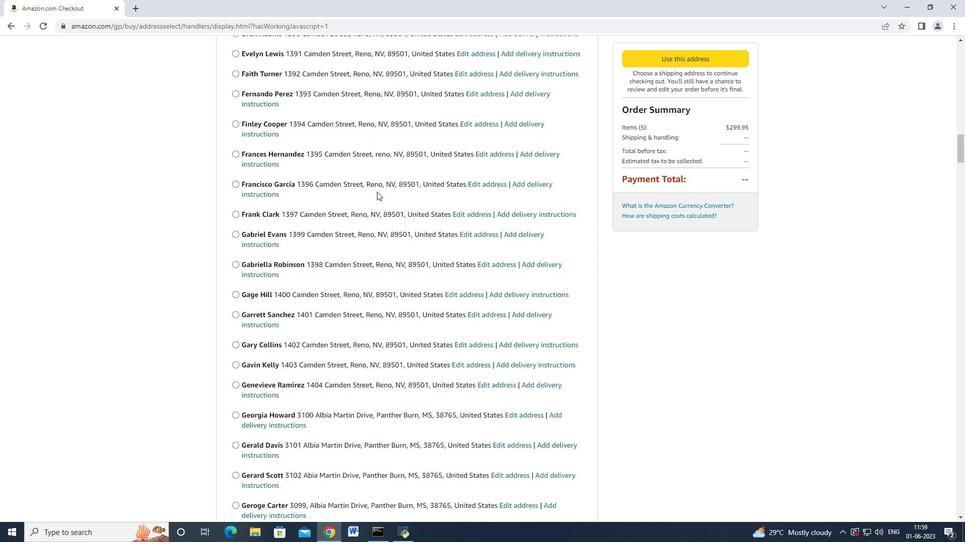 
Action: Mouse scrolled (355, 180) with delta (0, 0)
Screenshot: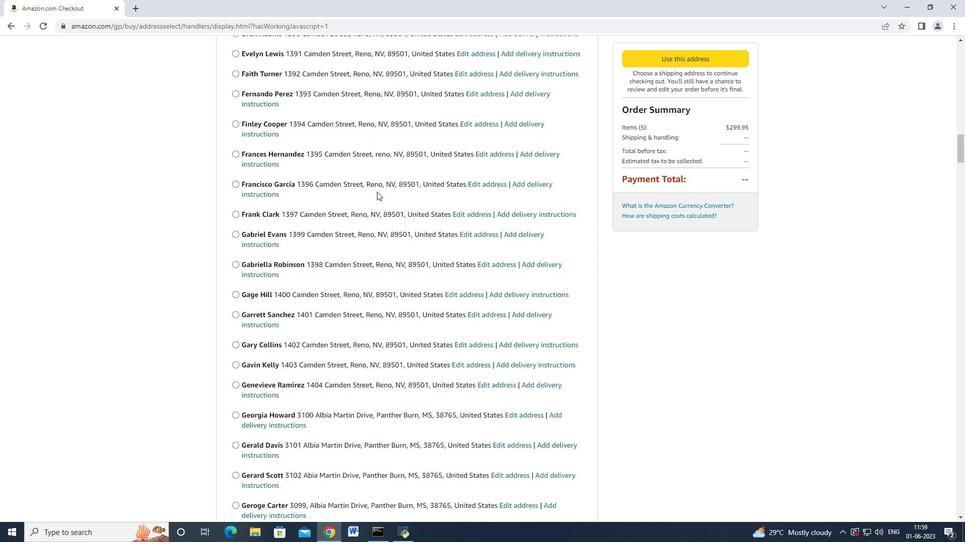 
Action: Mouse scrolled (355, 180) with delta (0, 0)
Screenshot: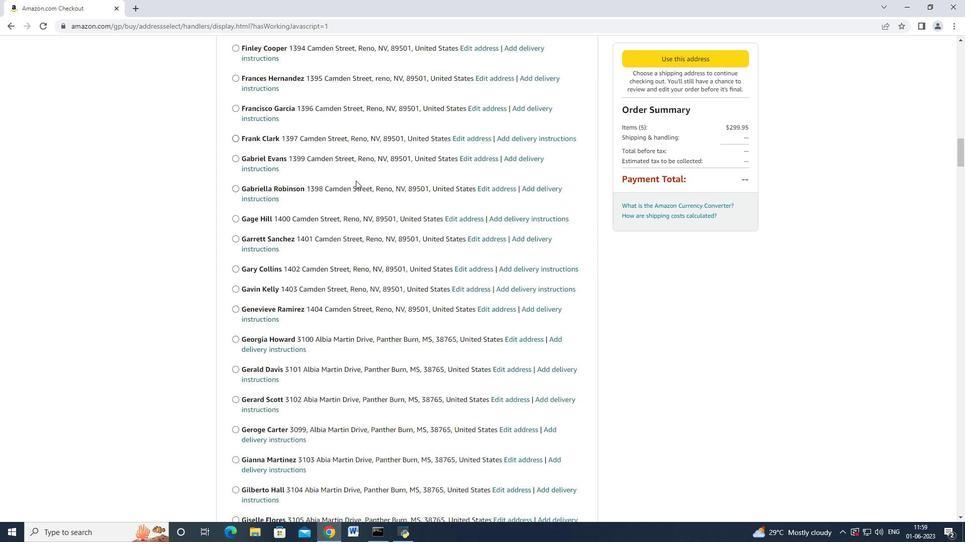 
Action: Mouse moved to (351, 181)
Screenshot: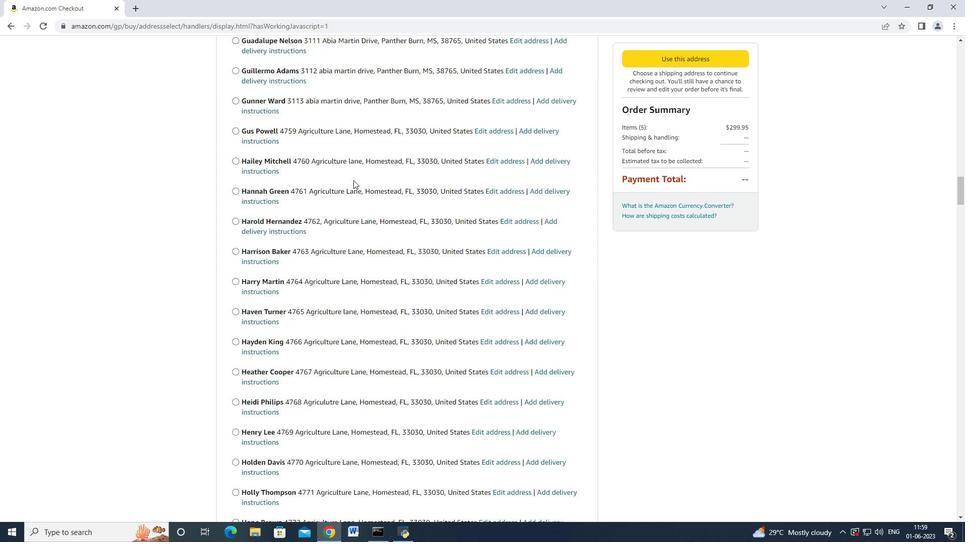 
Action: Mouse scrolled (351, 181) with delta (0, 0)
Screenshot: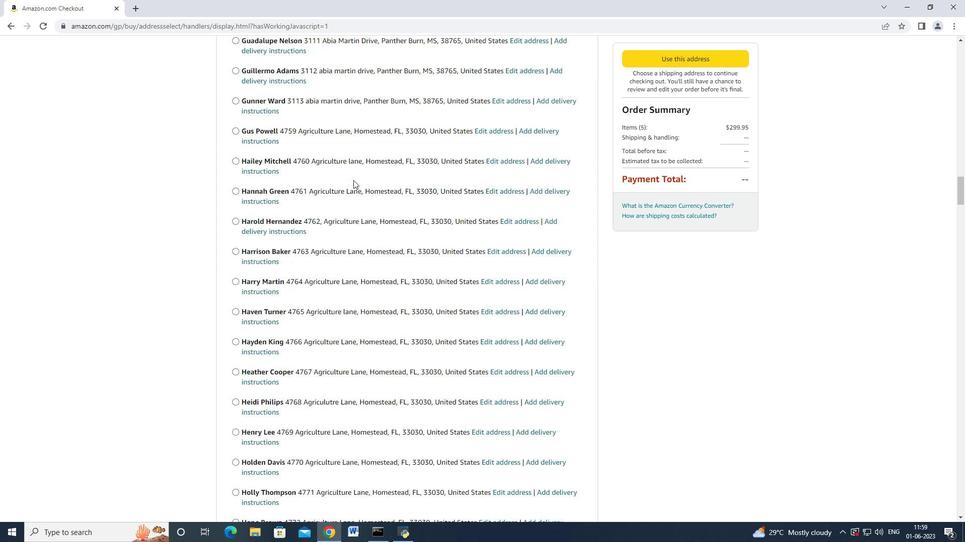 
Action: Mouse moved to (350, 182)
Screenshot: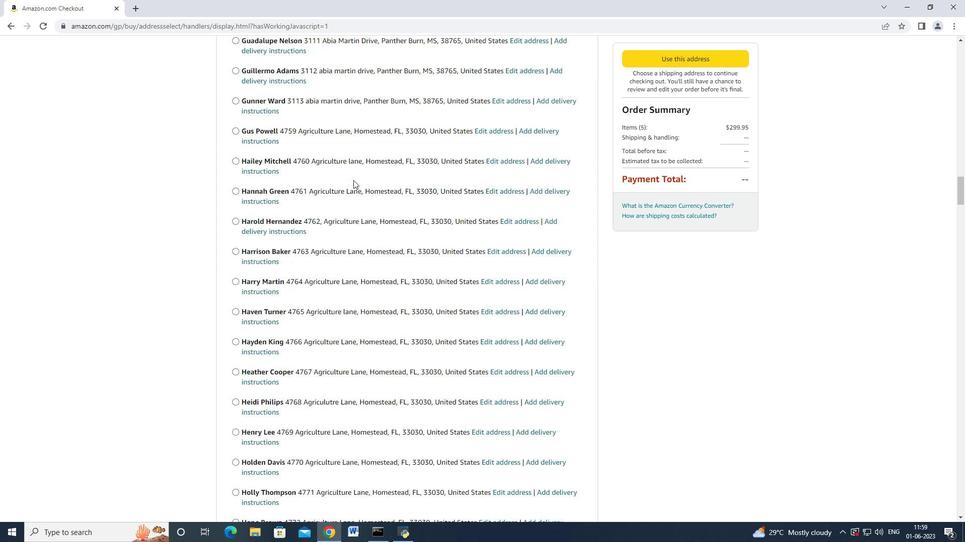 
Action: Mouse scrolled (350, 182) with delta (0, 0)
Screenshot: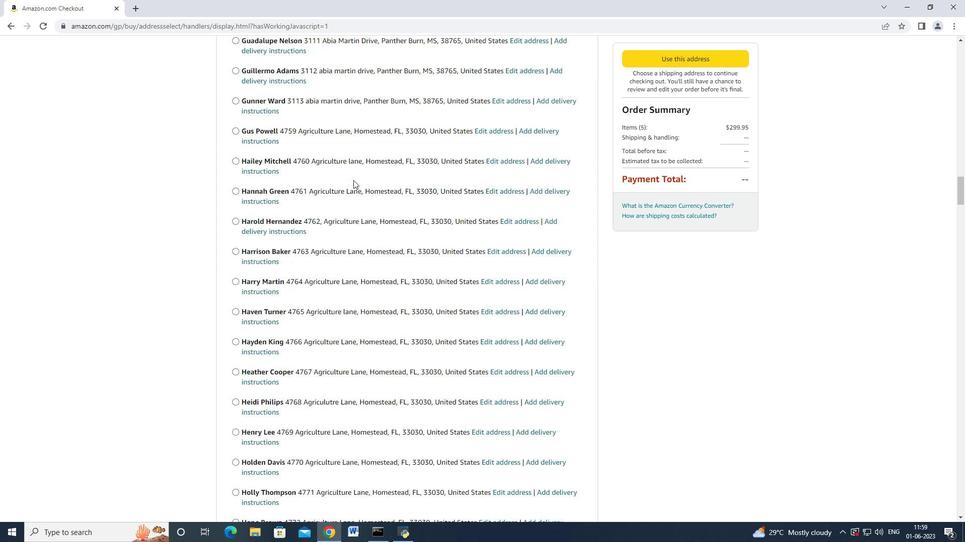 
Action: Mouse moved to (350, 183)
Screenshot: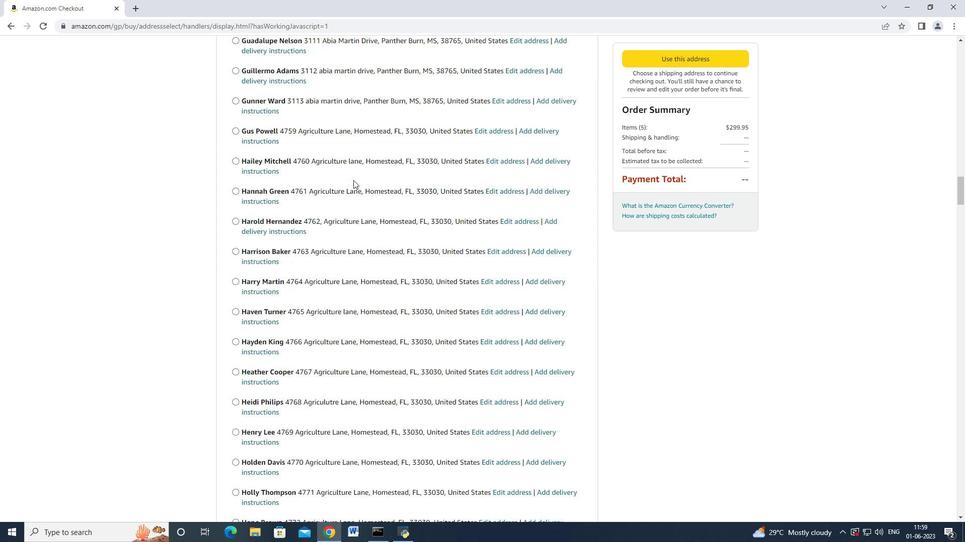 
Action: Mouse scrolled (350, 183) with delta (0, 0)
Screenshot: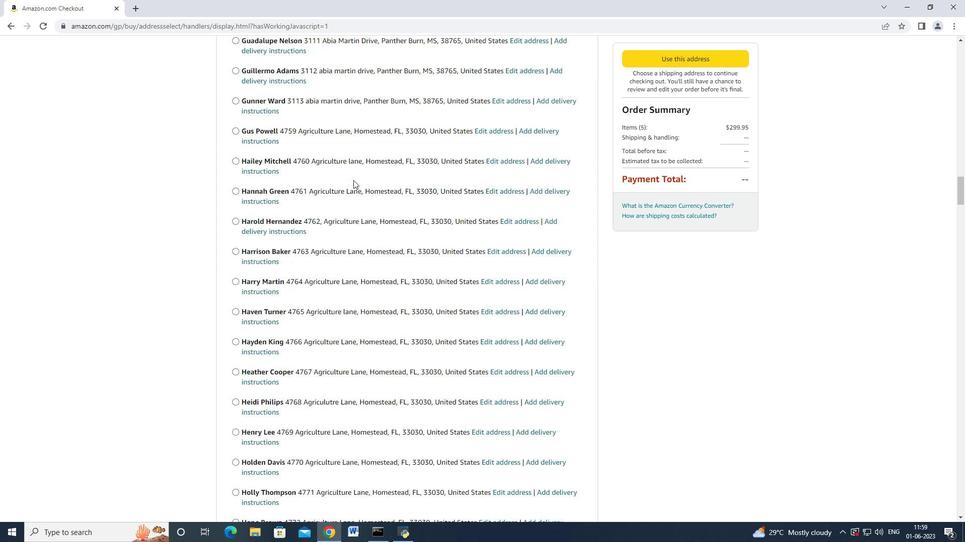 
Action: Mouse moved to (349, 183)
Screenshot: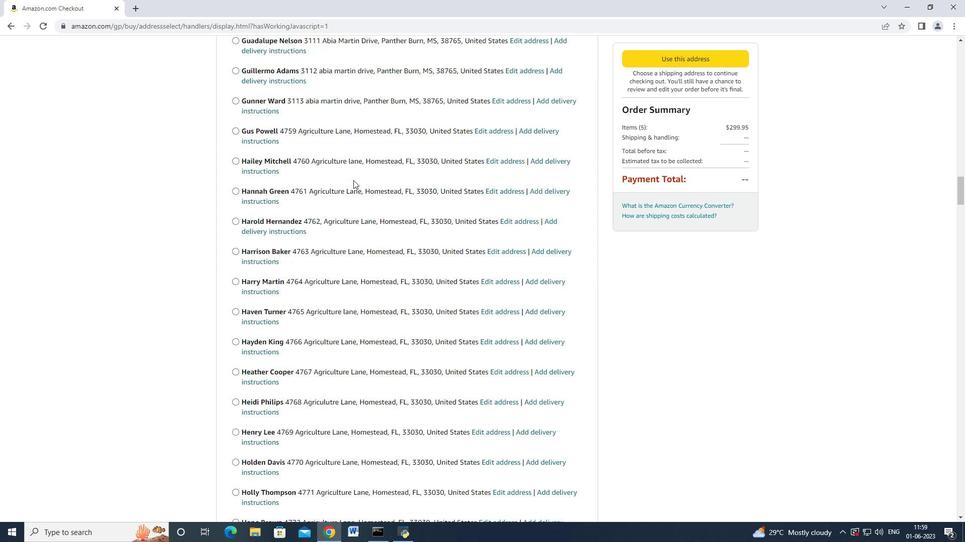 
Action: Mouse scrolled (349, 183) with delta (0, 0)
Screenshot: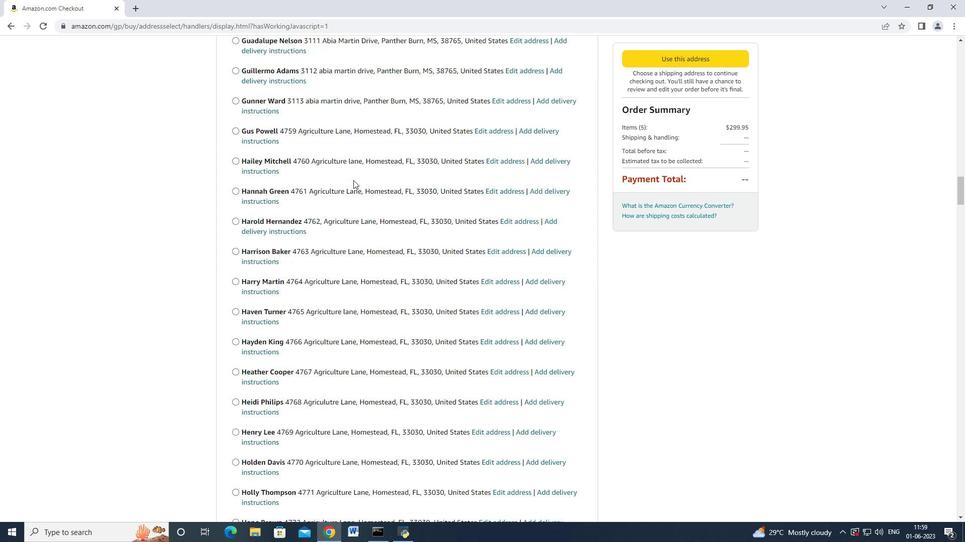 
Action: Mouse scrolled (349, 183) with delta (0, 0)
Screenshot: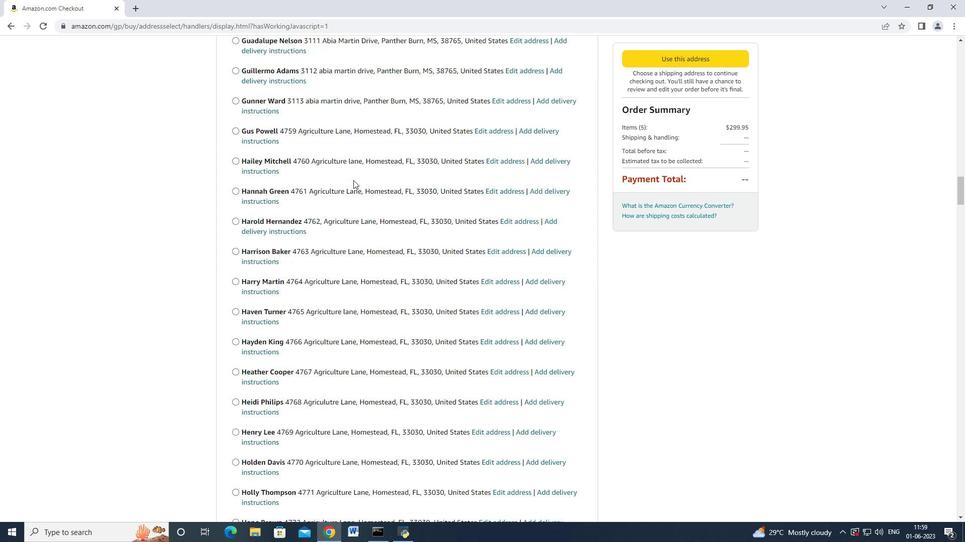 
Action: Mouse moved to (349, 183)
Screenshot: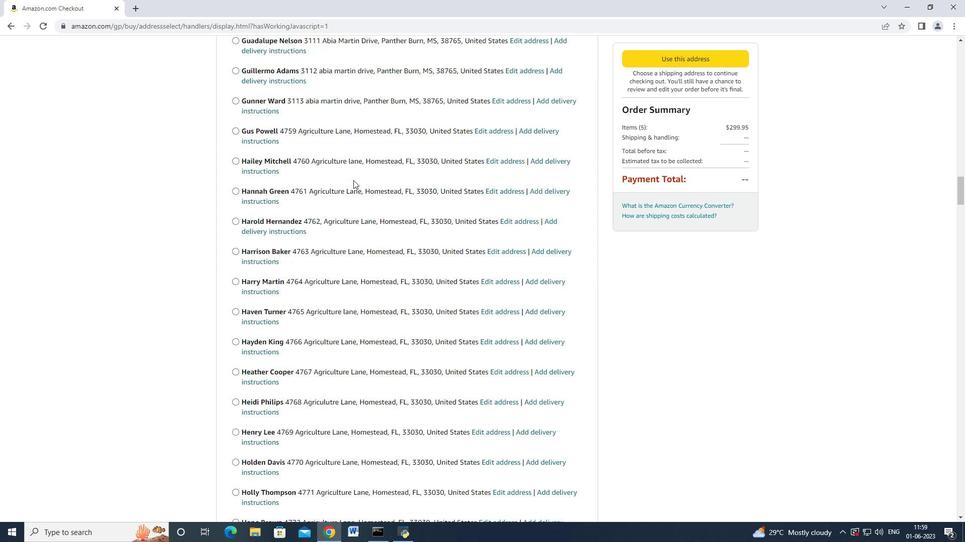 
Action: Mouse scrolled (349, 183) with delta (0, 0)
Screenshot: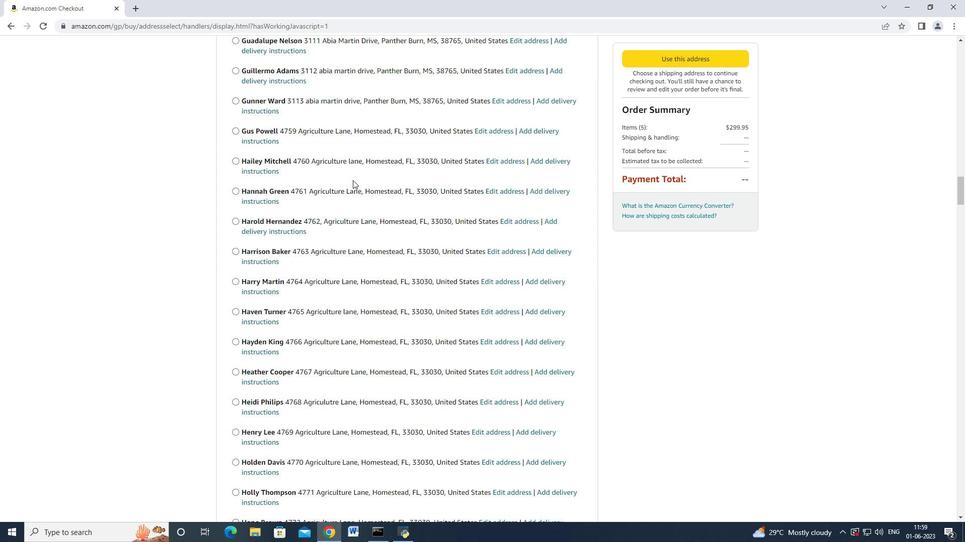 
Action: Mouse moved to (349, 183)
Screenshot: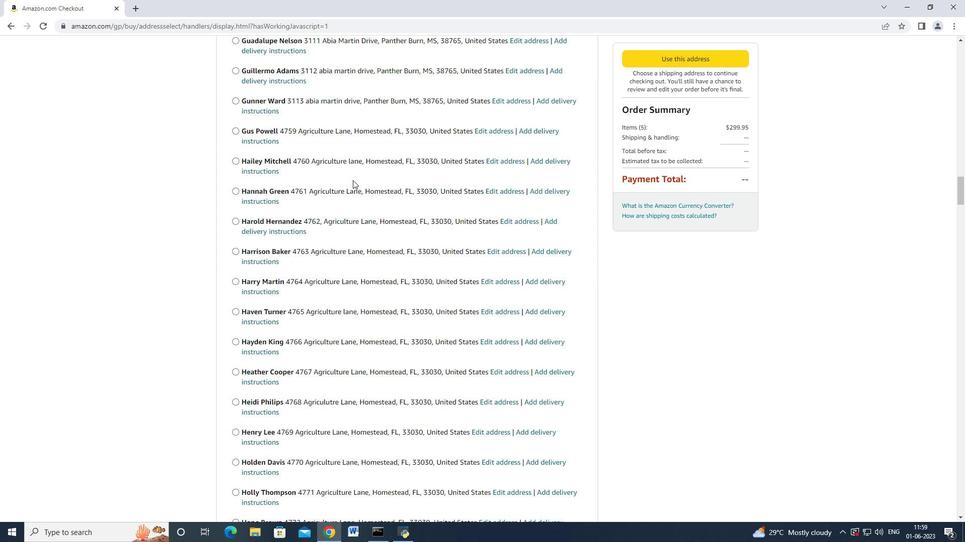 
Action: Mouse scrolled (349, 183) with delta (0, 0)
Screenshot: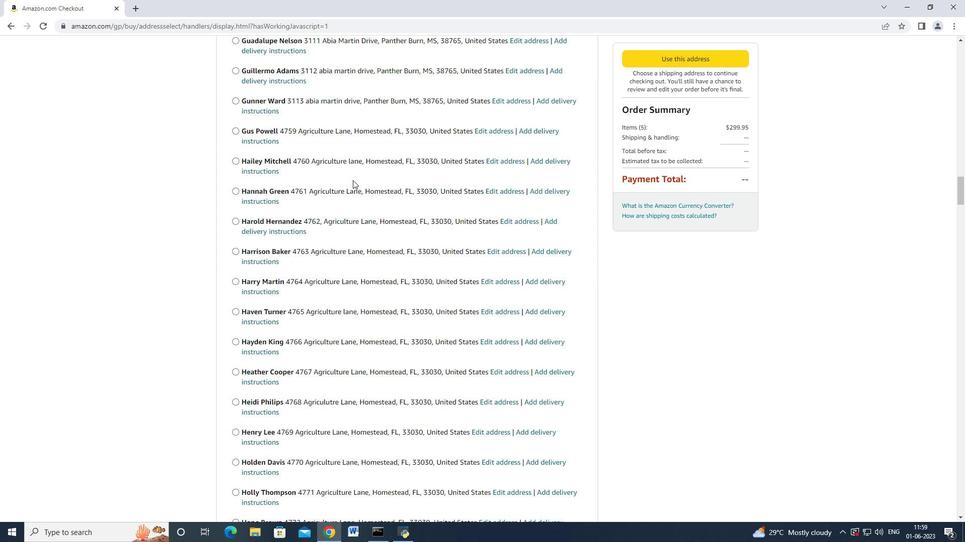 
Action: Mouse moved to (349, 183)
Screenshot: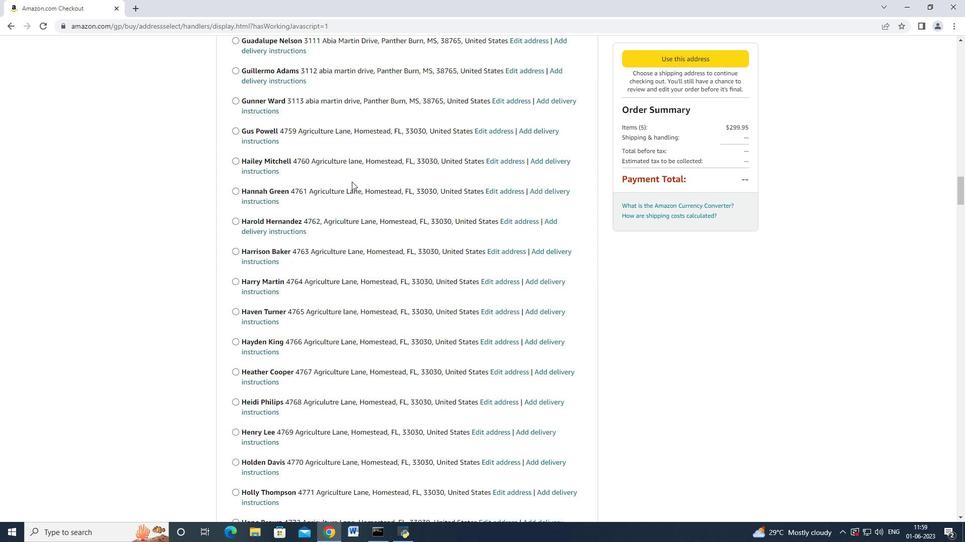 
Action: Mouse scrolled (349, 183) with delta (0, 0)
Screenshot: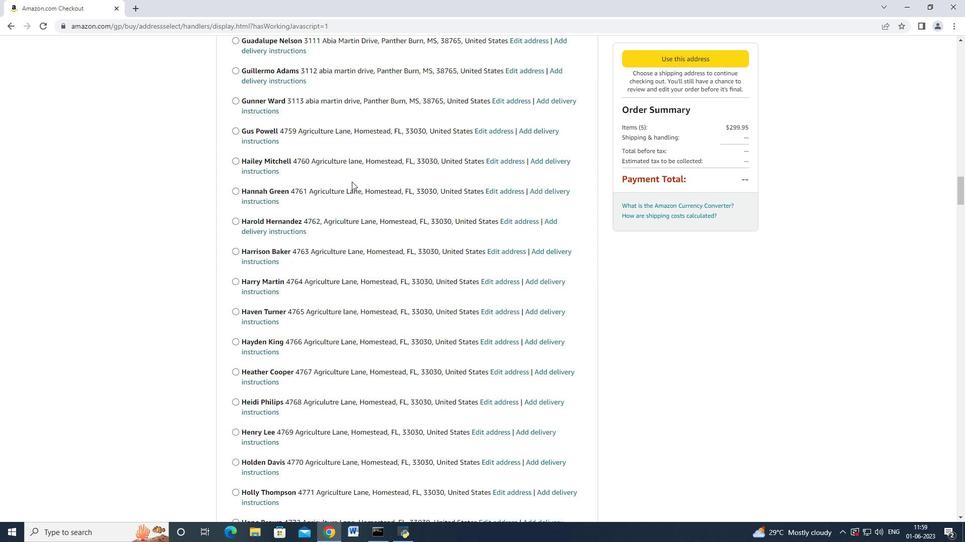 
Action: Mouse moved to (349, 183)
Screenshot: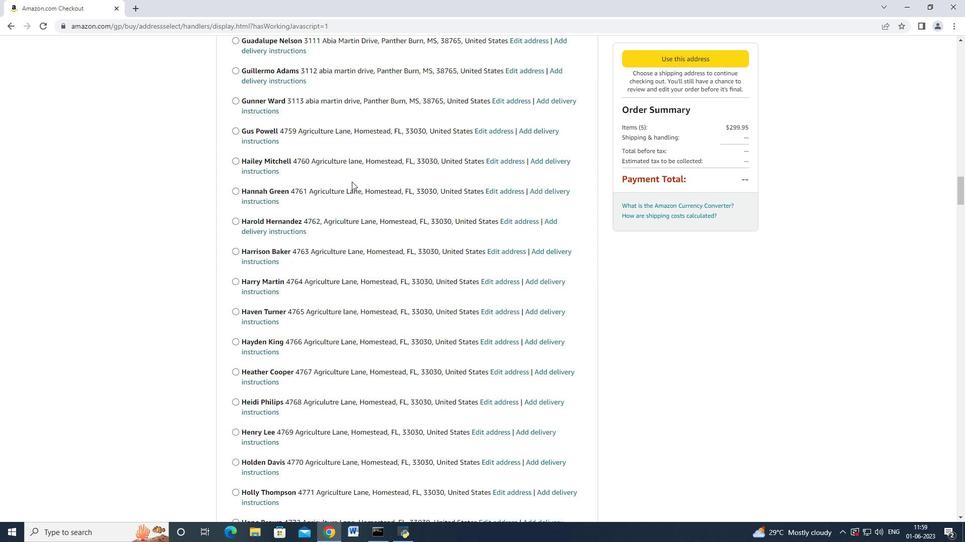 
Action: Mouse scrolled (349, 183) with delta (0, 0)
Screenshot: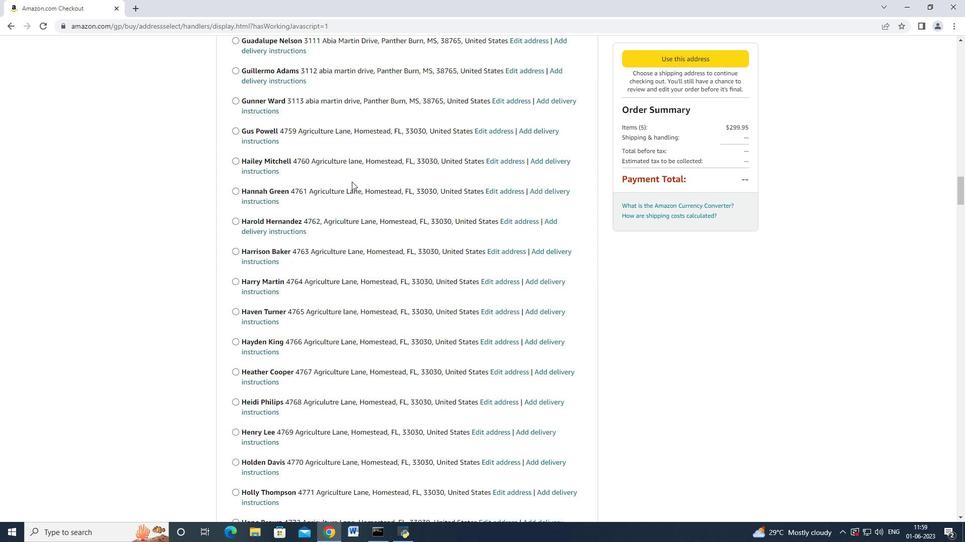 
Action: Mouse moved to (348, 186)
Screenshot: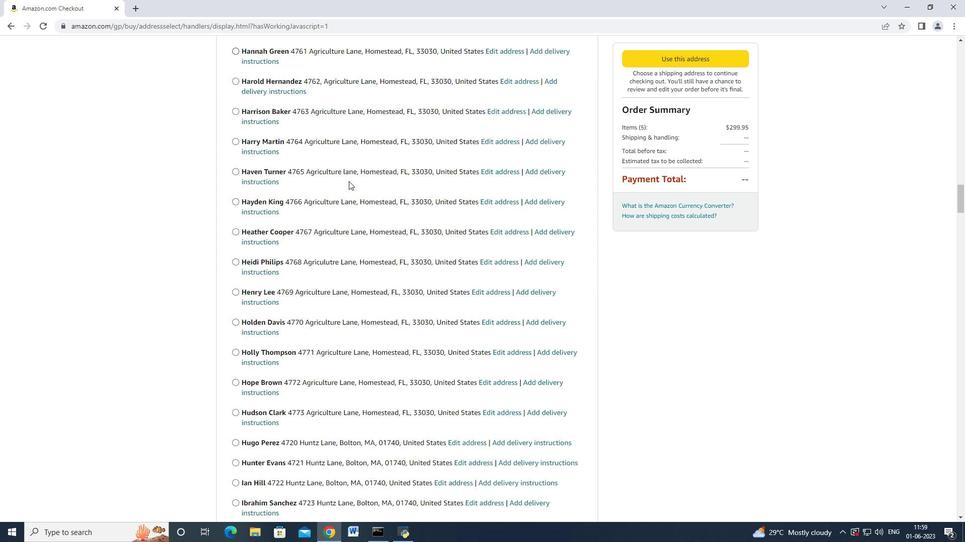 
Action: Mouse scrolled (348, 186) with delta (0, 0)
Screenshot: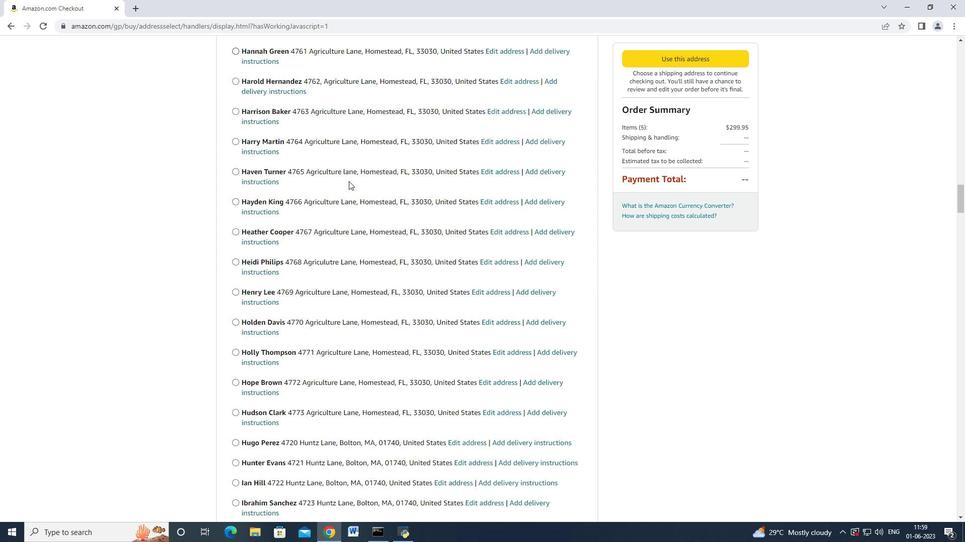 
Action: Mouse moved to (348, 190)
Screenshot: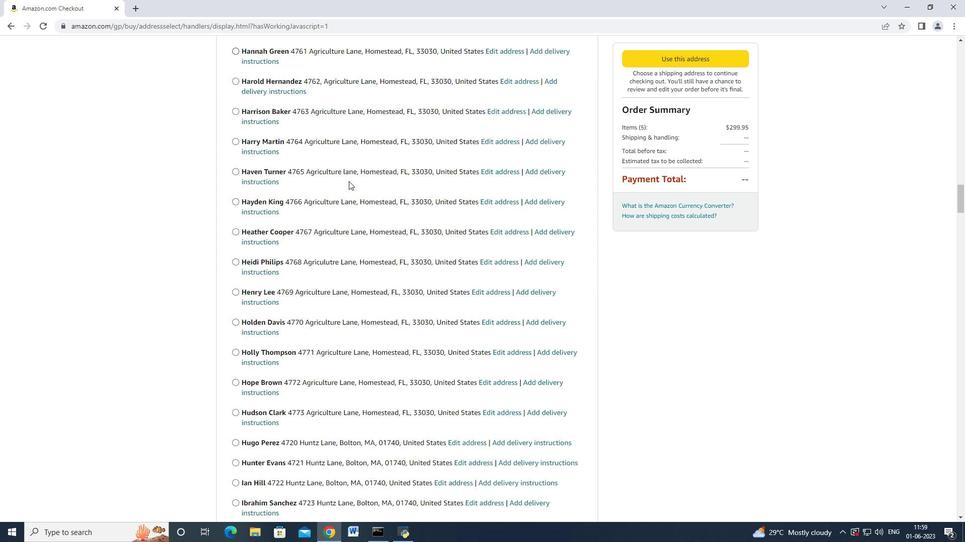 
Action: Mouse scrolled (348, 190) with delta (0, 0)
Screenshot: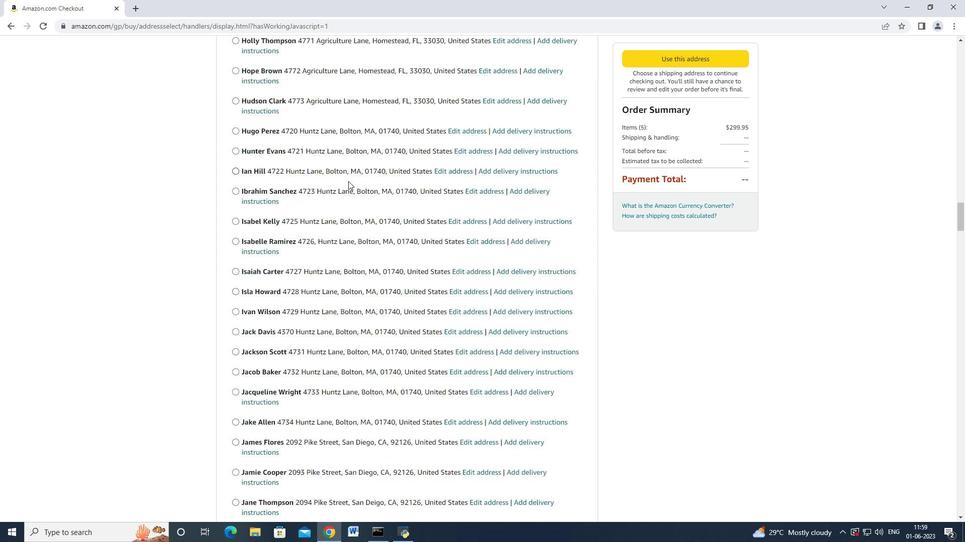 
Action: Mouse moved to (348, 191)
Screenshot: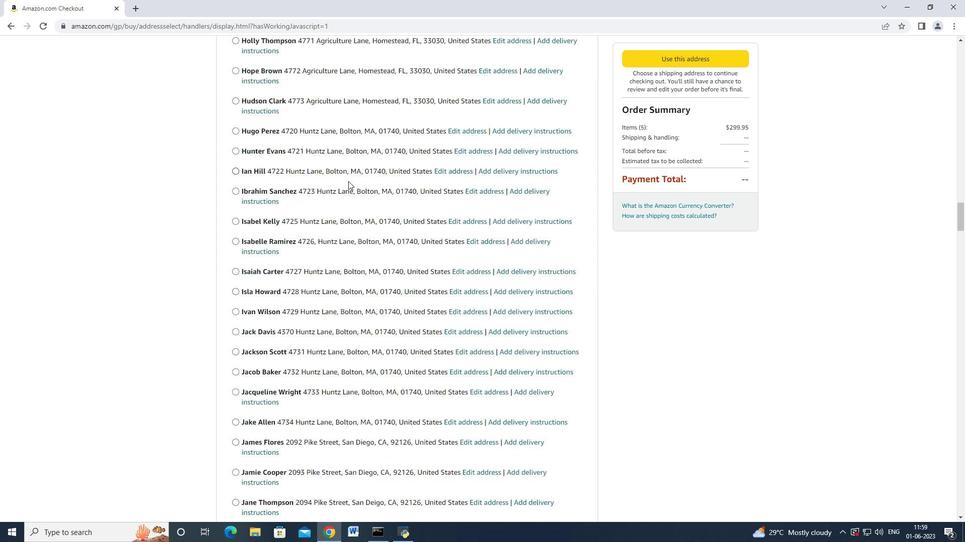 
Action: Mouse scrolled (348, 191) with delta (0, 0)
Screenshot: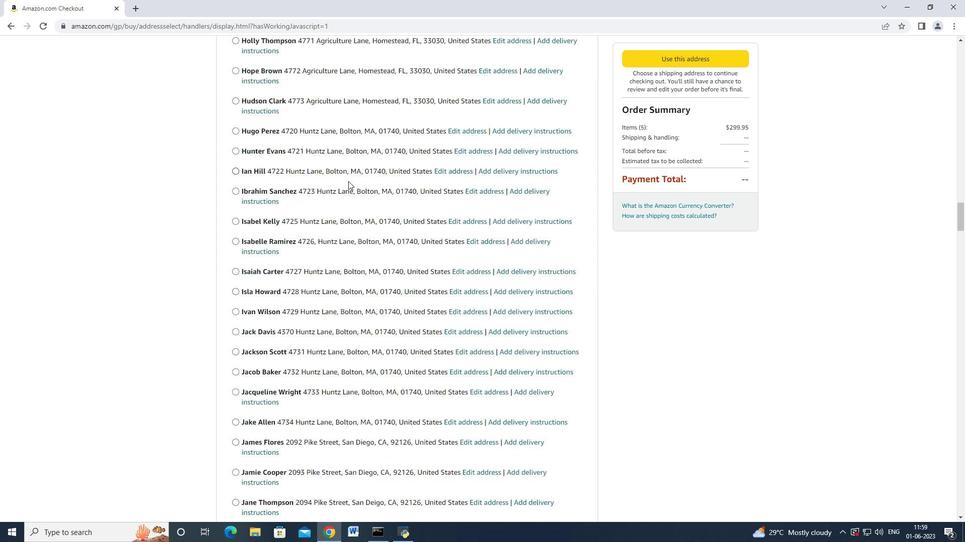 
Action: Mouse moved to (348, 192)
Screenshot: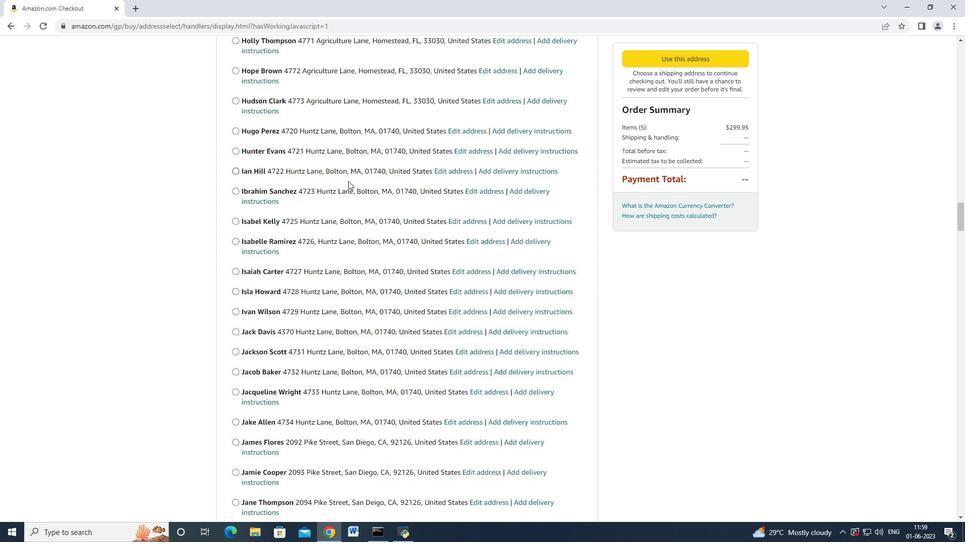
Action: Mouse scrolled (348, 191) with delta (0, 0)
Screenshot: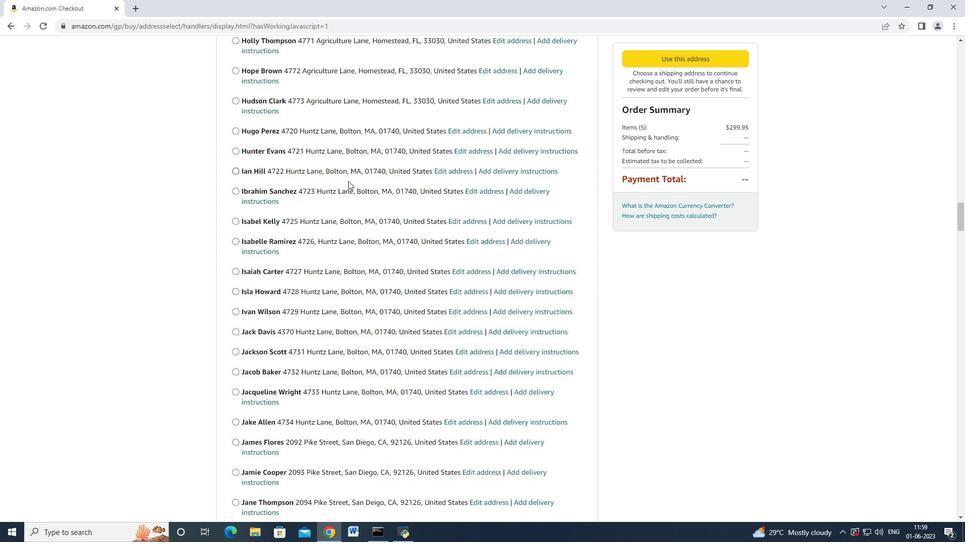 
Action: Mouse scrolled (348, 192) with delta (0, 0)
Screenshot: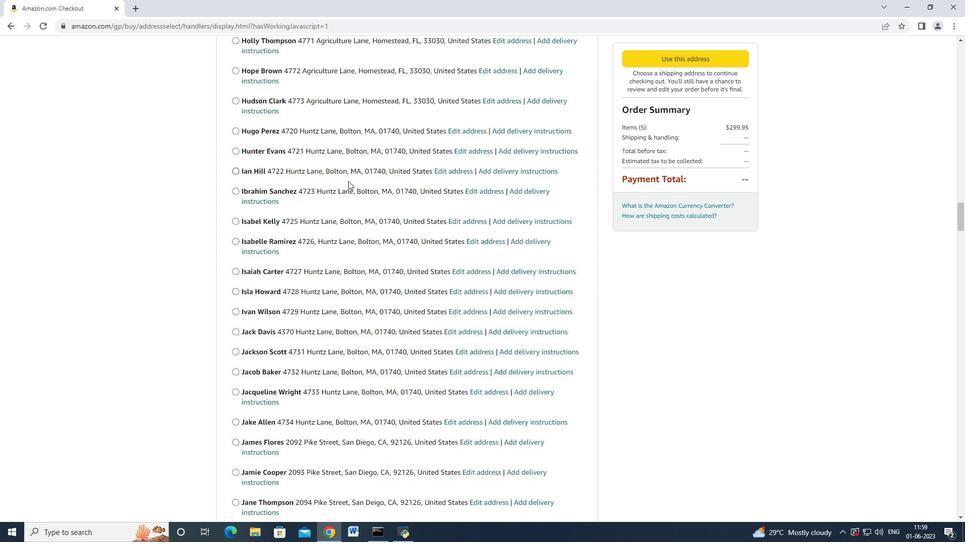 
Action: Mouse scrolled (348, 192) with delta (0, 0)
Screenshot: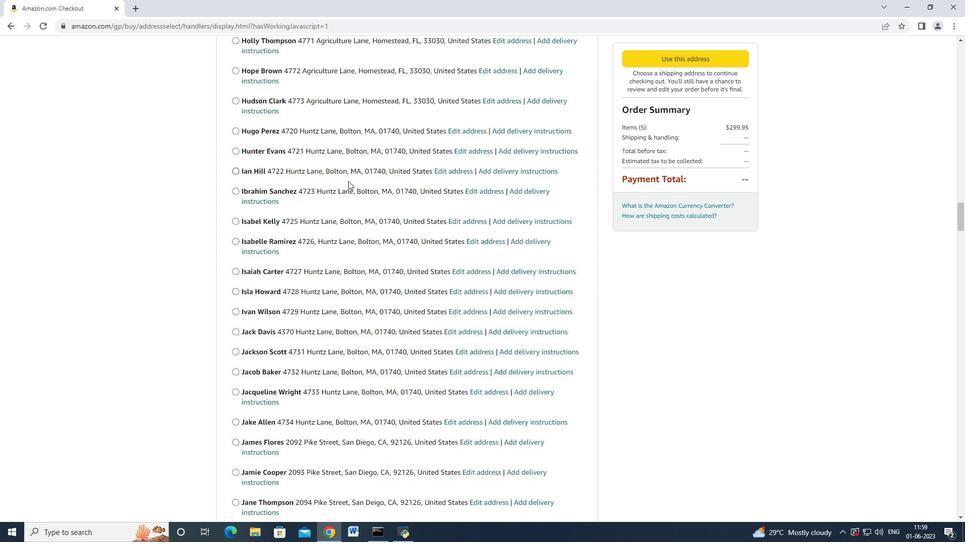
Action: Mouse scrolled (348, 192) with delta (0, 0)
Screenshot: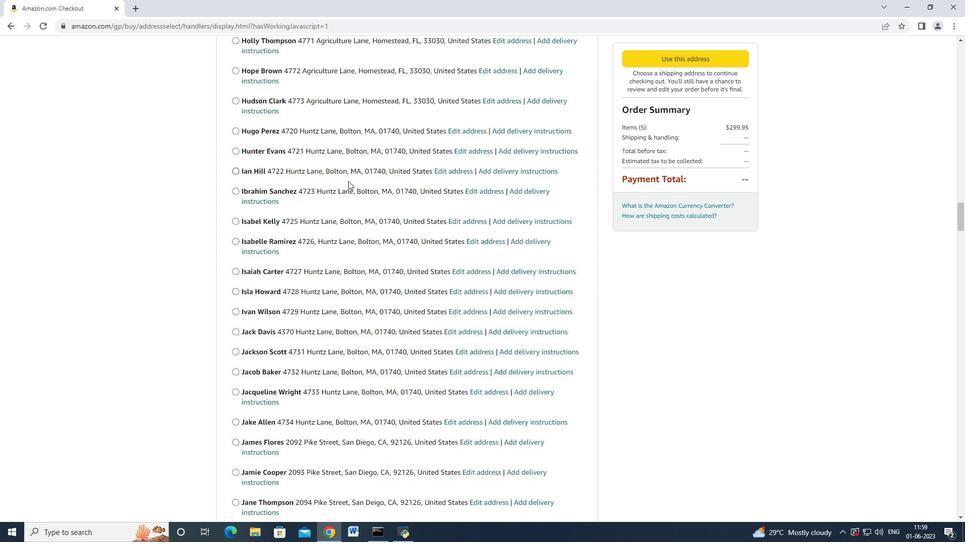 
Action: Mouse moved to (348, 192)
Screenshot: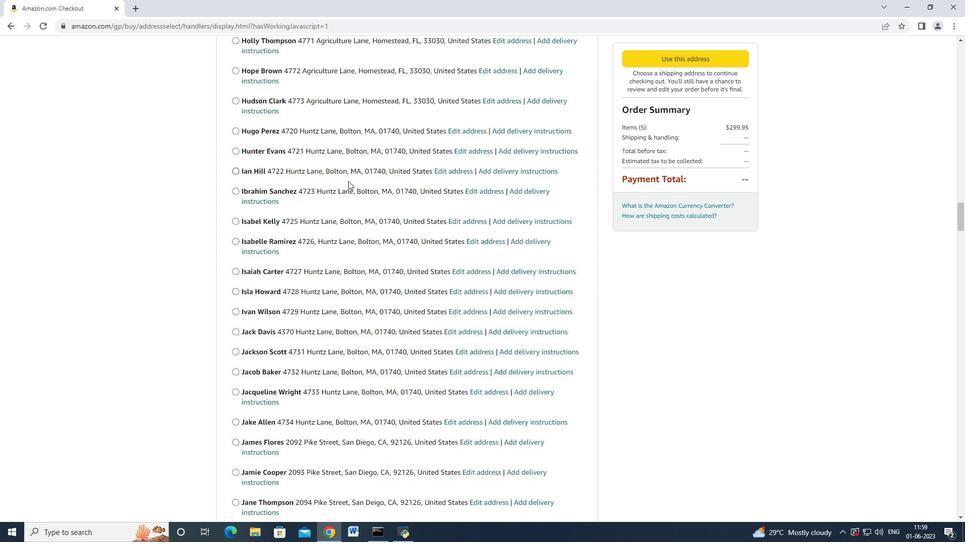 
Action: Mouse scrolled (348, 192) with delta (0, 0)
Screenshot: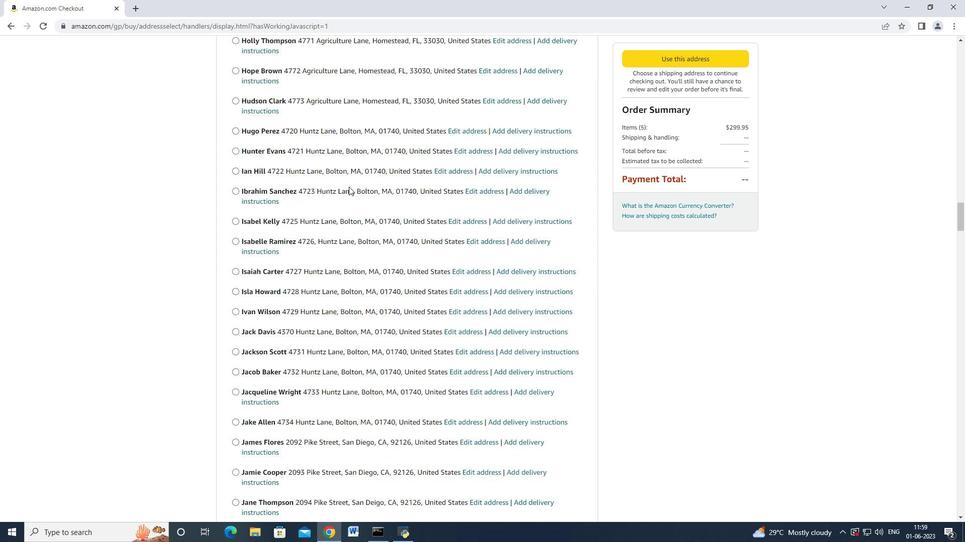
Action: Mouse moved to (361, 191)
Screenshot: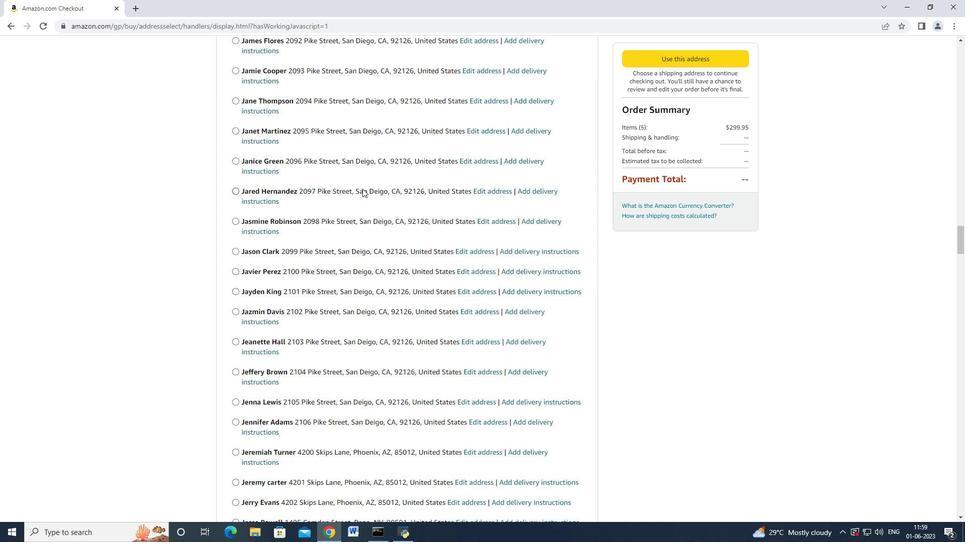 
Action: Mouse scrolled (362, 189) with delta (0, 0)
Screenshot: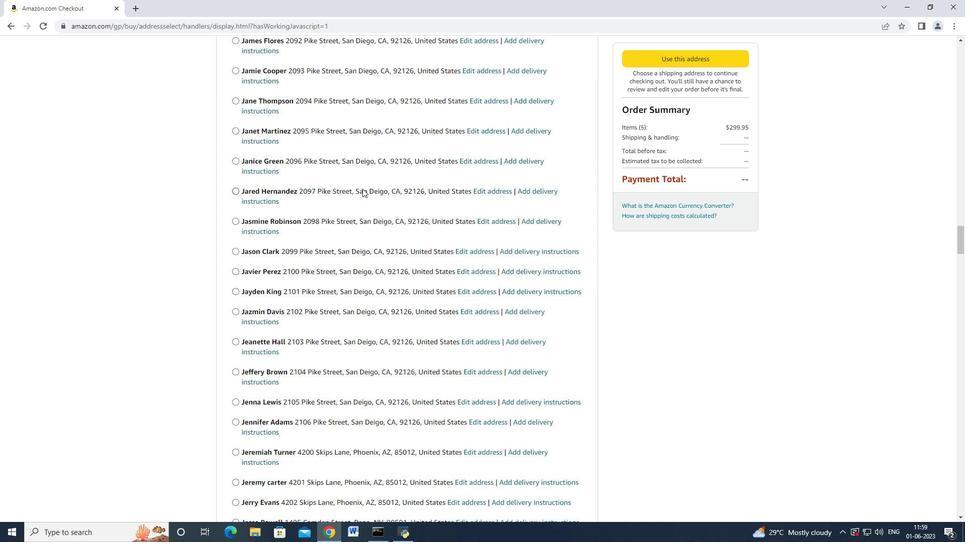 
Action: Mouse moved to (361, 191)
Screenshot: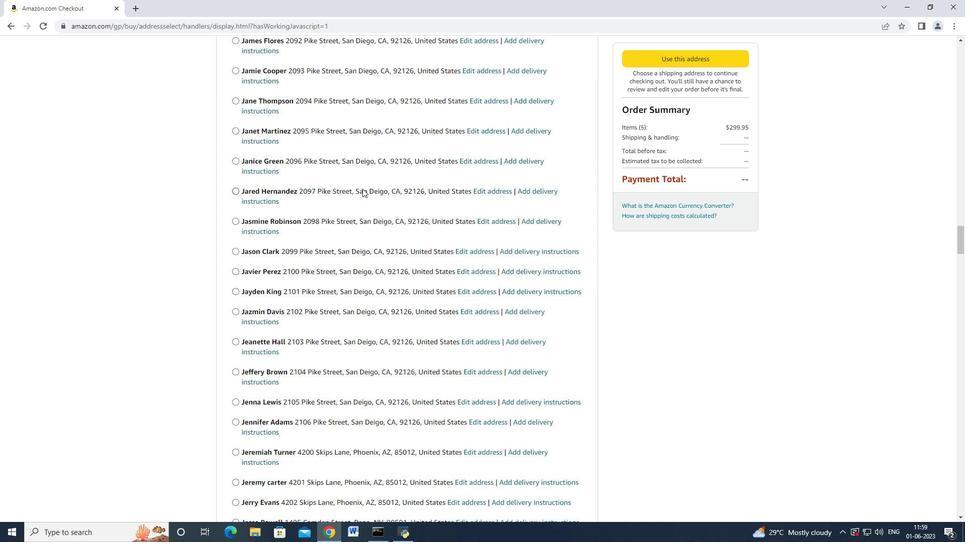
Action: Mouse scrolled (361, 190) with delta (0, 0)
Screenshot: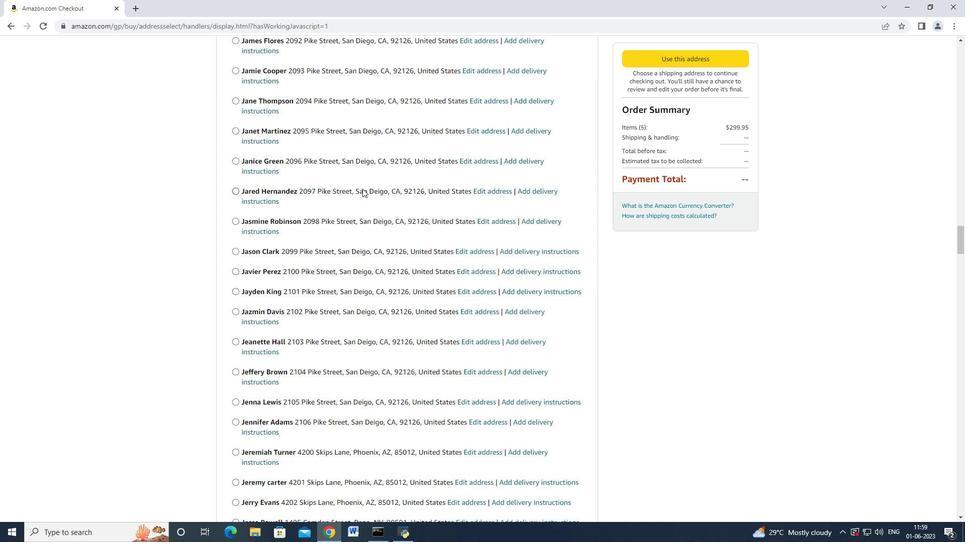 
Action: Mouse moved to (361, 191)
Screenshot: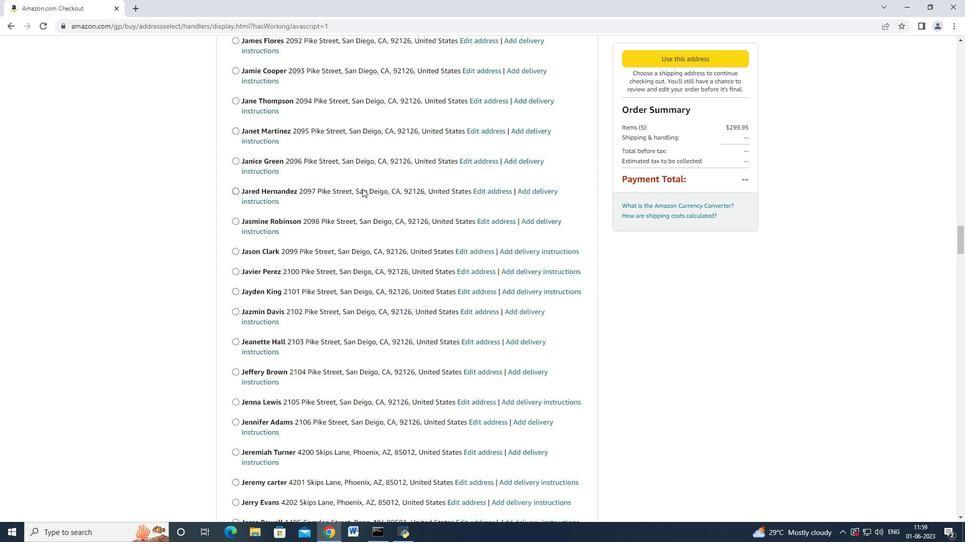 
Action: Mouse scrolled (361, 189) with delta (0, -1)
Screenshot: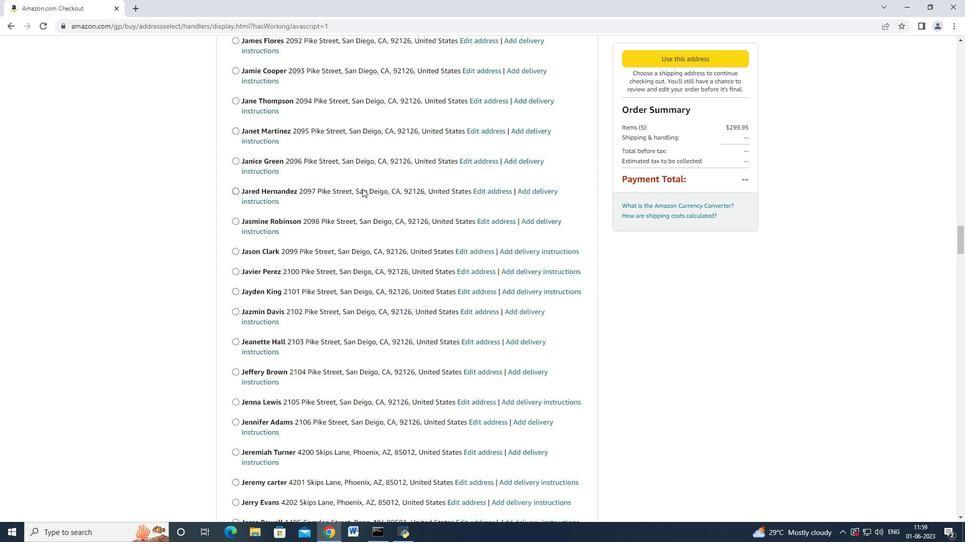 
Action: Mouse moved to (360, 191)
Screenshot: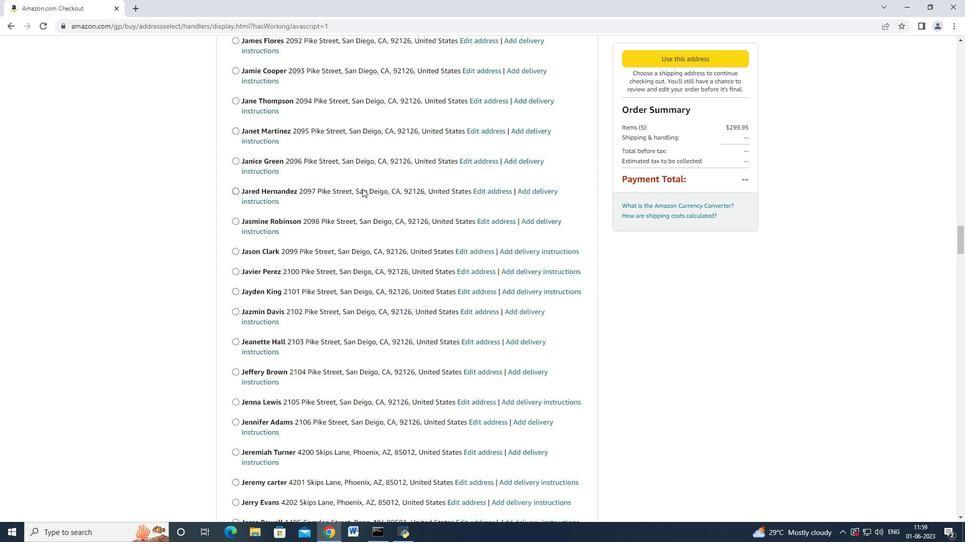 
Action: Mouse scrolled (361, 190) with delta (0, 0)
Screenshot: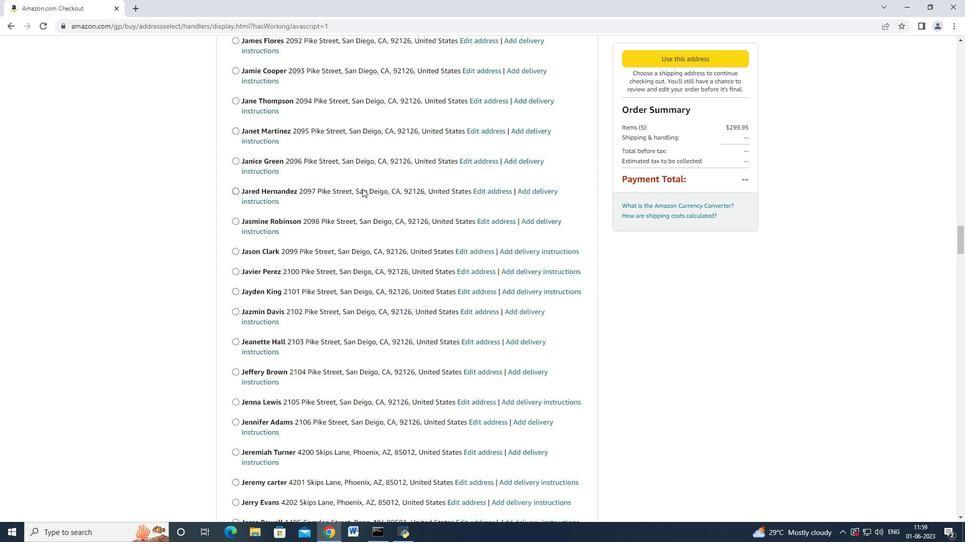 
Action: Mouse moved to (360, 191)
Screenshot: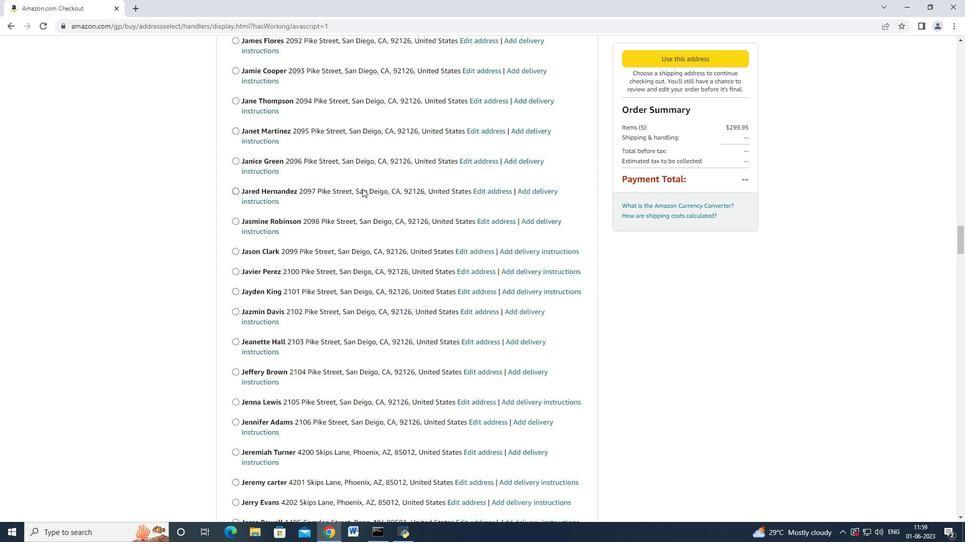 
Action: Mouse scrolled (361, 190) with delta (0, 0)
Screenshot: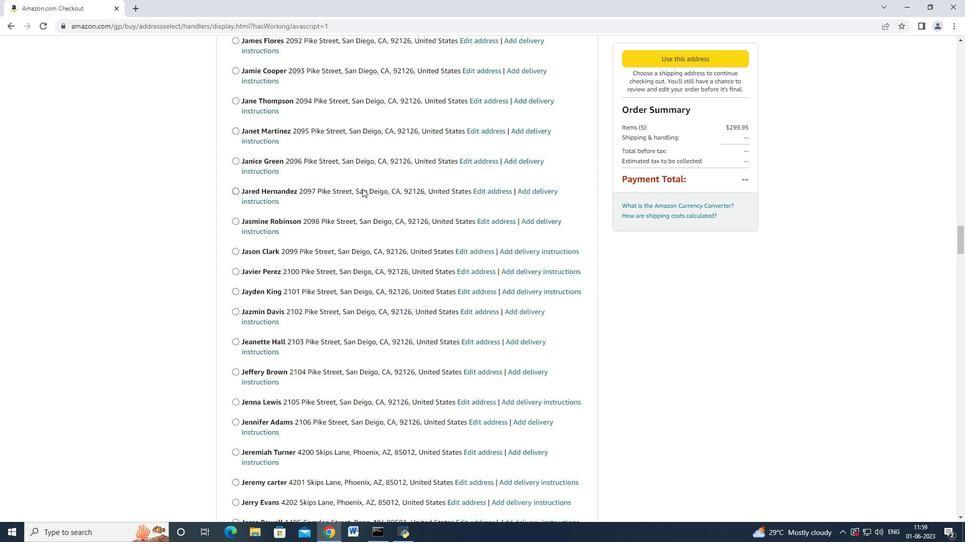 
Action: Mouse moved to (360, 191)
Screenshot: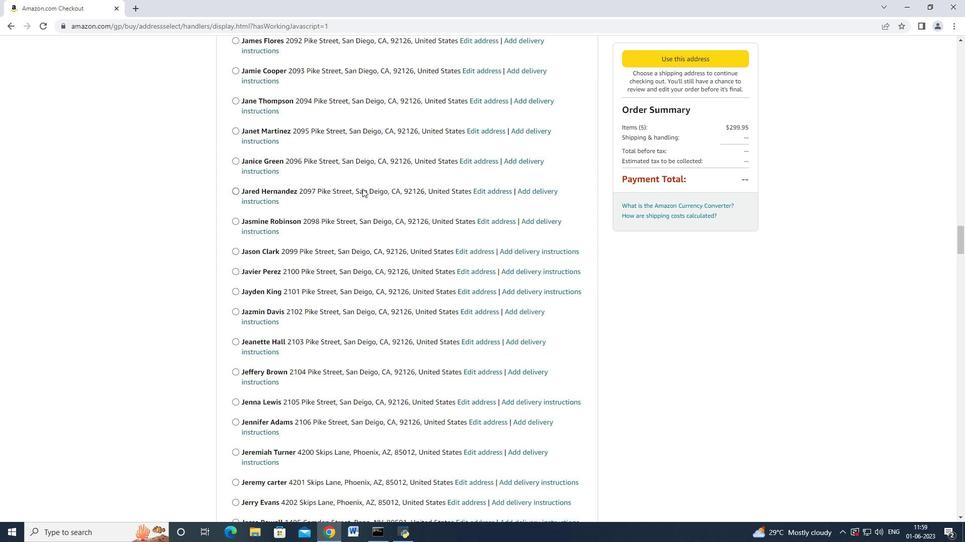 
Action: Mouse scrolled (361, 190) with delta (0, 0)
Screenshot: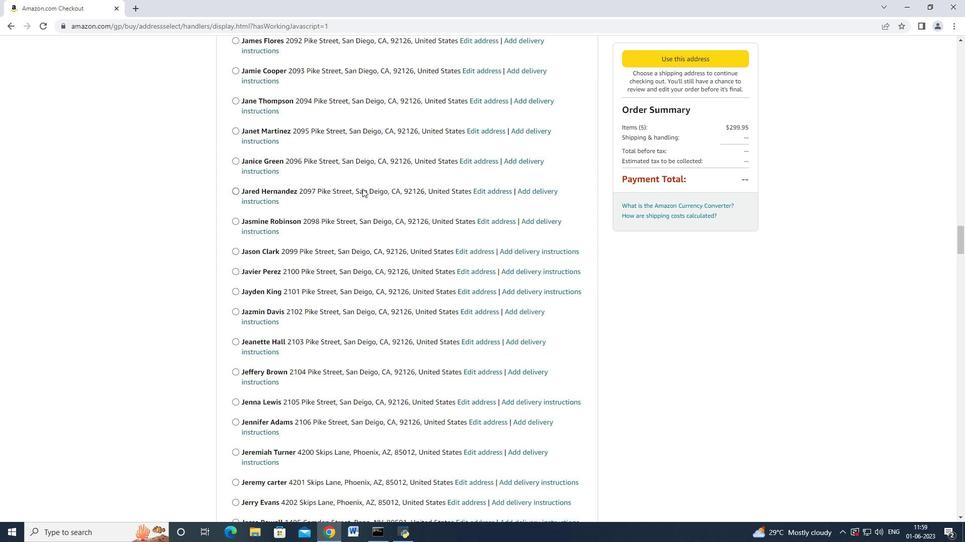 
Action: Mouse scrolled (361, 190) with delta (0, 0)
Screenshot: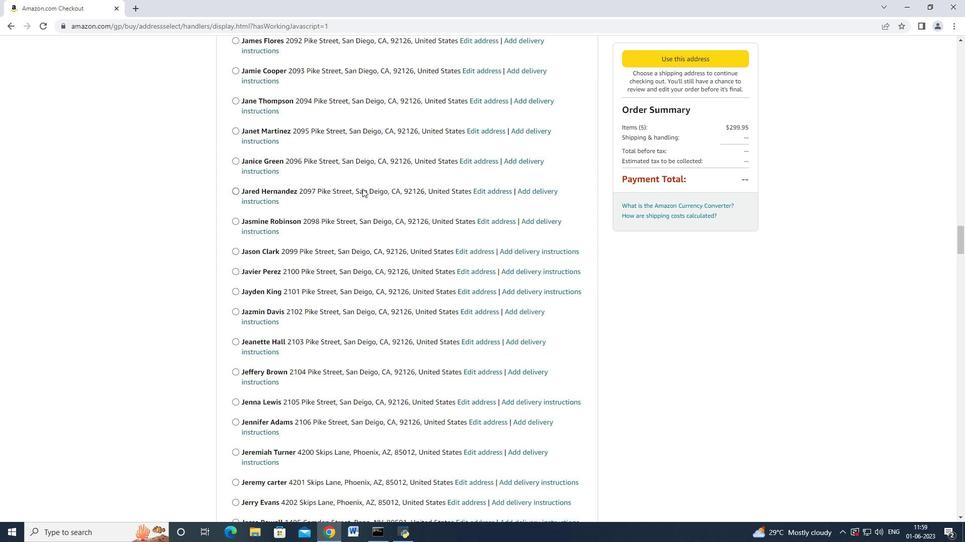 
Action: Mouse scrolled (360, 190) with delta (0, 0)
Screenshot: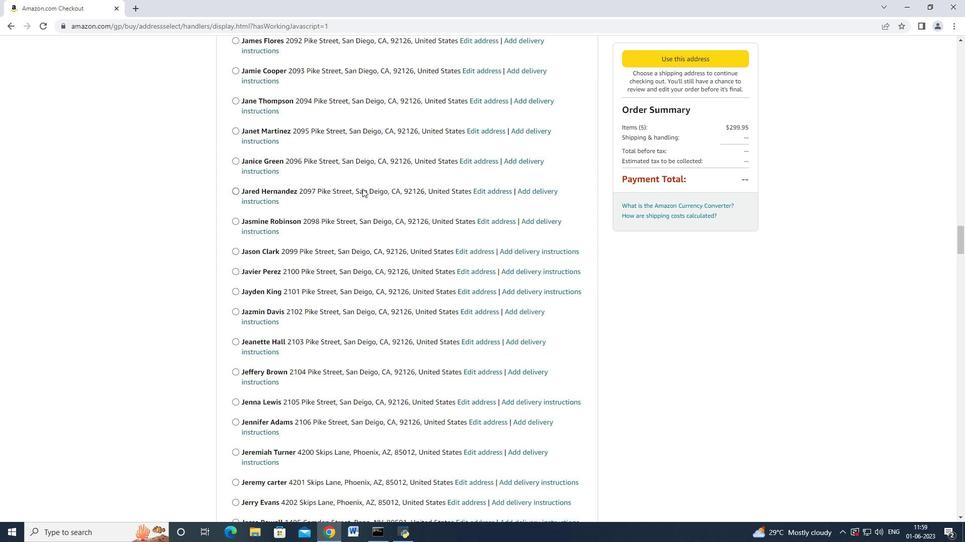 
Action: Mouse scrolled (360, 190) with delta (0, 0)
Screenshot: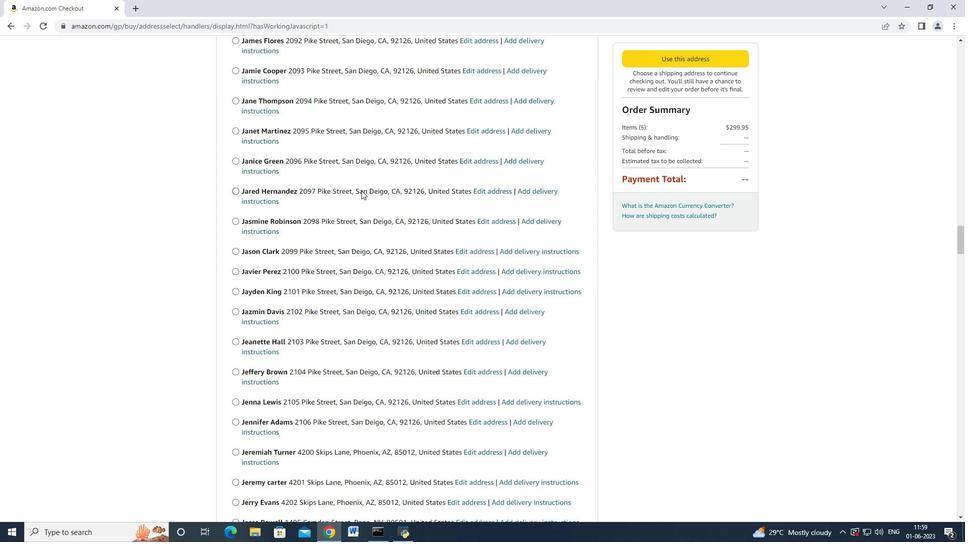 
Action: Mouse scrolled (360, 190) with delta (0, 0)
Screenshot: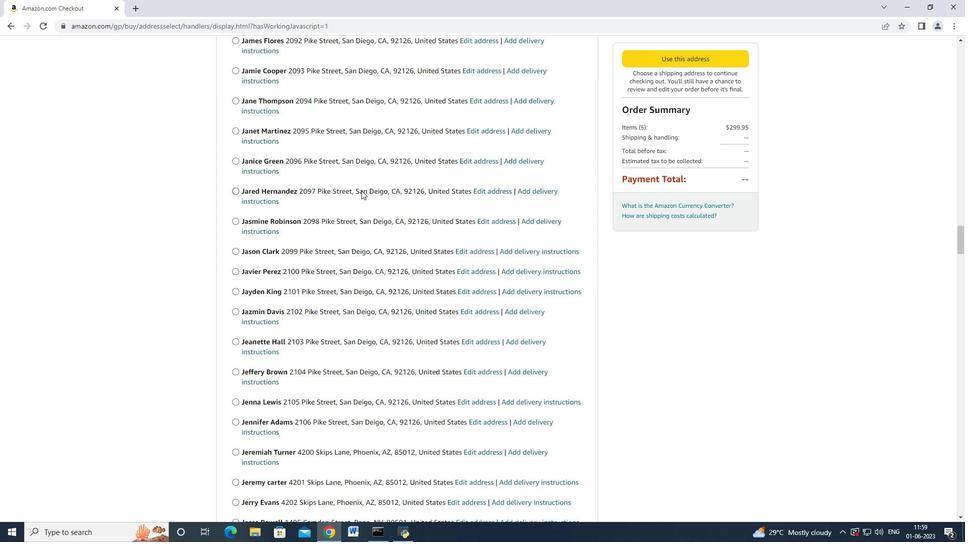 
Action: Mouse scrolled (360, 190) with delta (0, 0)
Screenshot: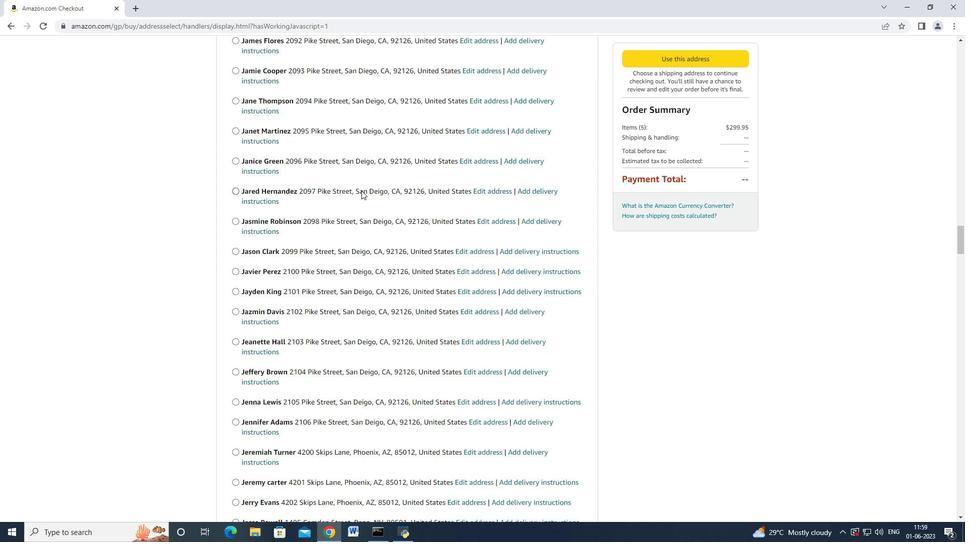 
Action: Mouse moved to (359, 191)
Screenshot: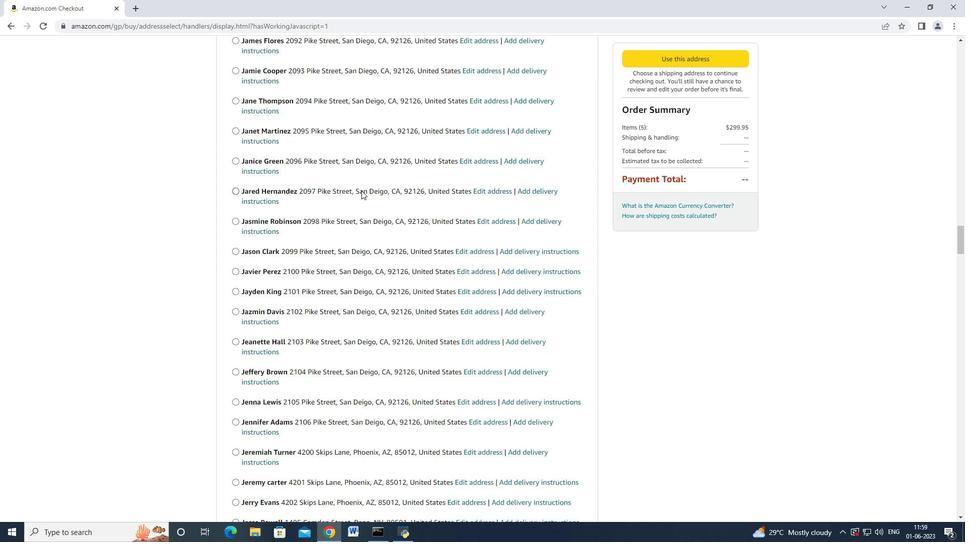 
Action: Mouse scrolled (360, 190) with delta (0, 0)
Screenshot: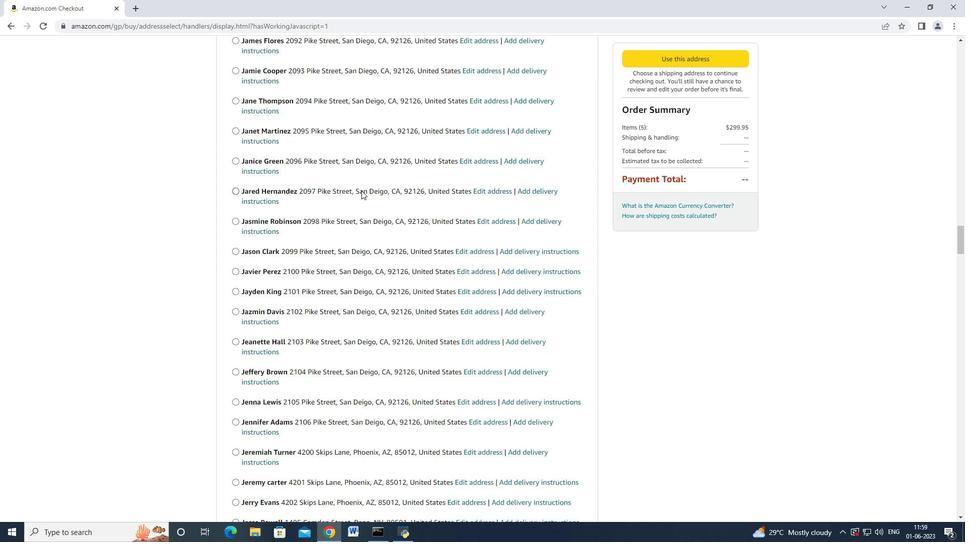 
Action: Mouse moved to (359, 191)
Screenshot: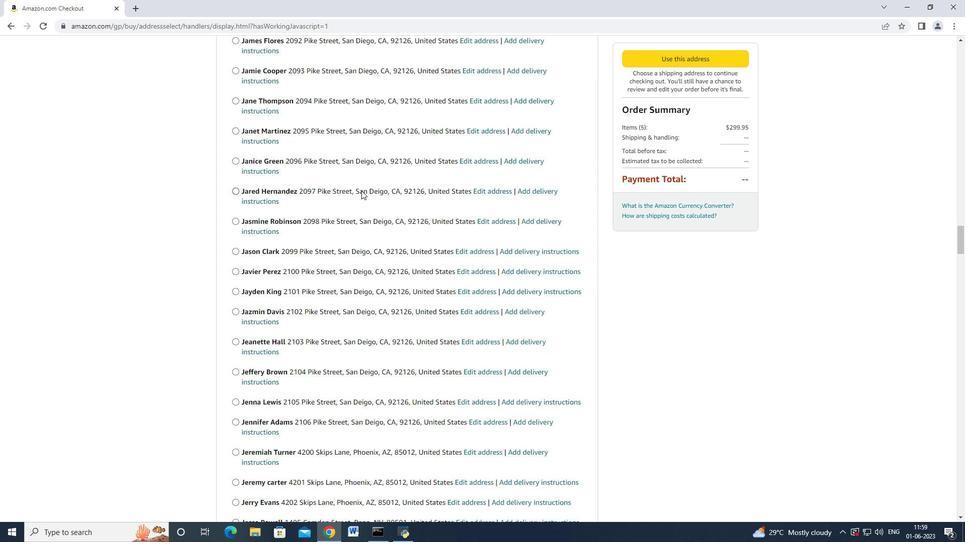 
Action: Mouse scrolled (359, 190) with delta (0, 0)
Screenshot: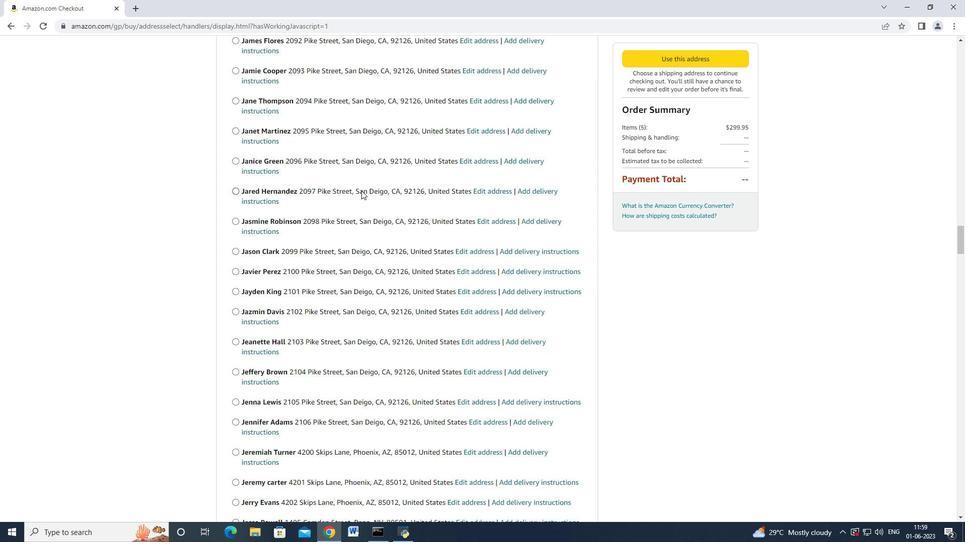 
Action: Mouse moved to (358, 191)
Screenshot: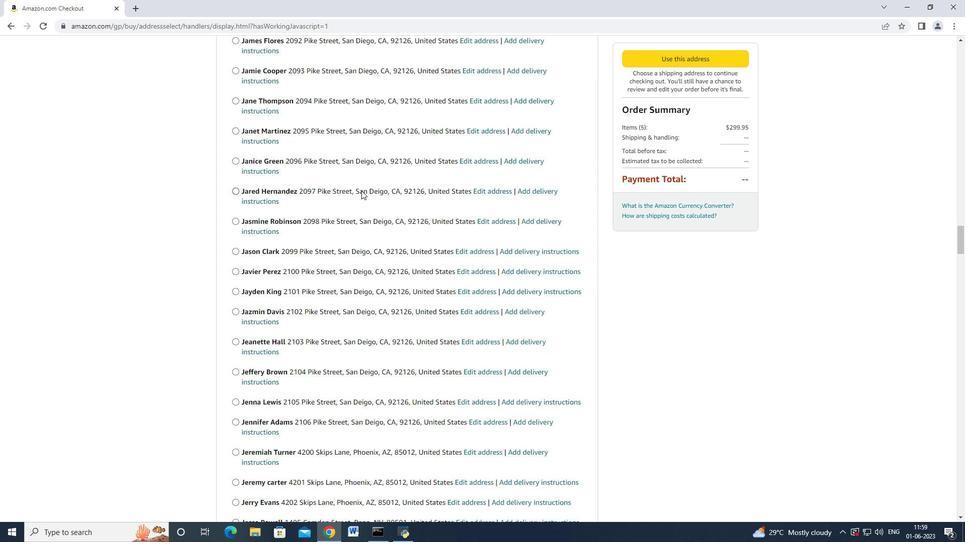 
Action: Mouse scrolled (359, 190) with delta (0, 0)
Screenshot: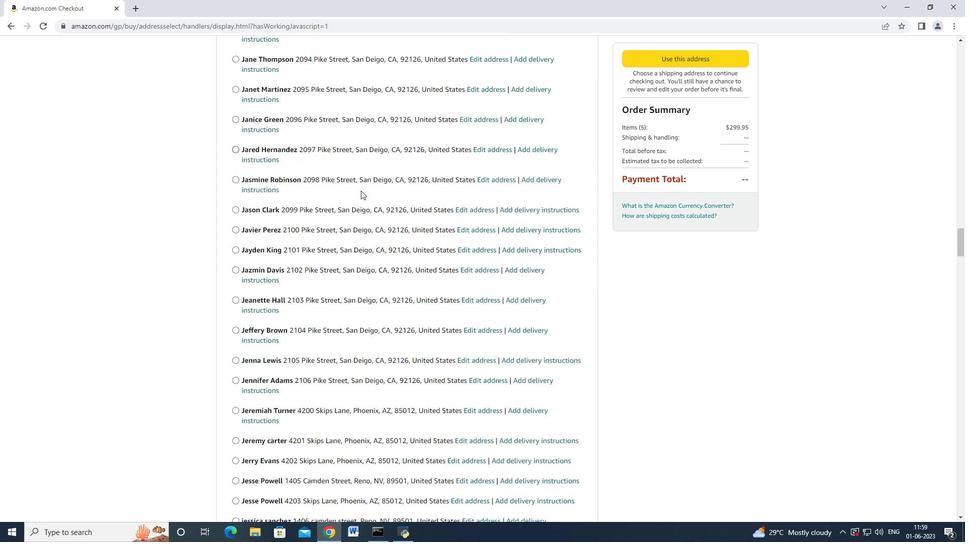 
Action: Mouse moved to (358, 191)
Screenshot: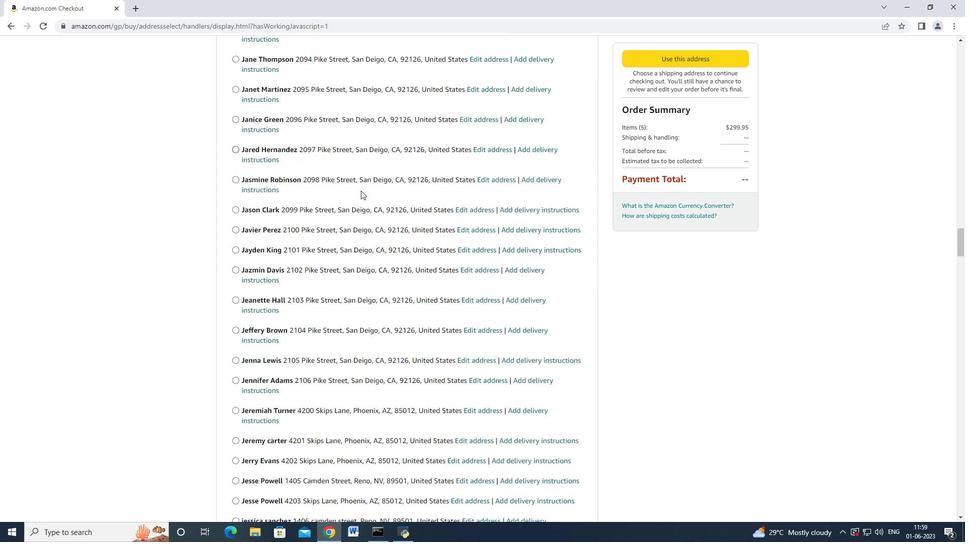 
Action: Mouse scrolled (358, 190) with delta (0, 0)
Screenshot: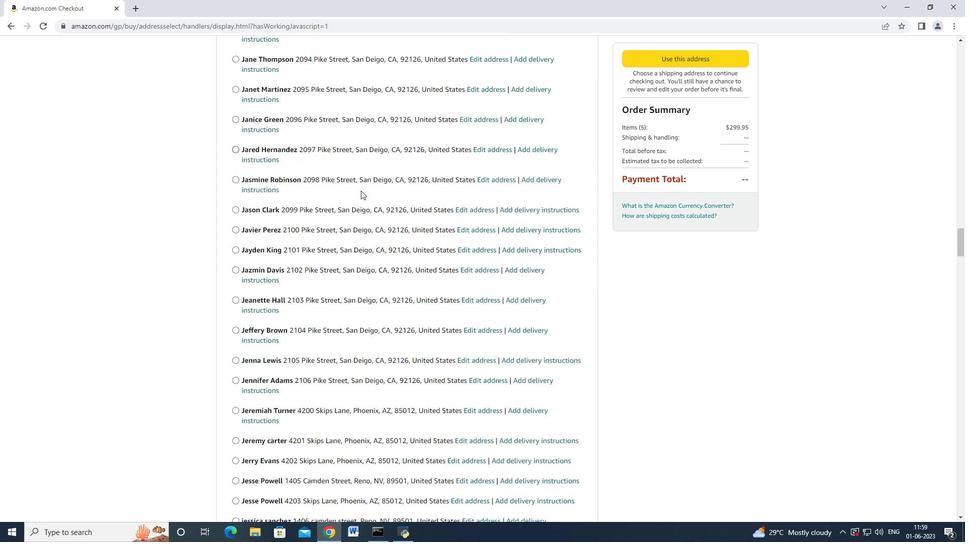 
Action: Mouse moved to (358, 191)
Screenshot: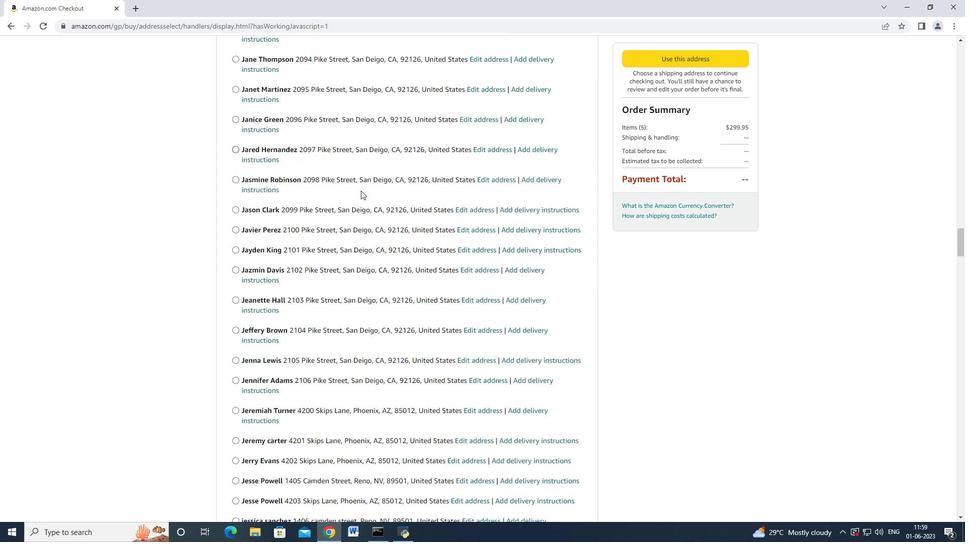 
Action: Mouse scrolled (358, 190) with delta (0, 0)
Screenshot: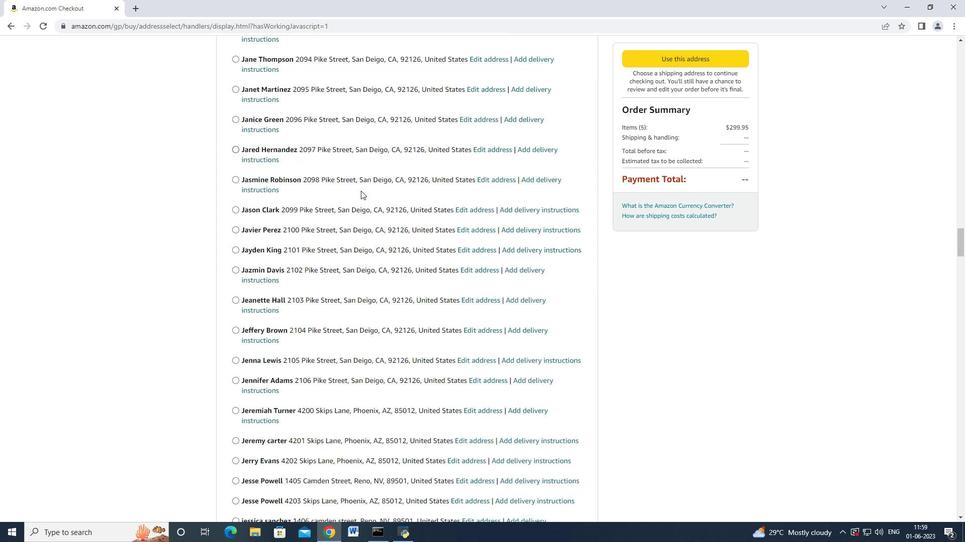 
Action: Mouse moved to (358, 190)
Screenshot: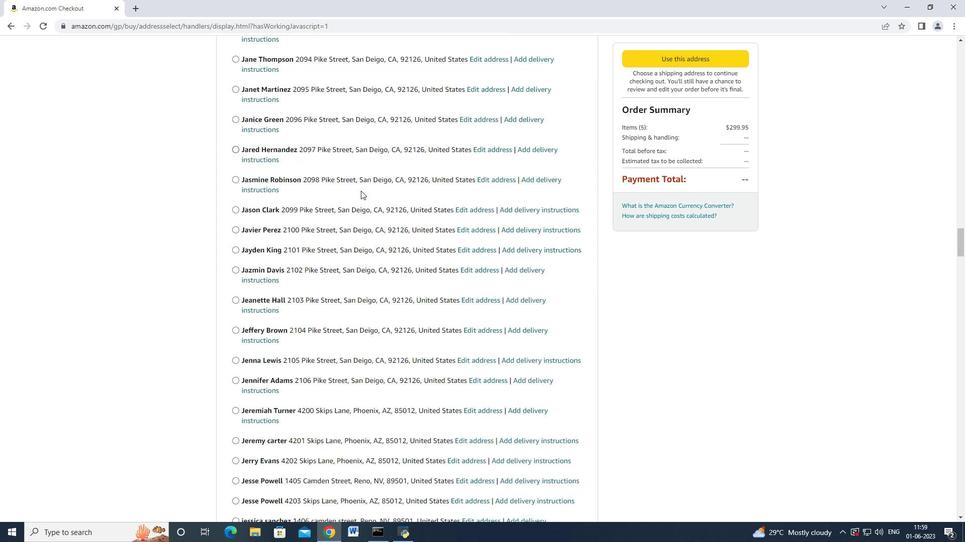 
Action: Mouse scrolled (358, 190) with delta (0, 0)
Screenshot: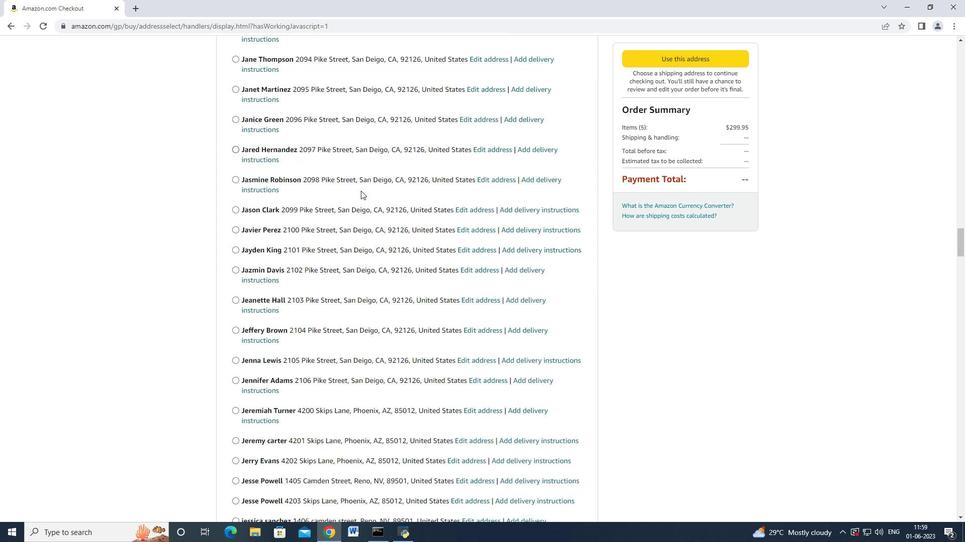 
Action: Mouse moved to (358, 189)
Screenshot: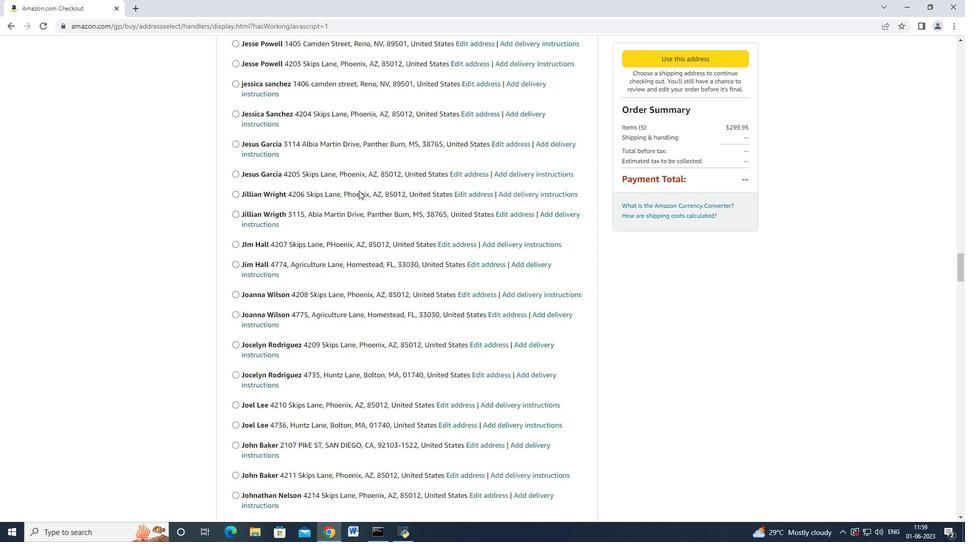 
Action: Mouse scrolled (358, 188) with delta (0, 0)
Screenshot: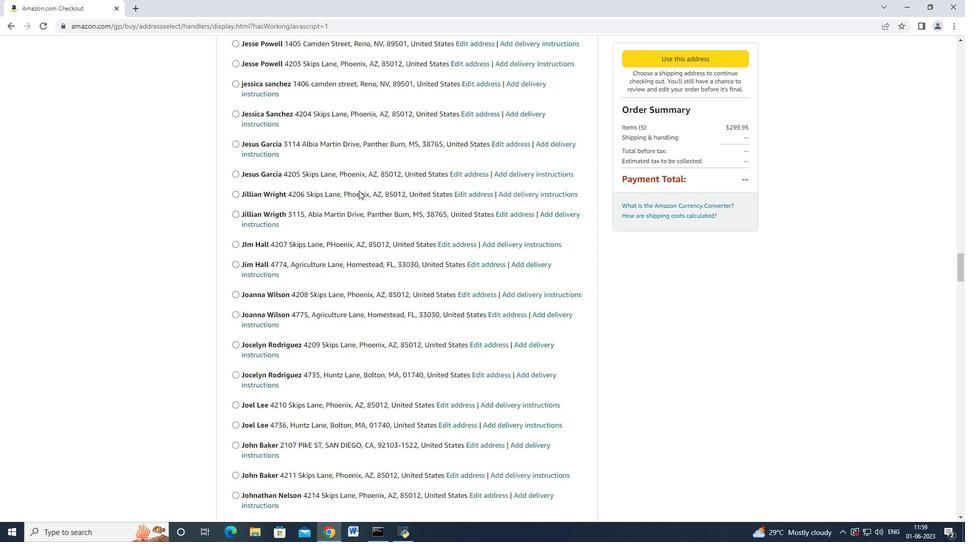 
Action: Mouse moved to (357, 189)
Screenshot: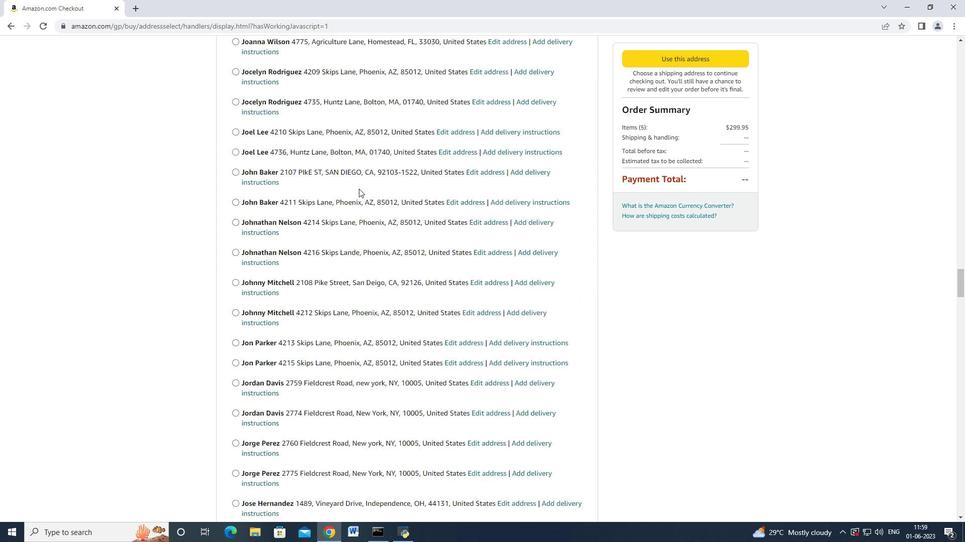 
Action: Mouse scrolled (357, 189) with delta (0, 0)
Screenshot: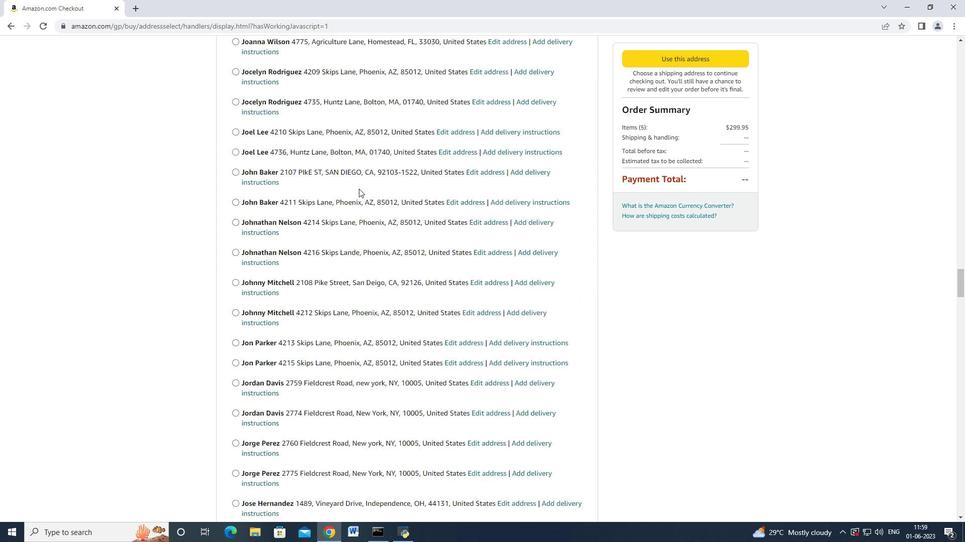 
Action: Mouse moved to (357, 189)
Screenshot: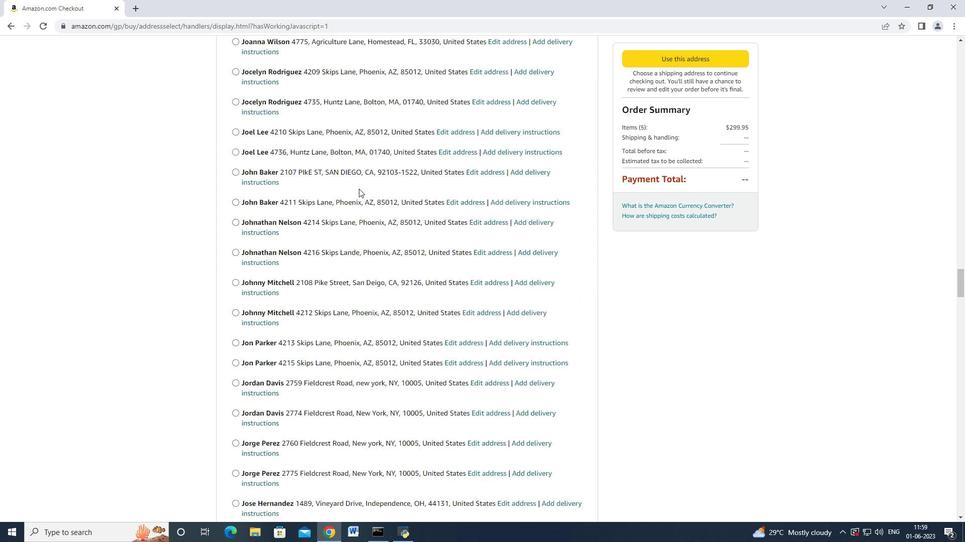 
Action: Mouse scrolled (357, 189) with delta (0, 0)
Screenshot: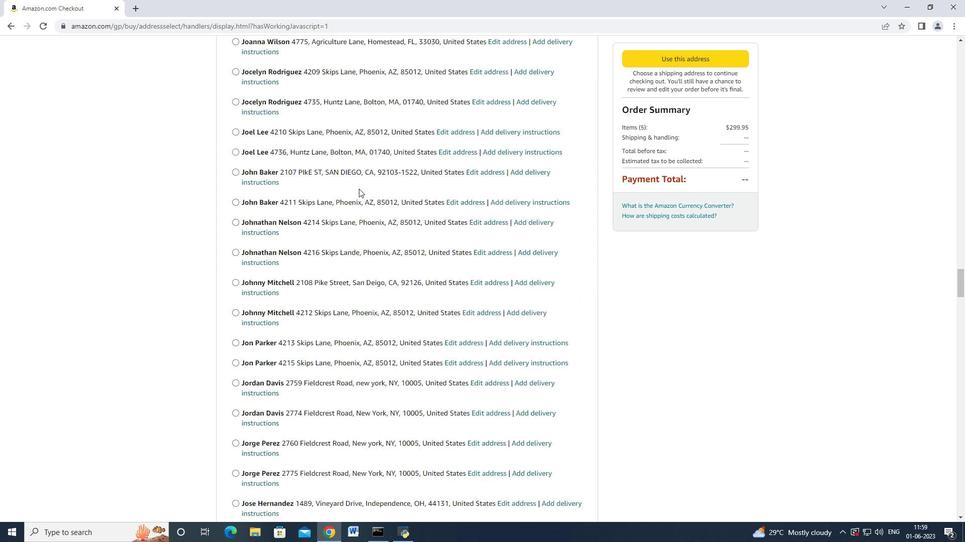 
Action: Mouse moved to (356, 189)
Screenshot: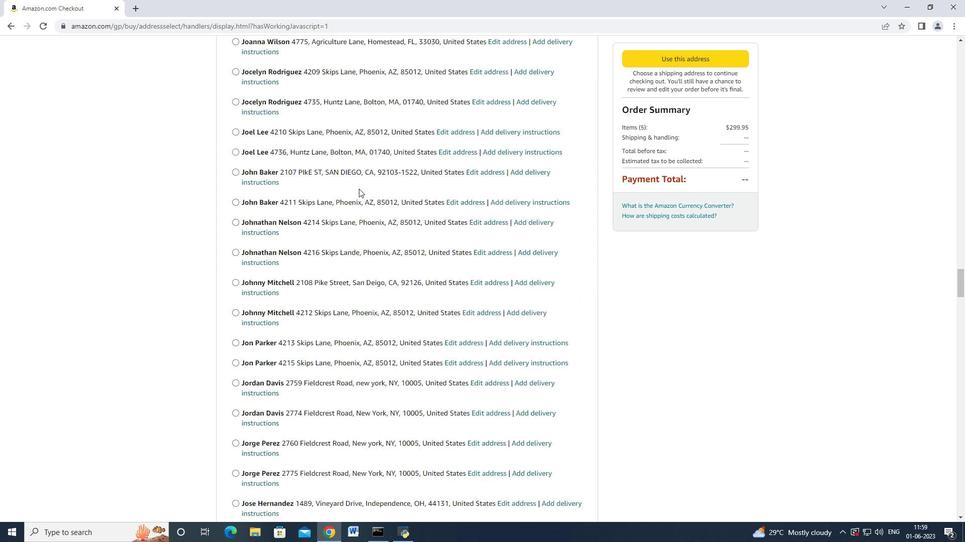 
Action: Mouse scrolled (357, 189) with delta (0, 0)
Screenshot: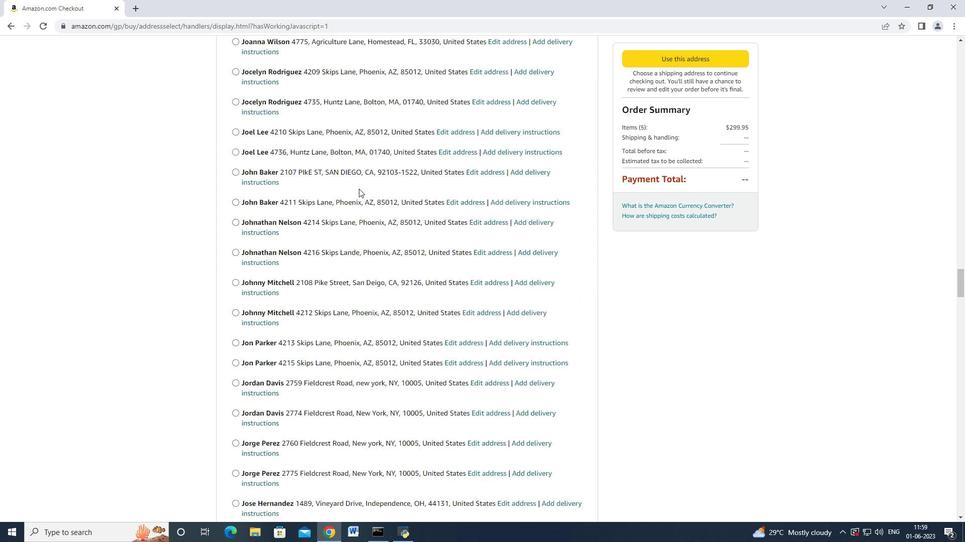 
Action: Mouse moved to (356, 189)
Screenshot: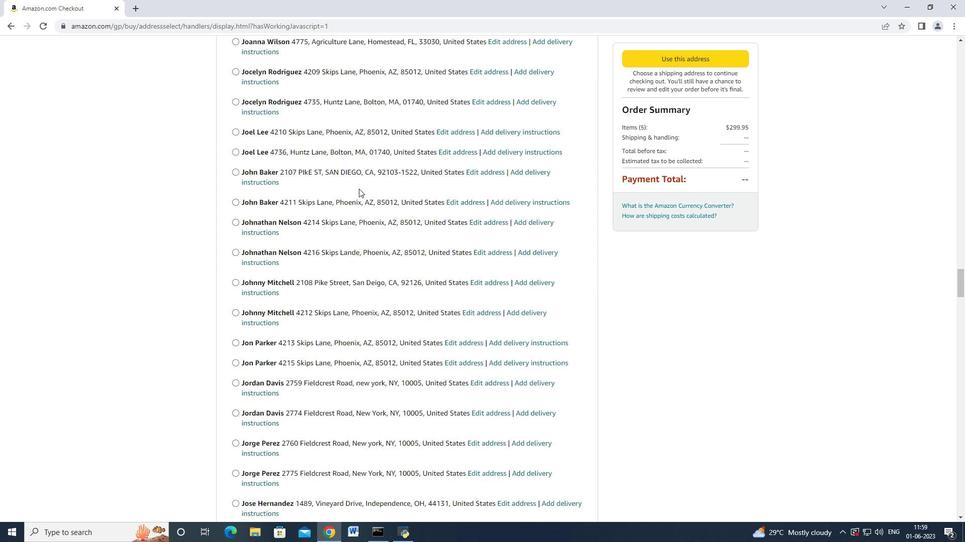 
Action: Mouse scrolled (357, 188) with delta (0, -1)
Screenshot: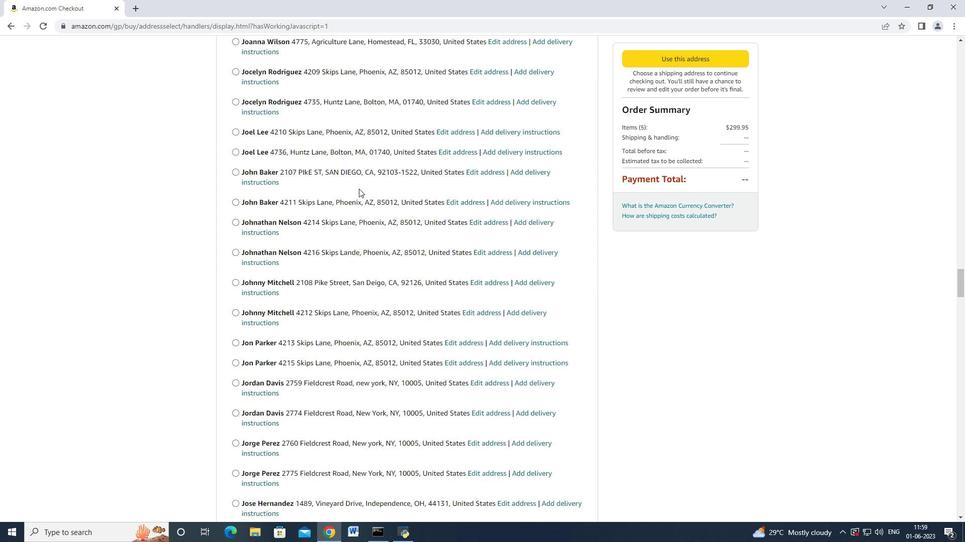 
Action: Mouse moved to (355, 188)
Screenshot: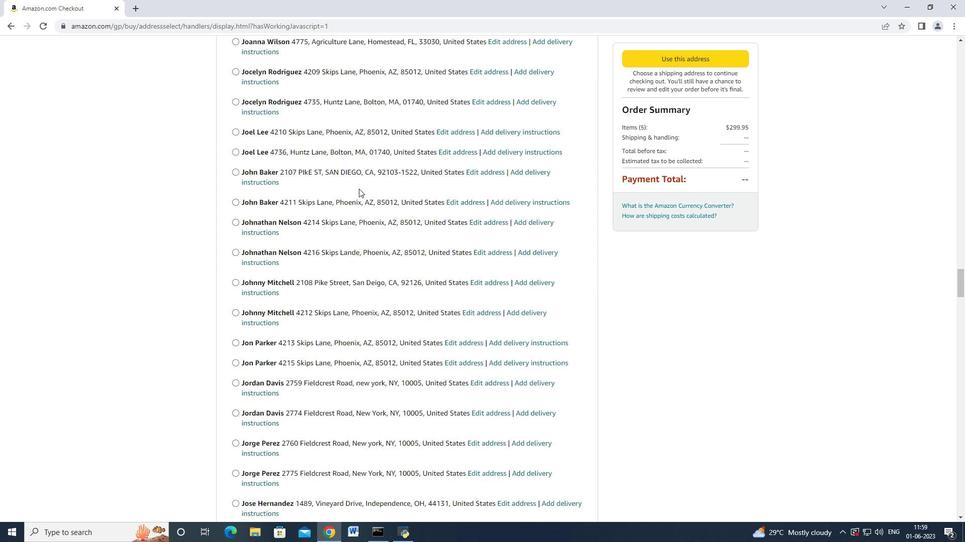 
Action: Mouse scrolled (356, 189) with delta (0, 0)
Screenshot: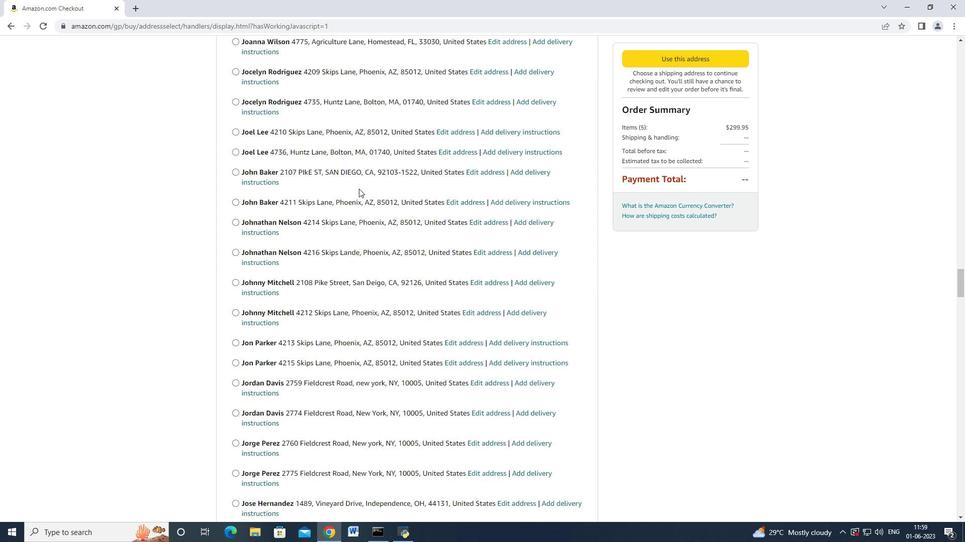 
Action: Mouse moved to (355, 188)
Screenshot: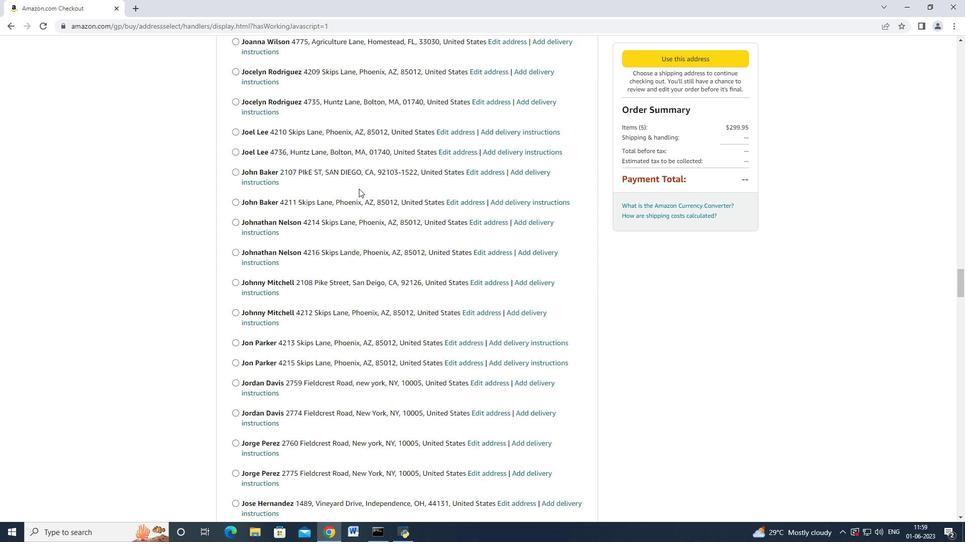 
Action: Mouse scrolled (356, 188) with delta (0, 0)
Screenshot: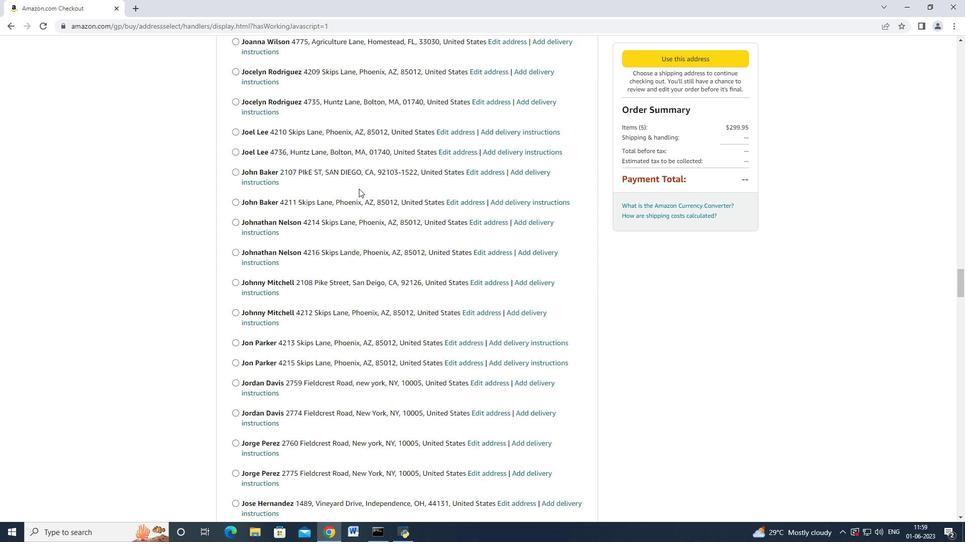 
Action: Mouse moved to (355, 186)
Screenshot: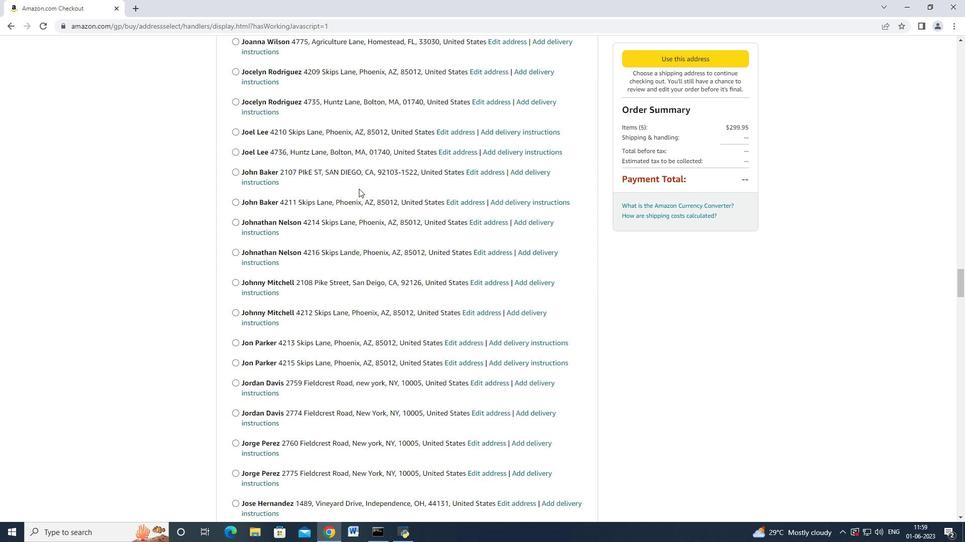 
Action: Mouse scrolled (355, 187) with delta (0, 0)
Screenshot: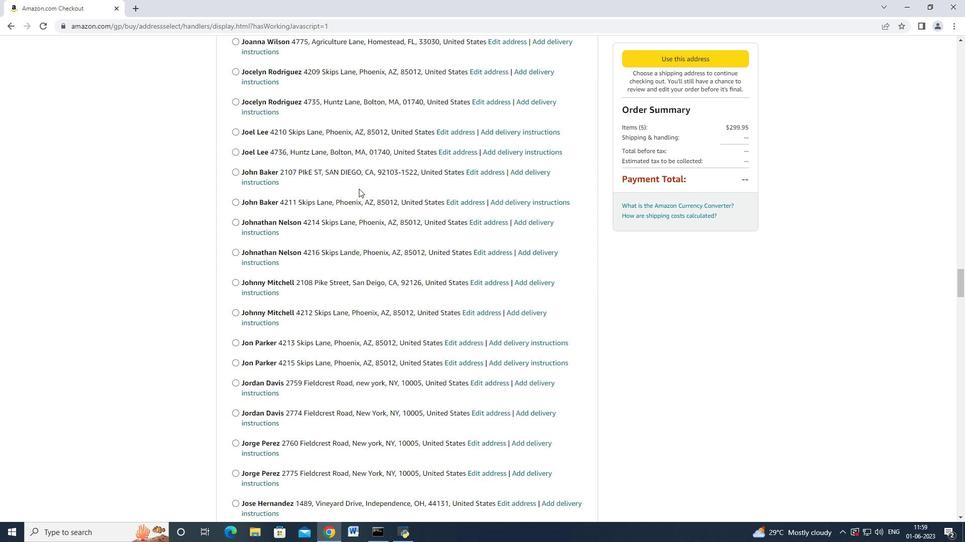 
Action: Mouse moved to (354, 182)
Screenshot: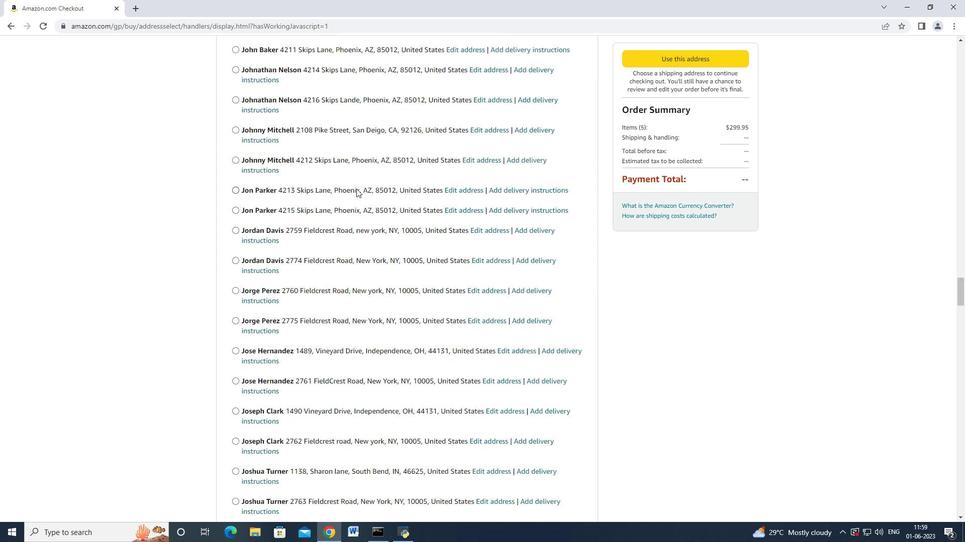 
Action: Mouse scrolled (354, 181) with delta (0, 0)
Screenshot: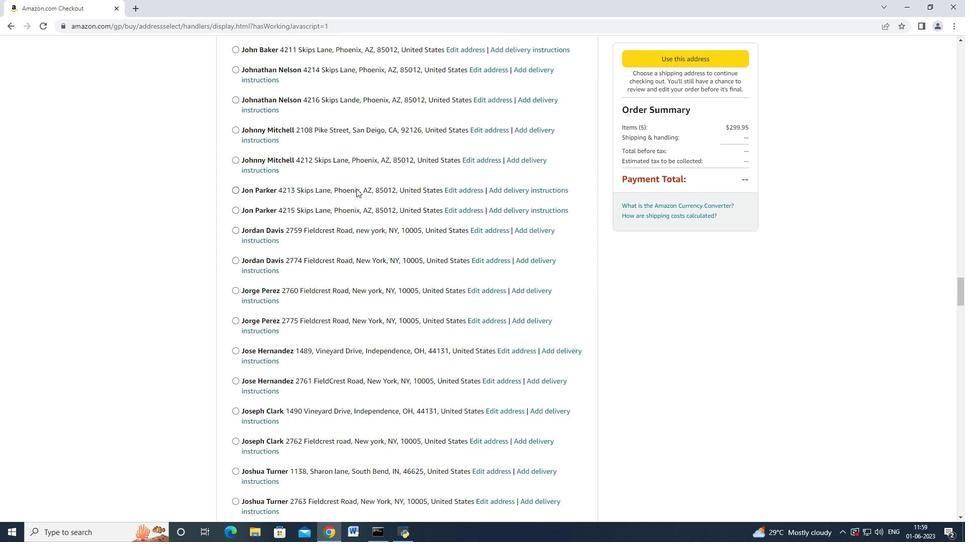 
Action: Mouse scrolled (354, 181) with delta (0, 0)
Screenshot: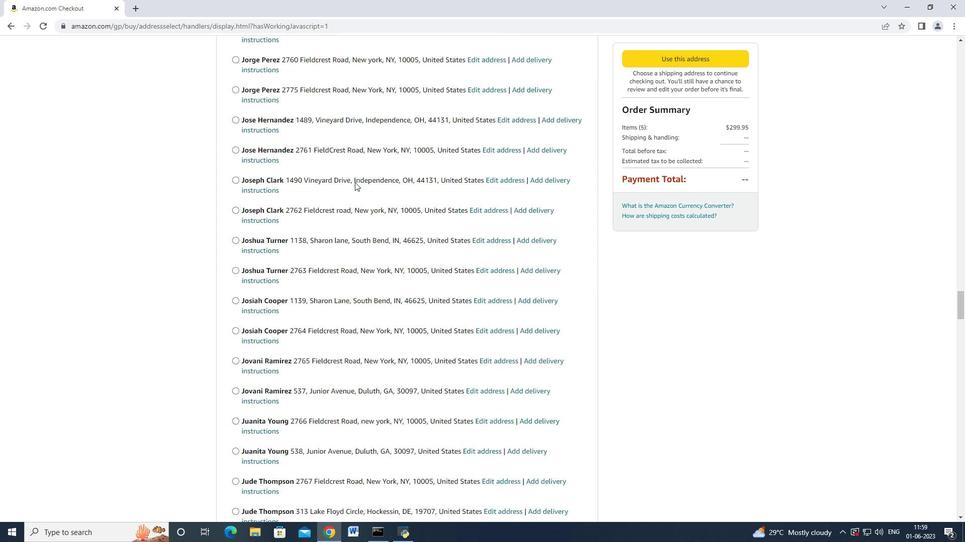 
Action: Mouse moved to (354, 180)
Screenshot: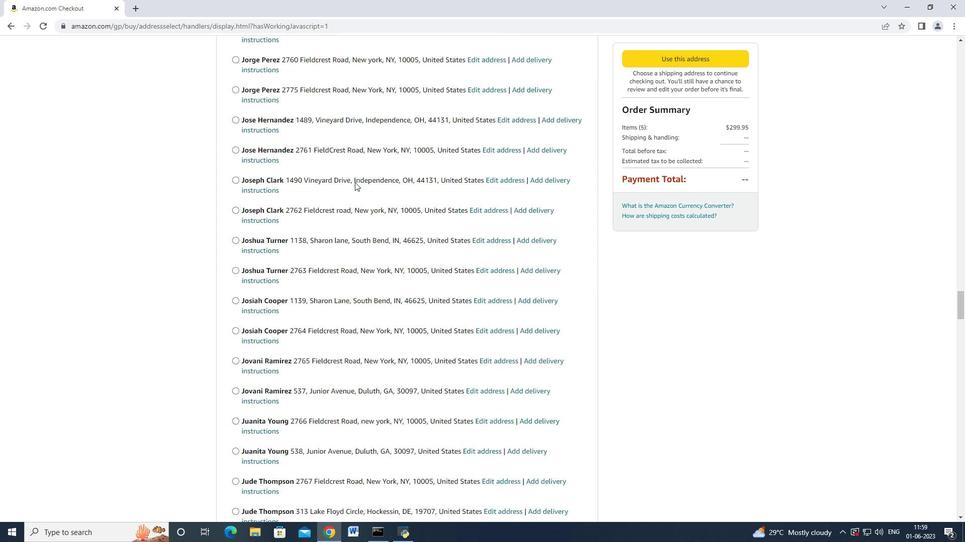 
Action: Mouse scrolled (354, 181) with delta (0, 0)
Screenshot: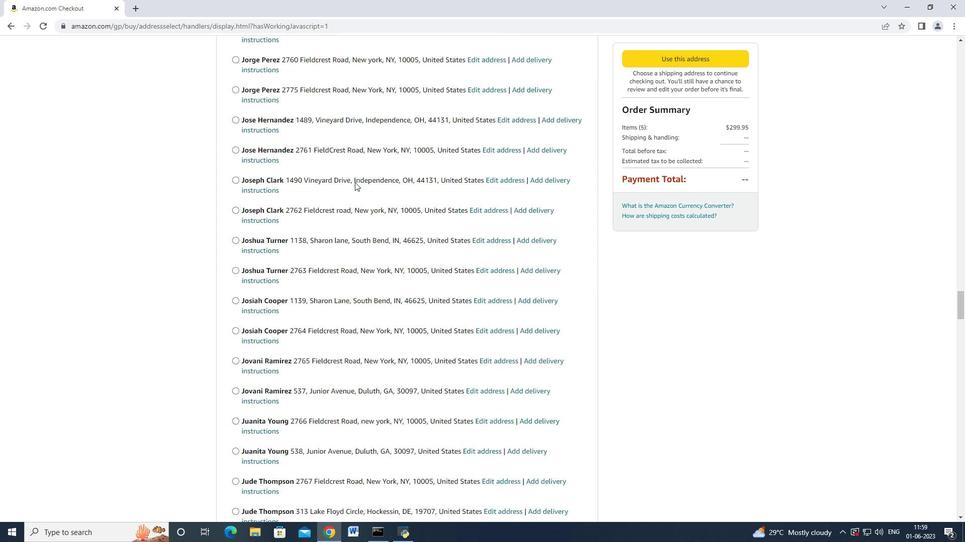 
Action: Mouse moved to (353, 179)
Screenshot: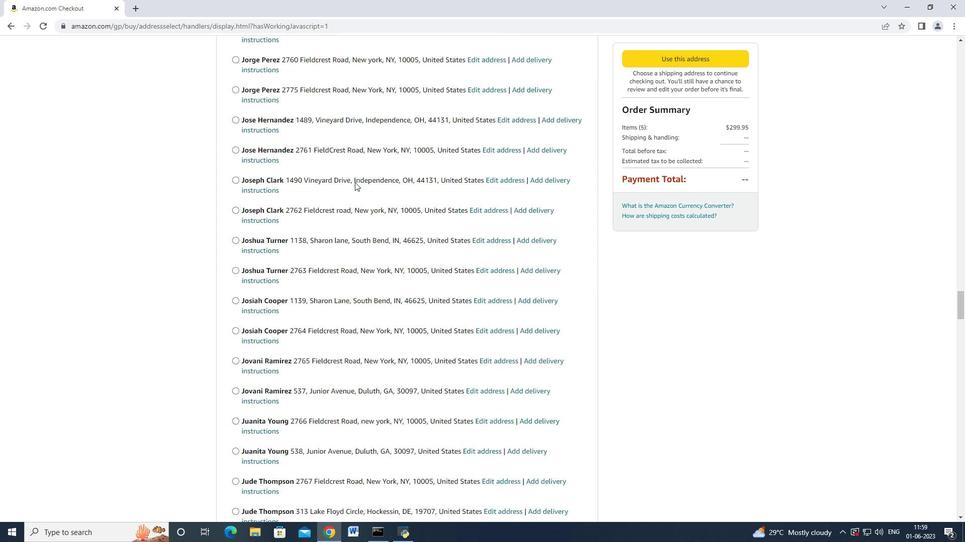 
Action: Mouse scrolled (354, 181) with delta (0, 0)
Screenshot: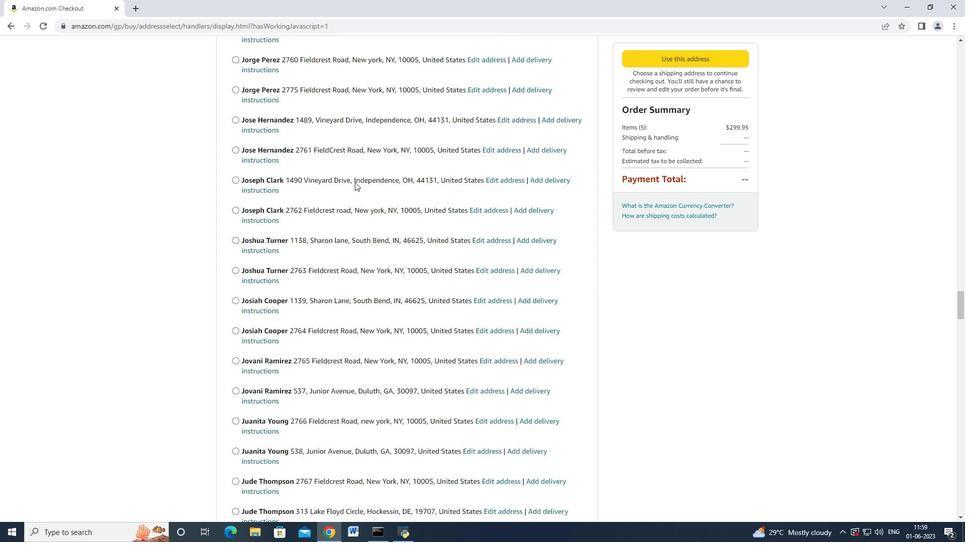 
Action: Mouse moved to (353, 178)
Screenshot: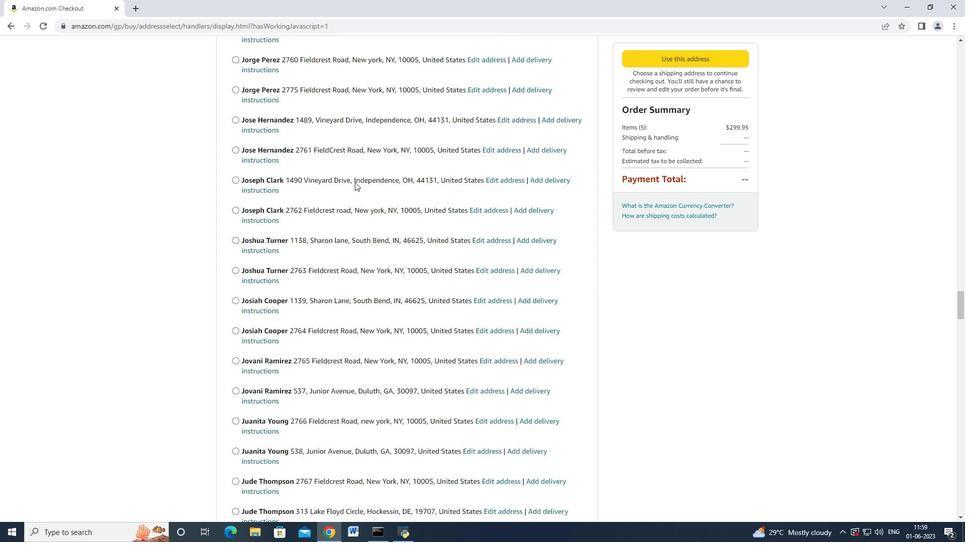
Action: Mouse scrolled (354, 181) with delta (0, 0)
Screenshot: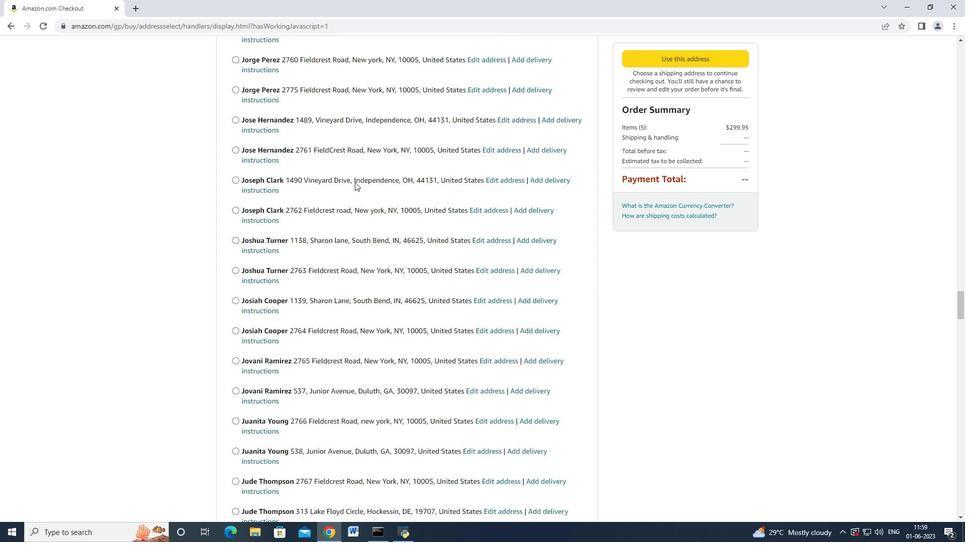 
Action: Mouse moved to (352, 175)
Screenshot: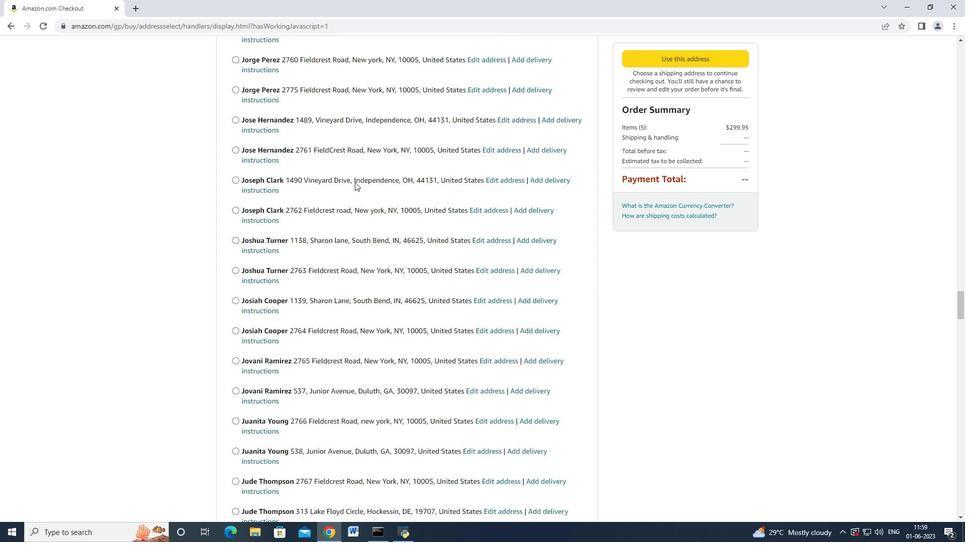 
Action: Mouse scrolled (354, 181) with delta (0, 0)
Screenshot: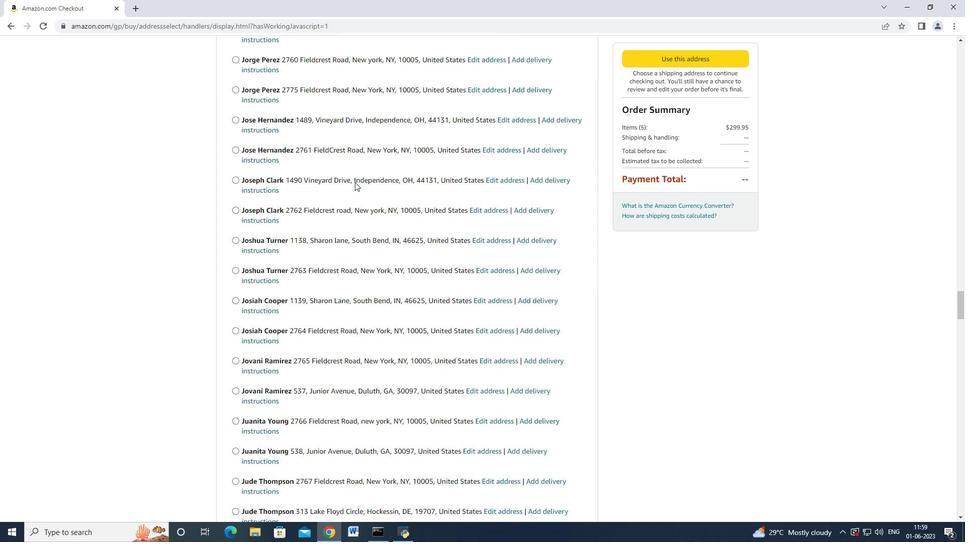 
Action: Mouse moved to (351, 174)
Screenshot: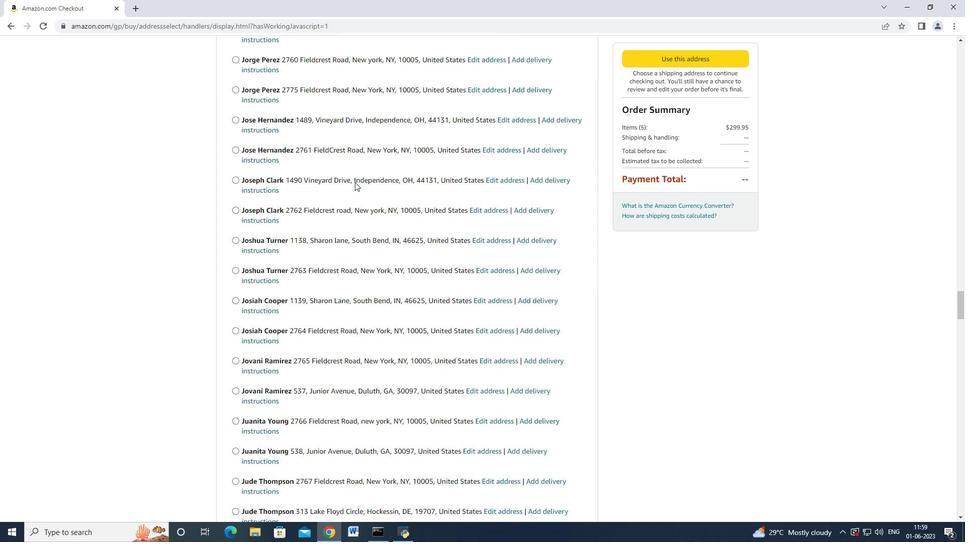 
Action: Mouse scrolled (354, 181) with delta (0, 0)
Screenshot: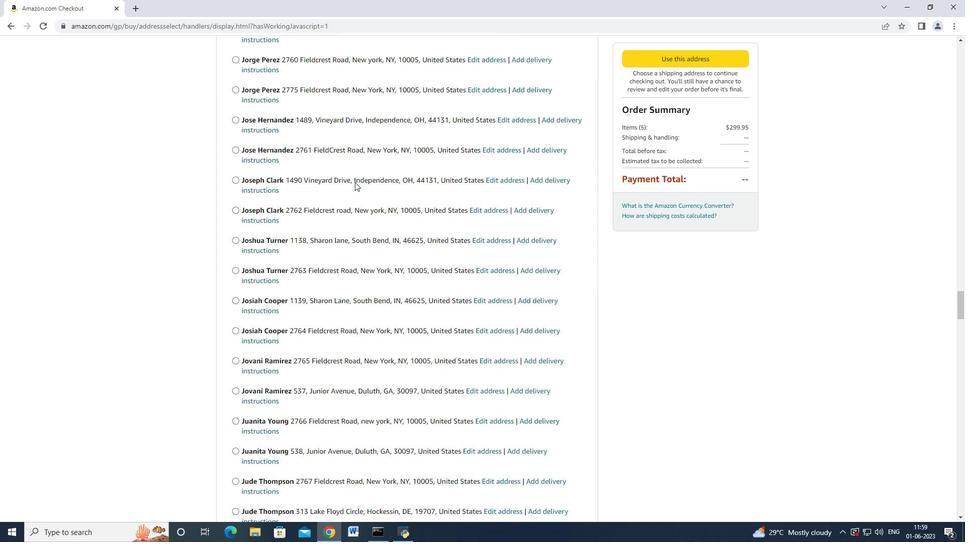
Action: Mouse moved to (349, 171)
Screenshot: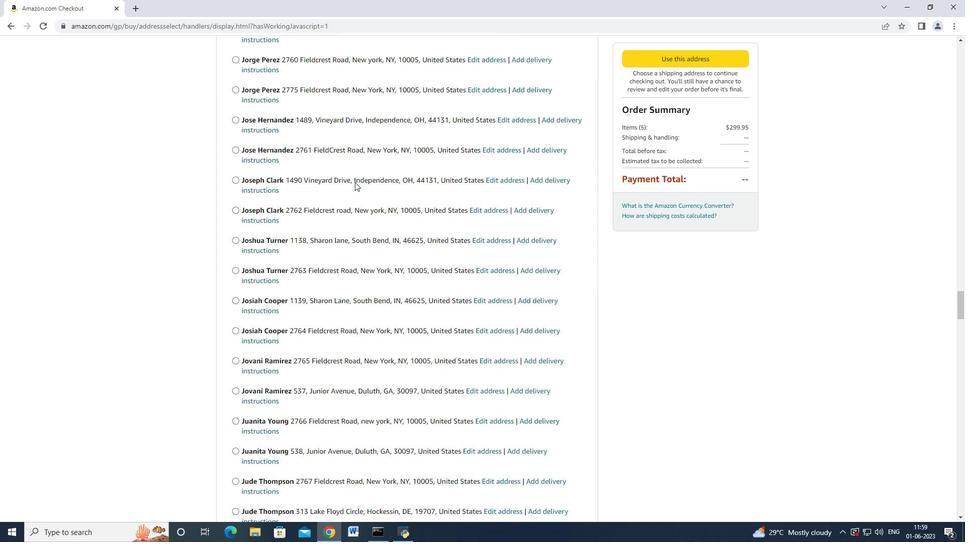 
Action: Mouse scrolled (354, 180) with delta (0, 0)
Screenshot: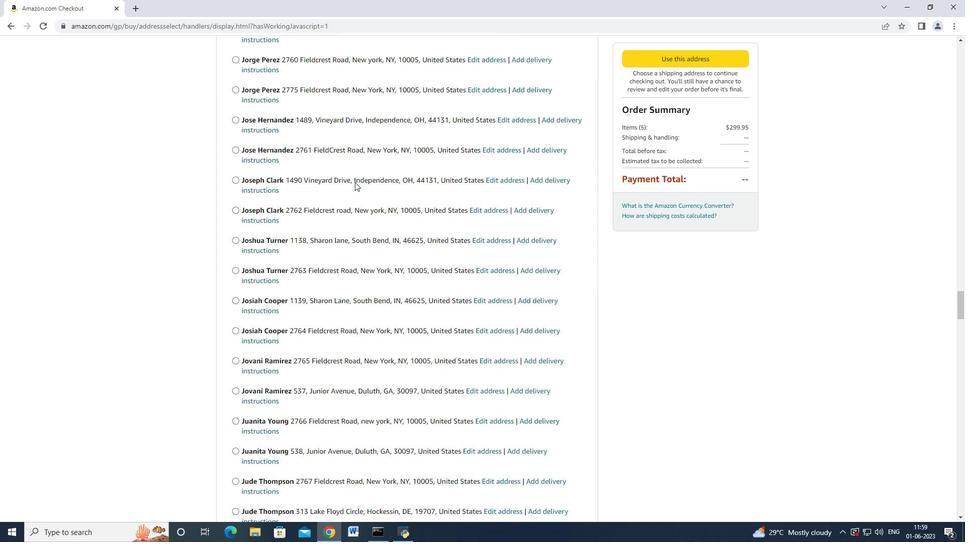 
Action: Mouse moved to (347, 171)
Screenshot: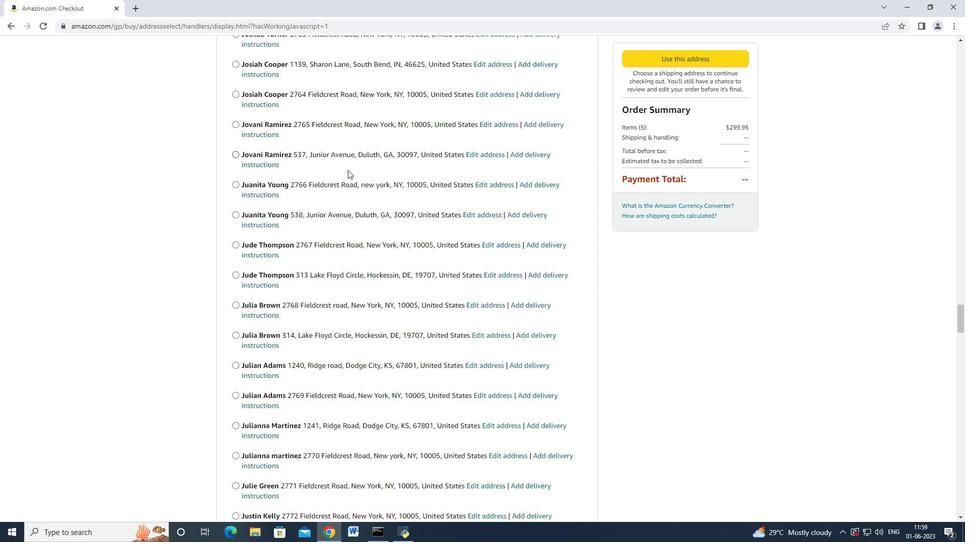 
Action: Mouse scrolled (347, 170) with delta (0, 0)
Screenshot: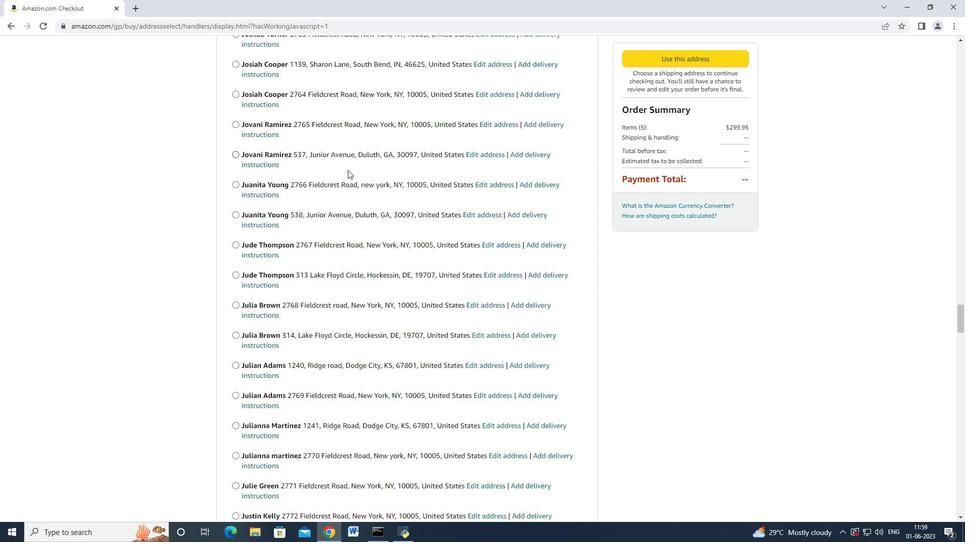 
Action: Mouse moved to (346, 172)
Screenshot: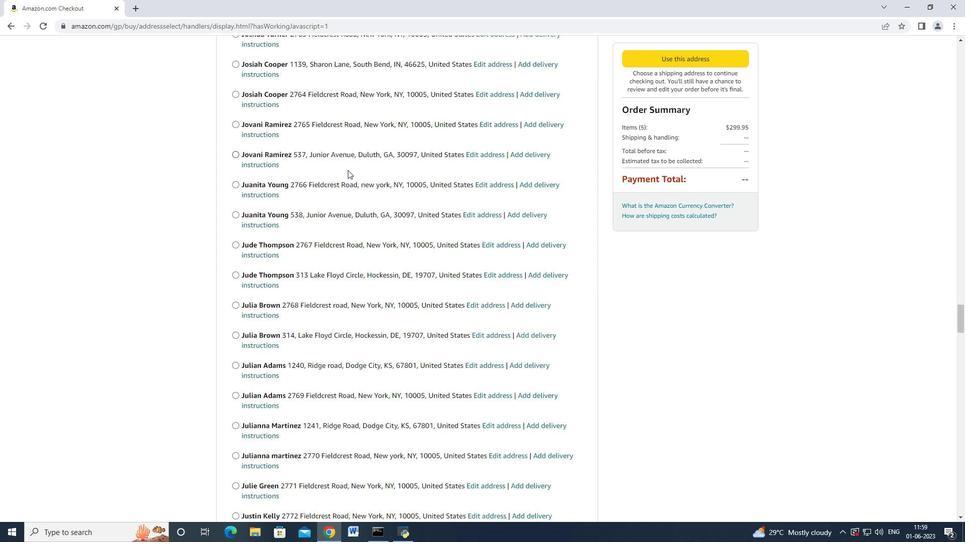 
Action: Mouse scrolled (346, 171) with delta (0, 0)
Screenshot: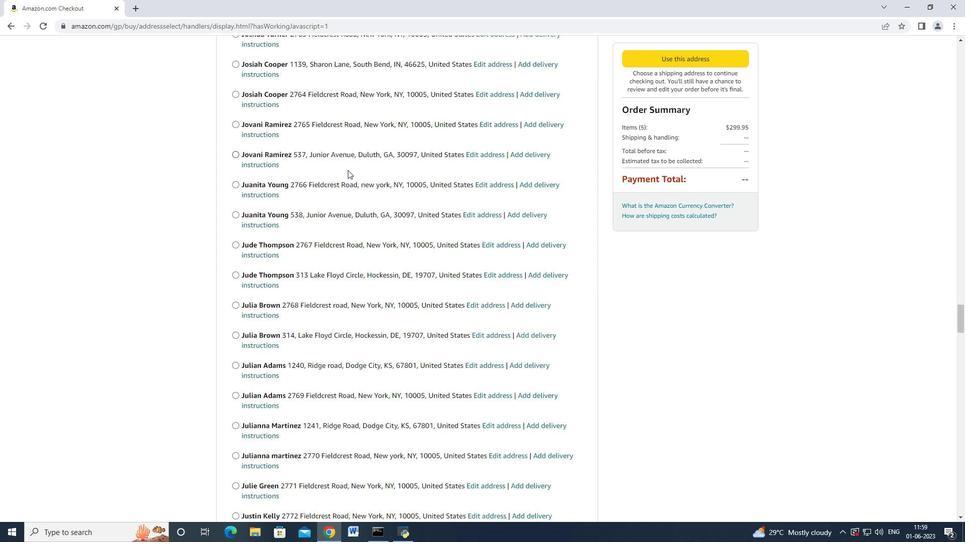 
Action: Mouse moved to (346, 173)
Screenshot: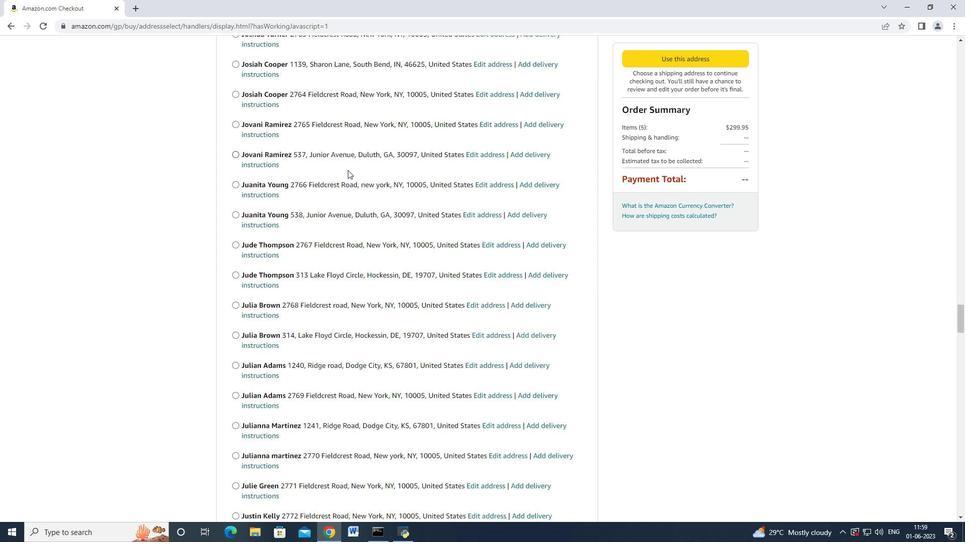 
Action: Mouse scrolled (346, 172) with delta (0, 0)
Screenshot: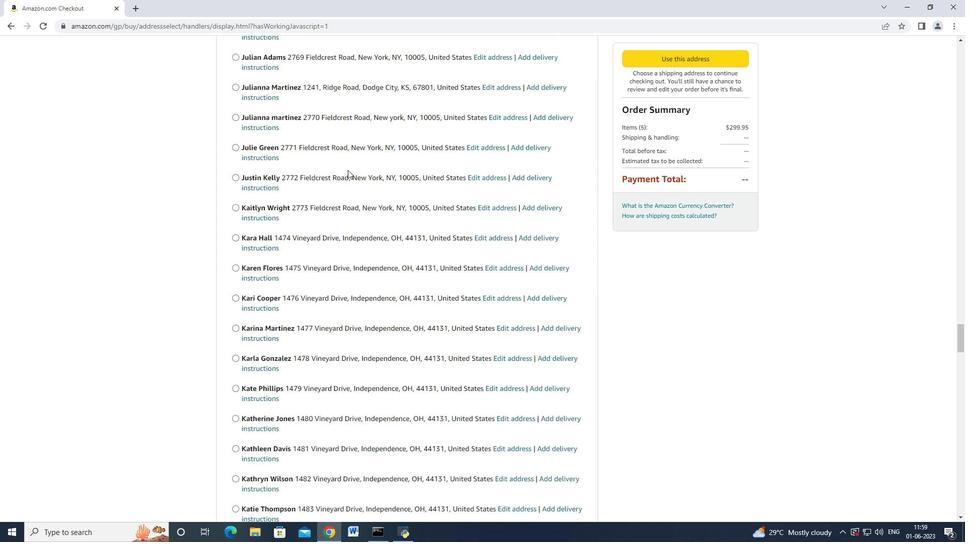 
Action: Mouse scrolled (346, 172) with delta (0, 0)
Screenshot: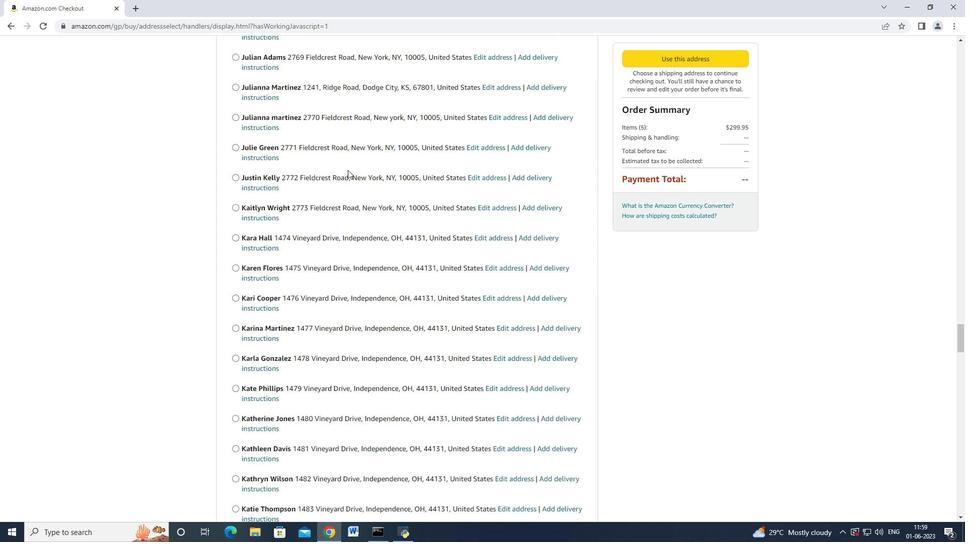 
Action: Mouse scrolled (346, 172) with delta (0, 0)
Screenshot: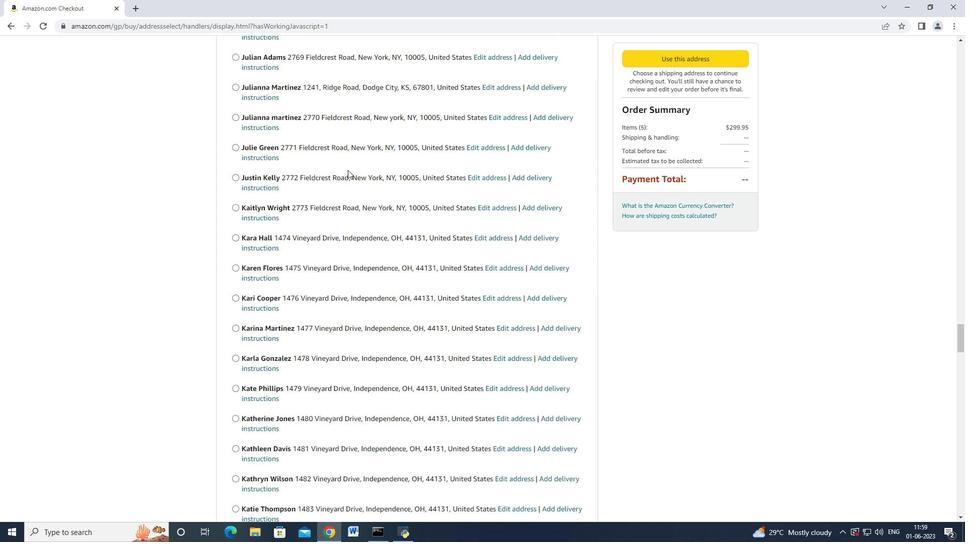 
Action: Mouse moved to (346, 173)
Screenshot: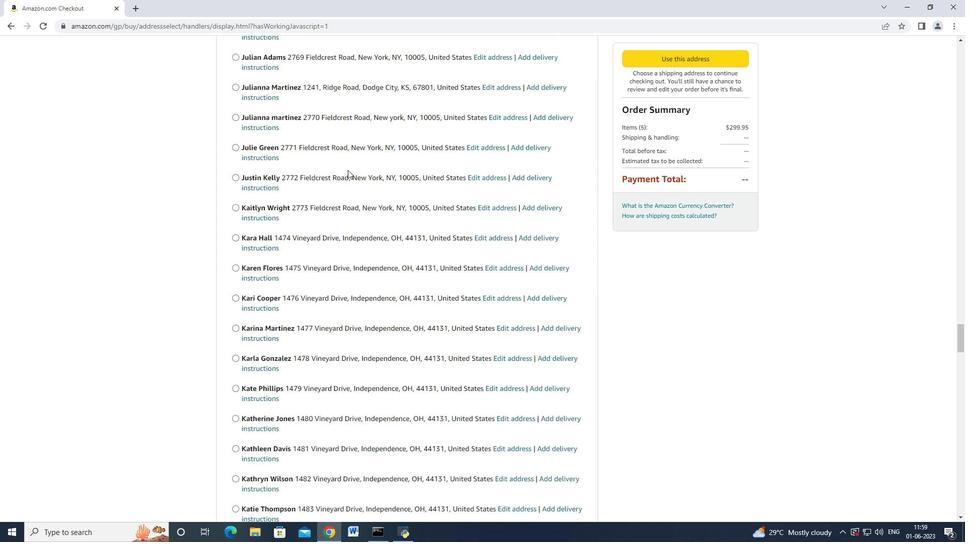 
Action: Mouse scrolled (346, 172) with delta (0, -1)
Screenshot: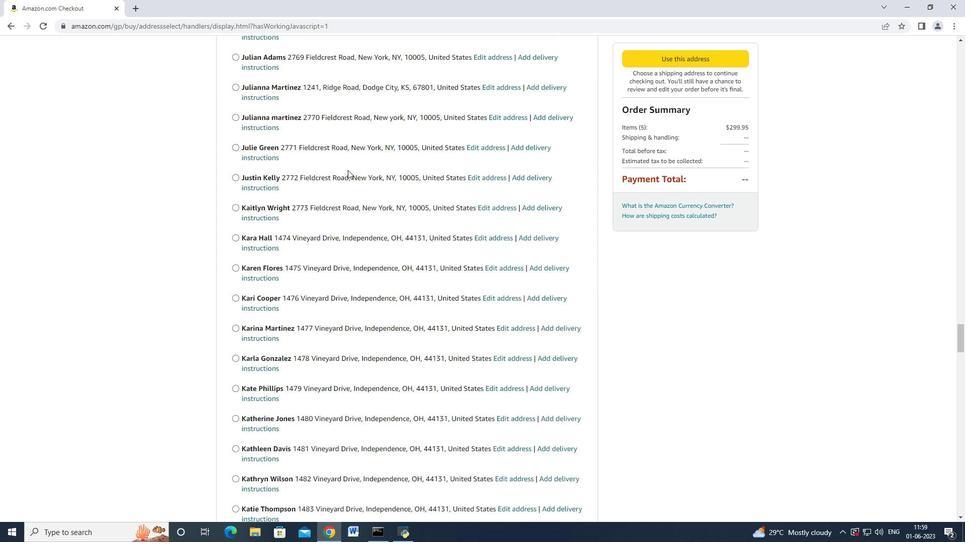 
Action: Mouse moved to (346, 172)
Screenshot: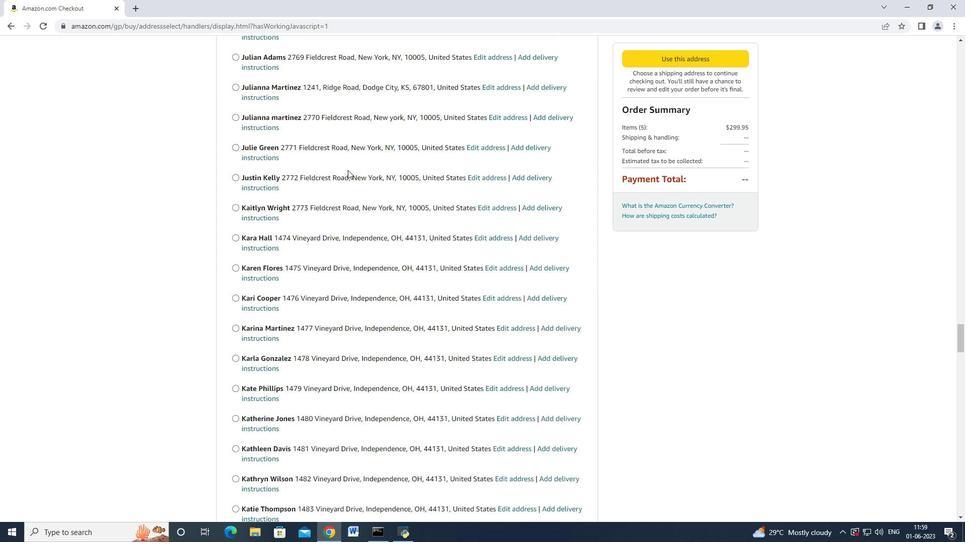 
Action: Mouse scrolled (346, 172) with delta (0, 0)
Screenshot: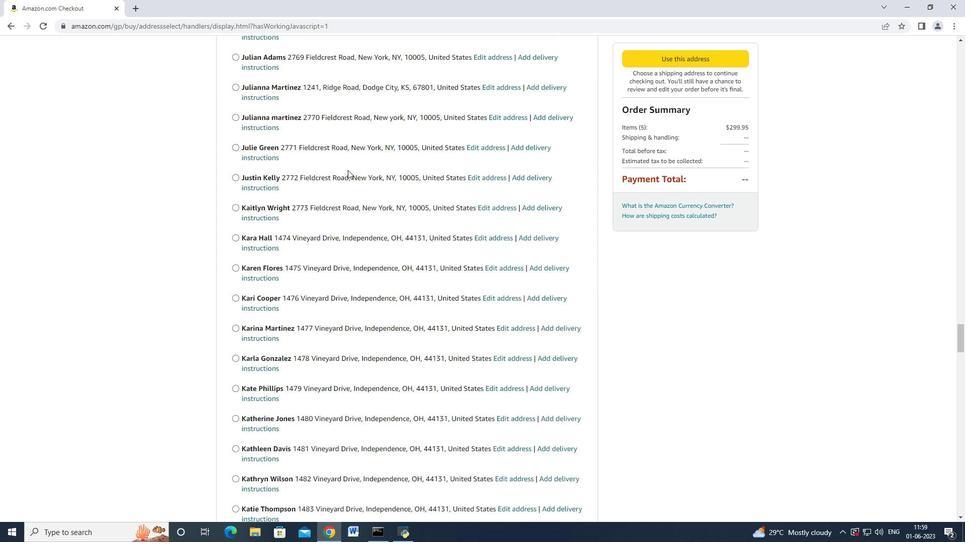 
Action: Mouse scrolled (346, 172) with delta (0, 0)
Screenshot: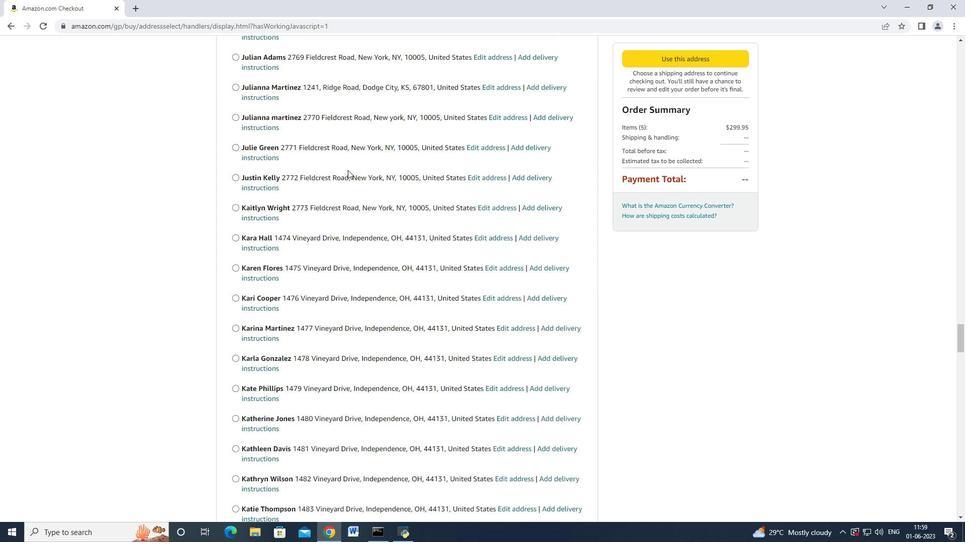 
Action: Mouse scrolled (346, 172) with delta (0, 0)
Screenshot: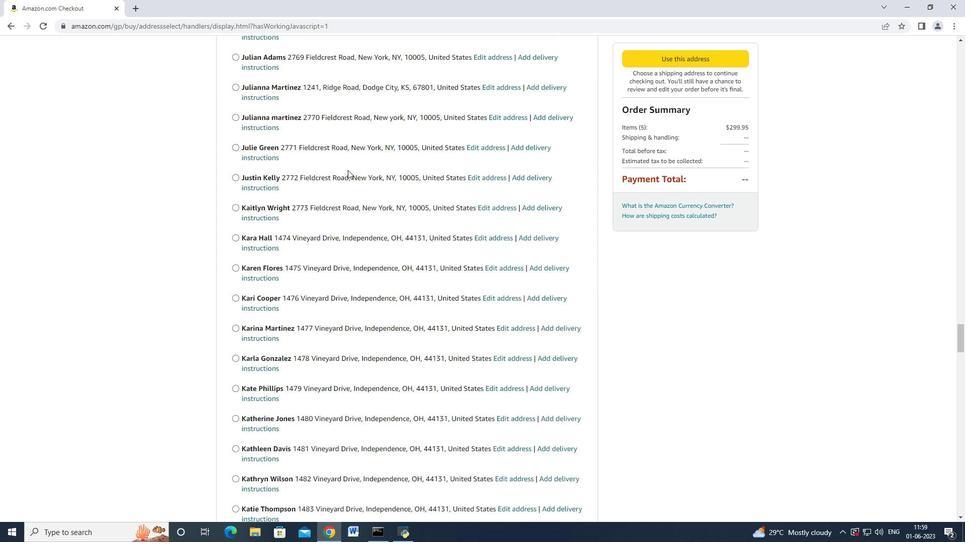 
Action: Mouse moved to (344, 177)
Screenshot: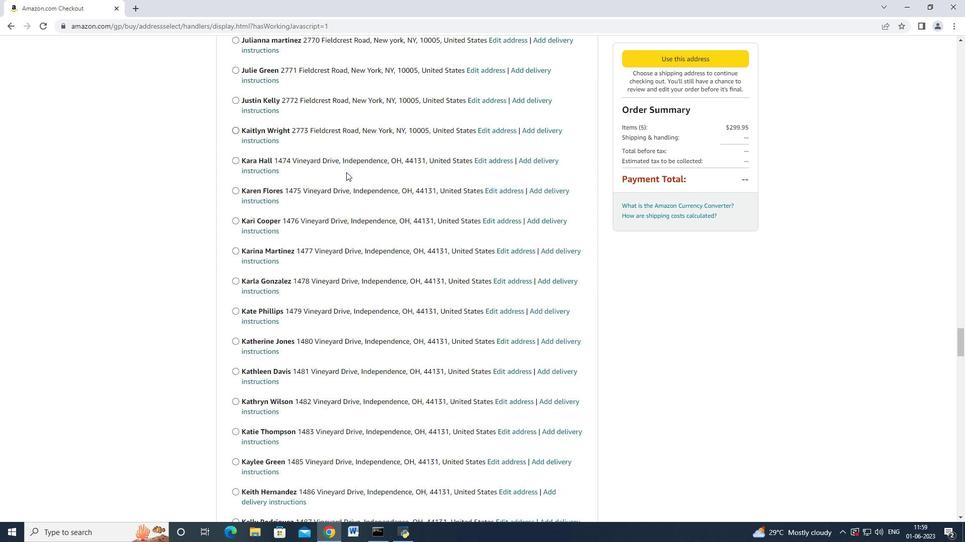 
Action: Mouse scrolled (344, 177) with delta (0, 0)
Screenshot: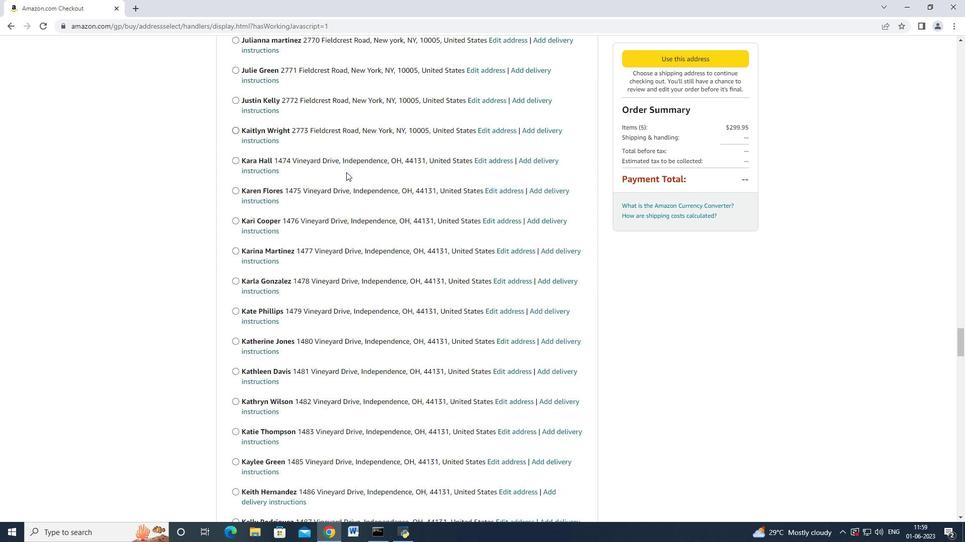 
Action: Mouse moved to (344, 178)
Screenshot: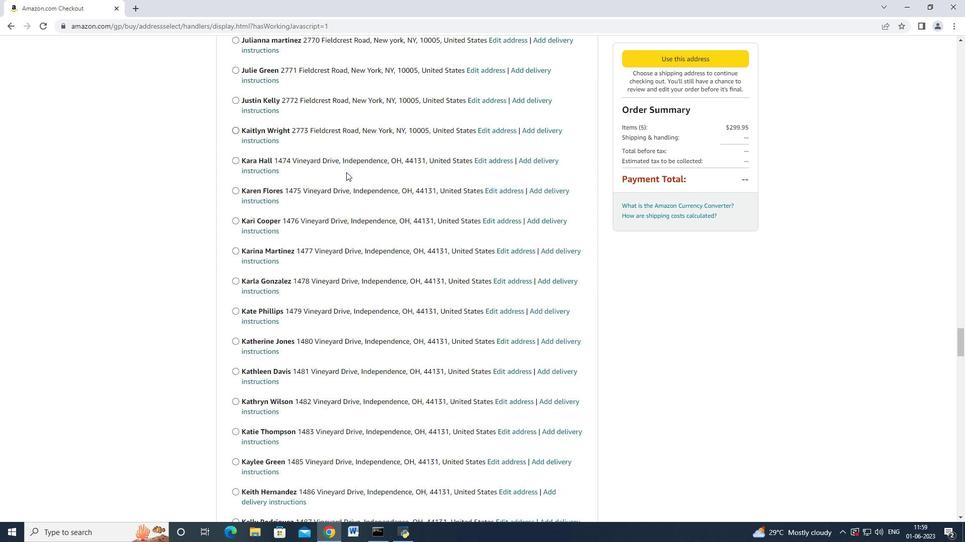 
Action: Mouse scrolled (344, 177) with delta (0, 0)
Screenshot: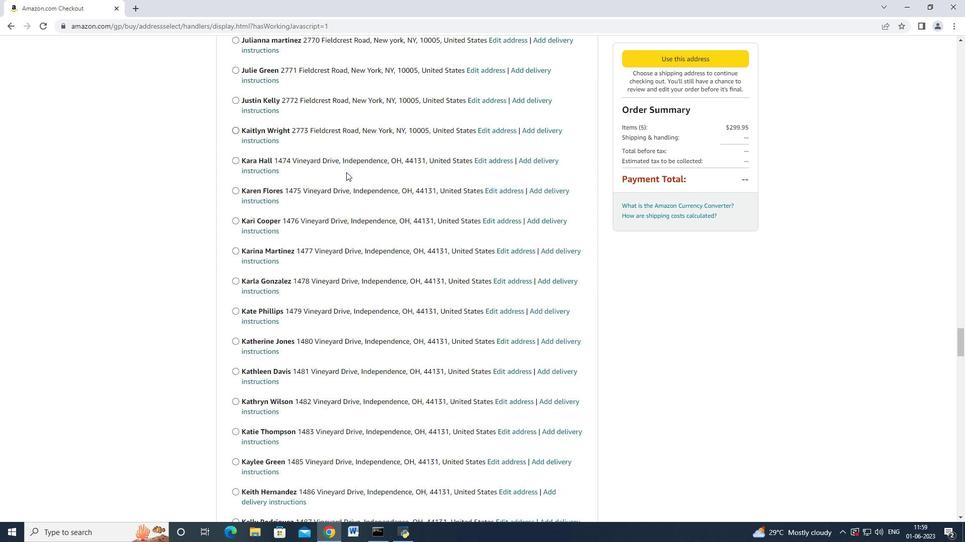 
Action: Mouse moved to (344, 179)
Screenshot: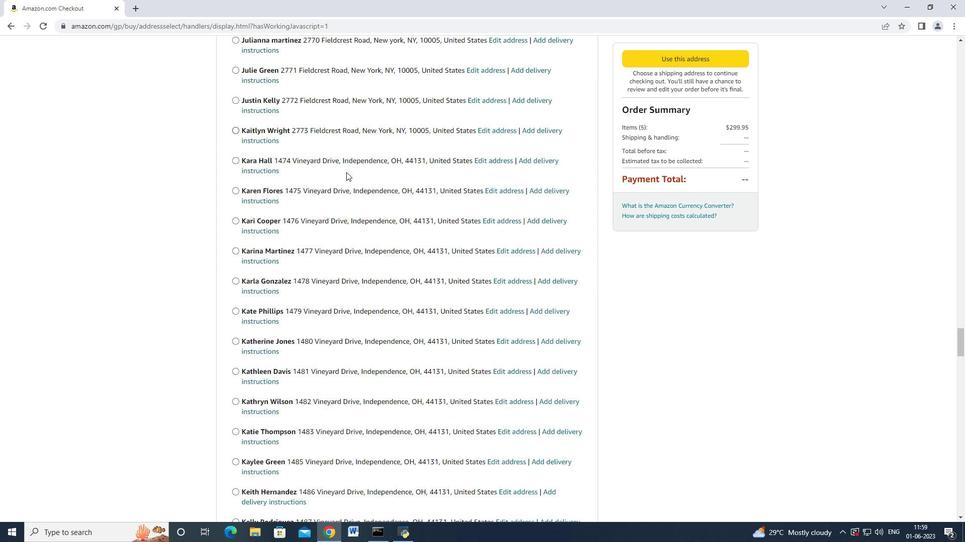 
Action: Mouse scrolled (344, 178) with delta (0, 0)
Screenshot: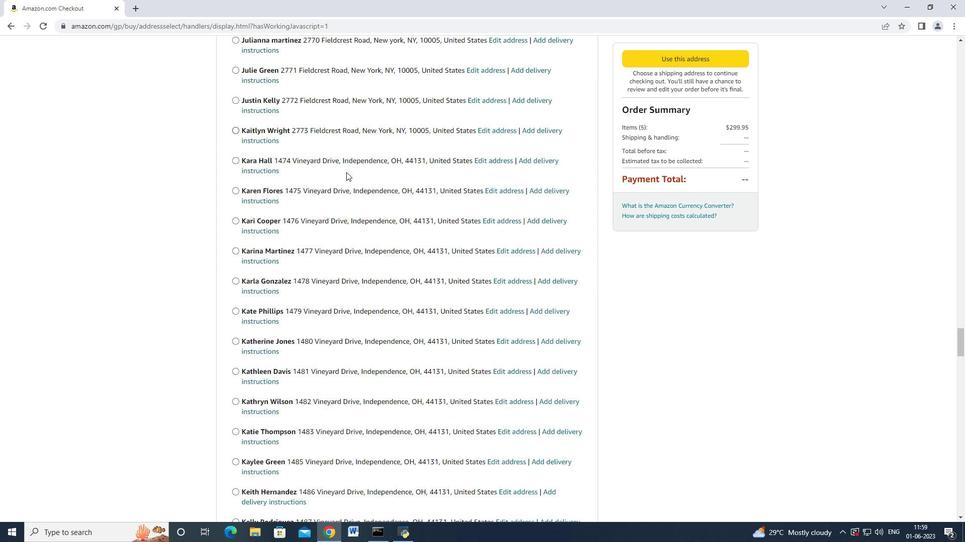 
Action: Mouse scrolled (344, 178) with delta (0, 0)
Screenshot: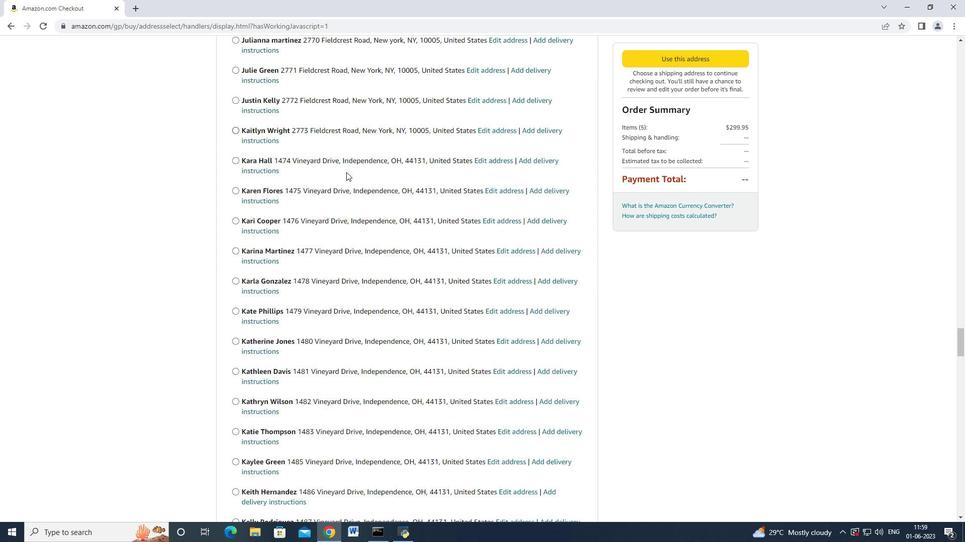 
Action: Mouse scrolled (344, 178) with delta (0, 0)
Screenshot: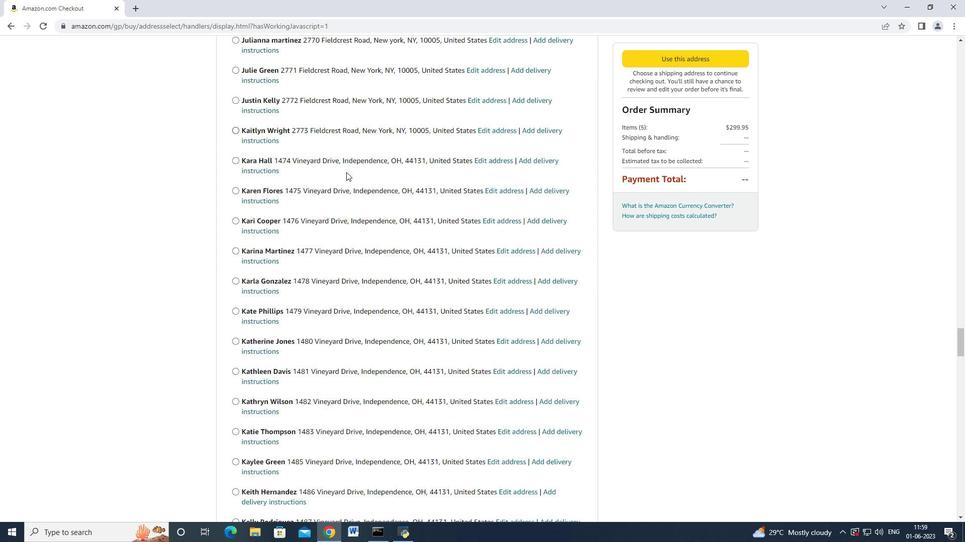 
Action: Mouse scrolled (344, 178) with delta (0, 0)
Screenshot: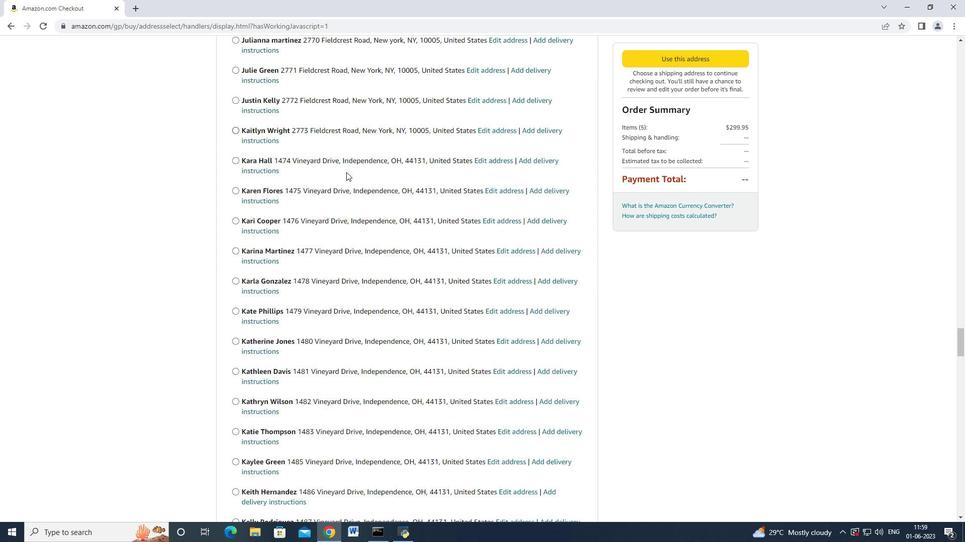 
Action: Mouse scrolled (344, 178) with delta (0, 0)
Screenshot: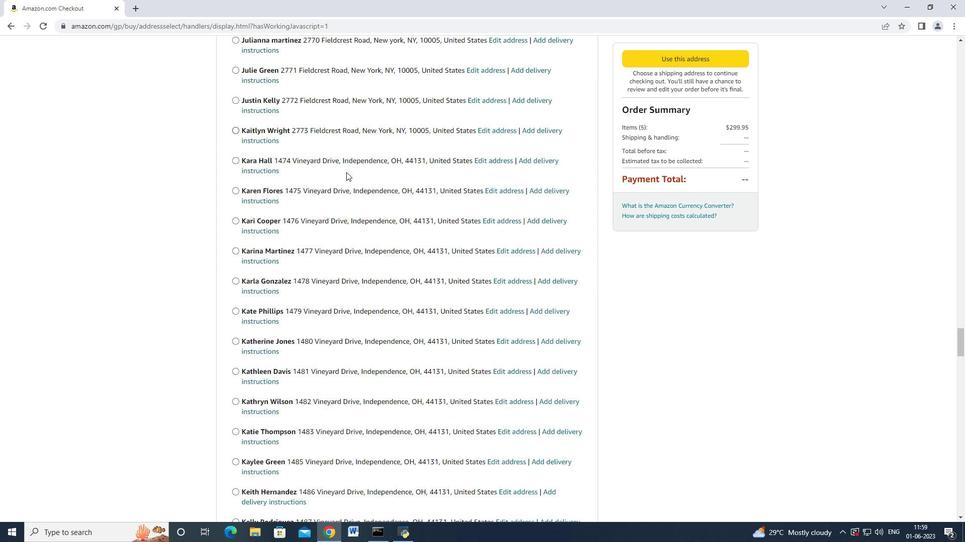 
Action: Mouse moved to (344, 182)
Screenshot: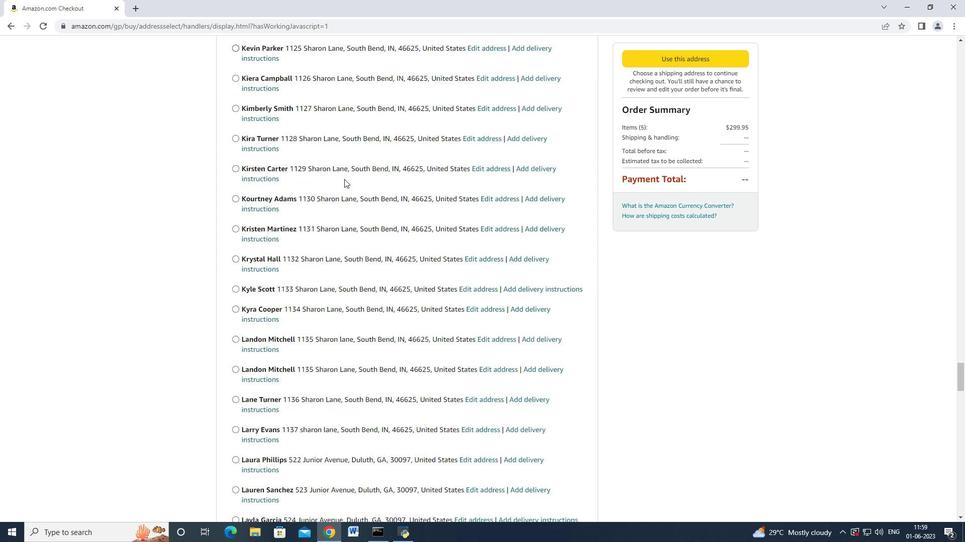
Action: Mouse scrolled (344, 181) with delta (0, 0)
Screenshot: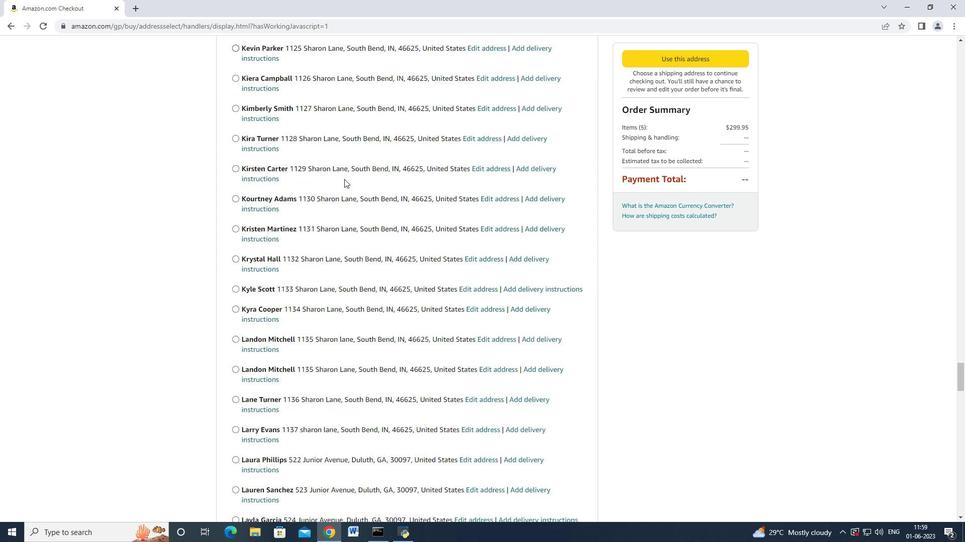 
Action: Mouse moved to (344, 183)
Screenshot: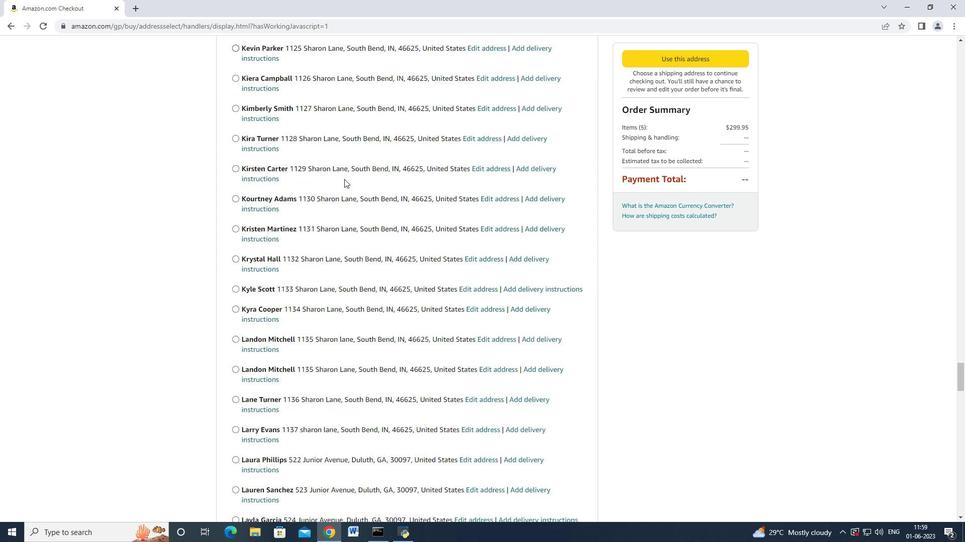 
Action: Mouse scrolled (344, 183) with delta (0, 0)
Screenshot: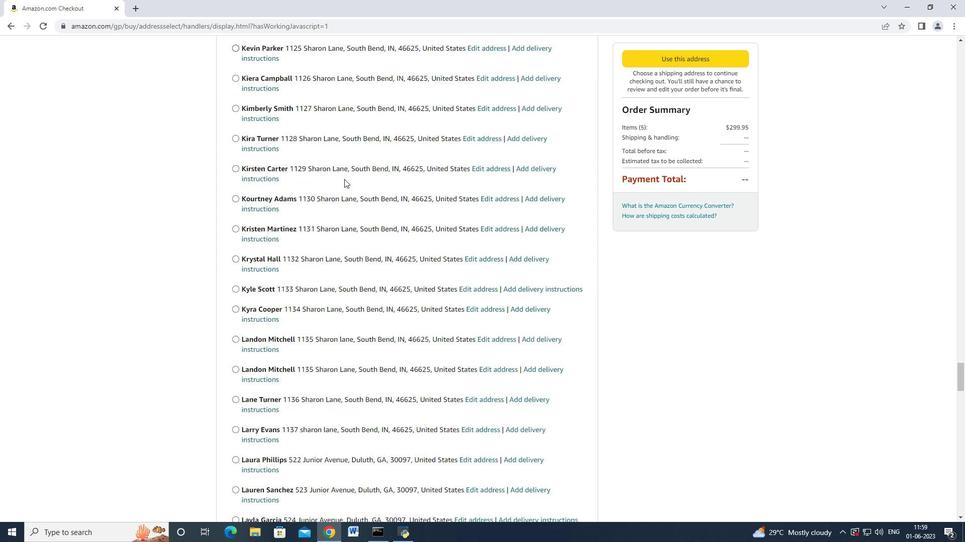 
Action: Mouse moved to (344, 184)
Screenshot: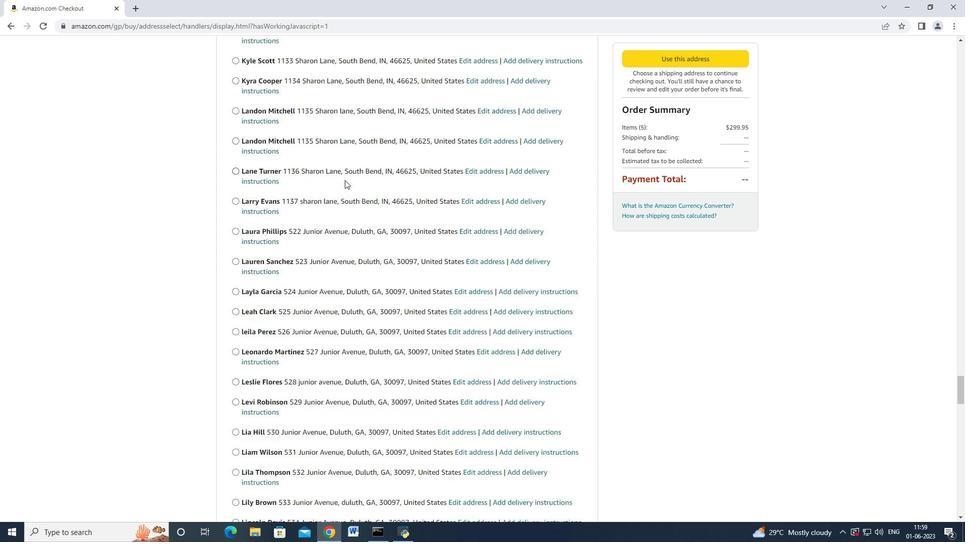
Action: Mouse scrolled (344, 183) with delta (0, 0)
Screenshot: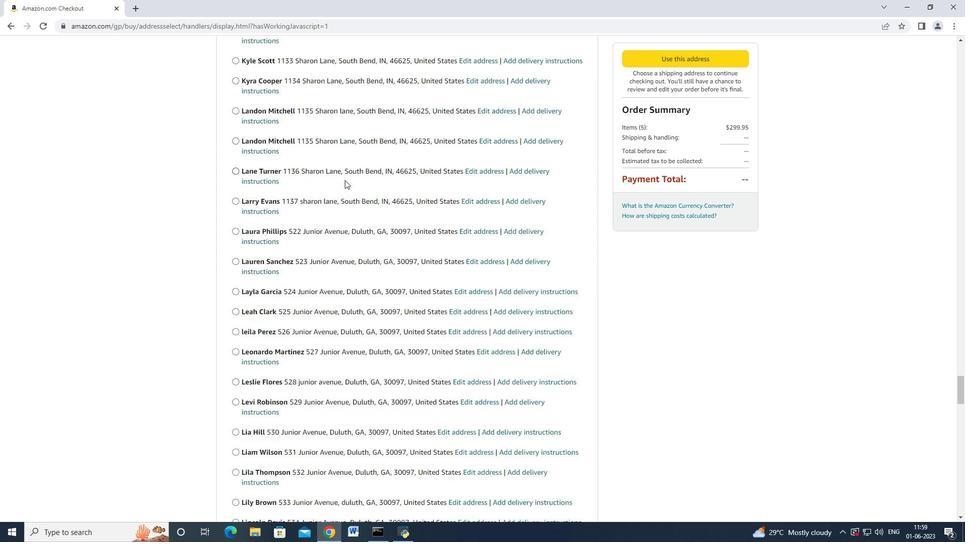 
Action: Mouse scrolled (344, 183) with delta (0, -1)
Screenshot: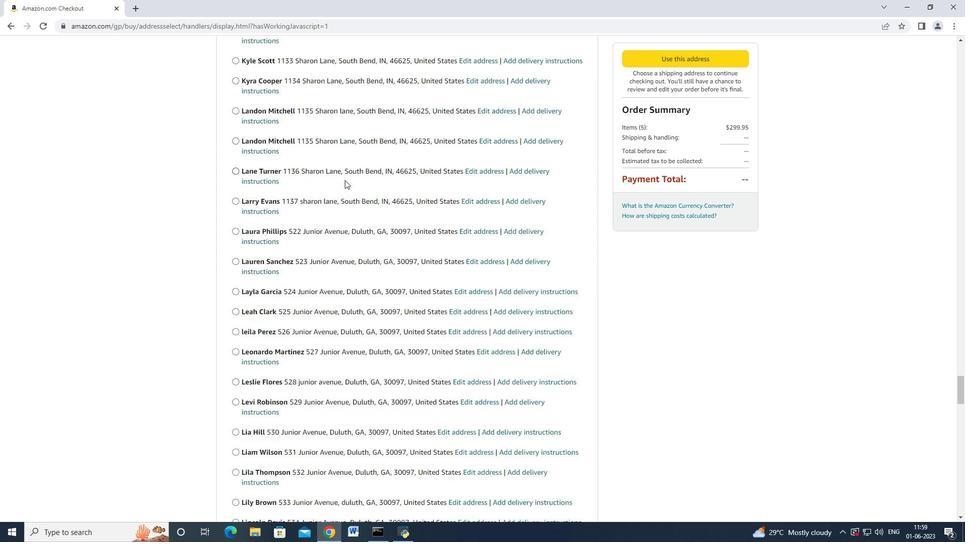 
Action: Mouse moved to (343, 184)
Screenshot: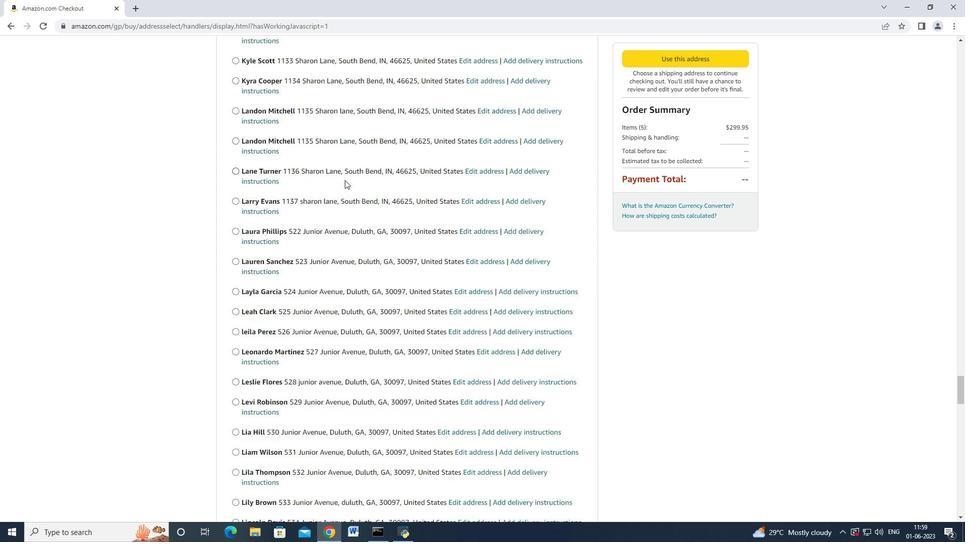 
Action: Mouse scrolled (344, 183) with delta (0, 0)
Screenshot: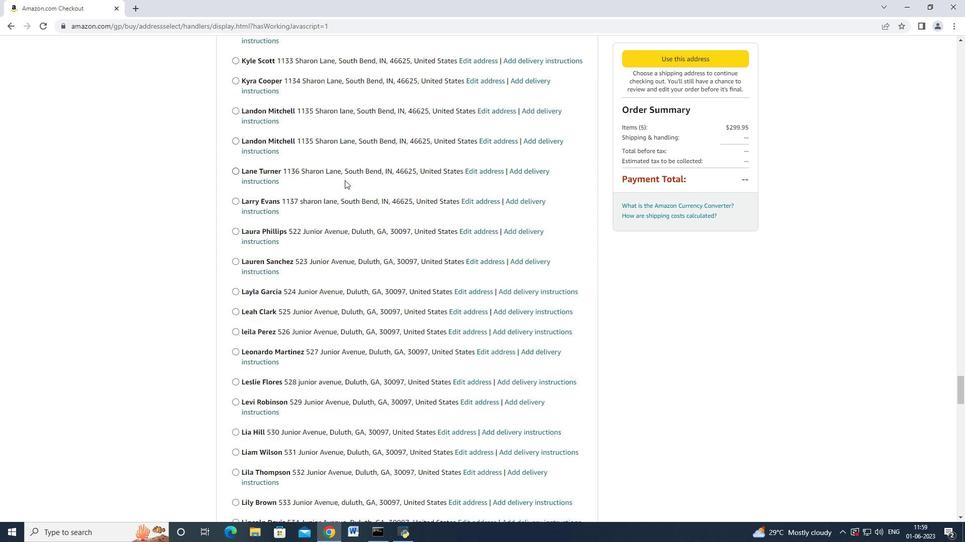 
Action: Mouse moved to (343, 184)
Screenshot: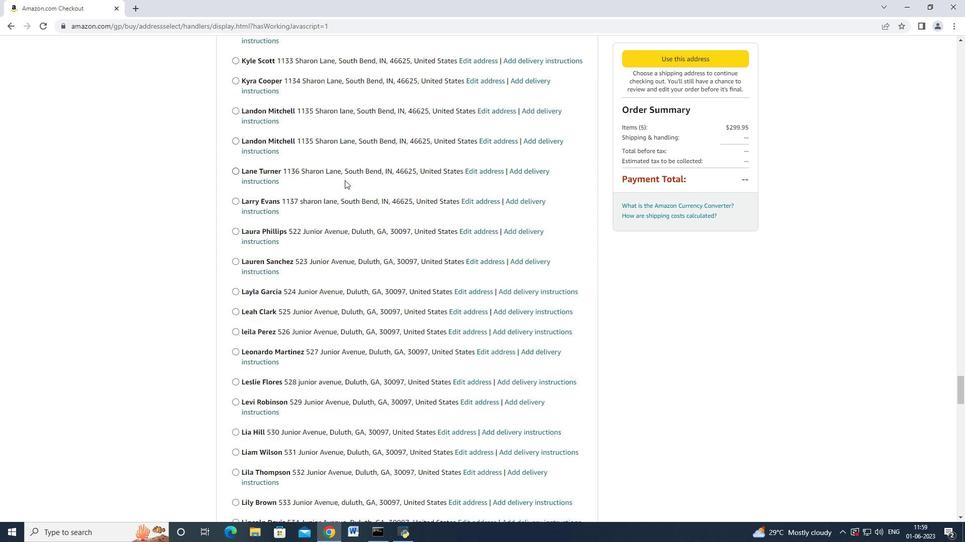 
Action: Mouse scrolled (343, 183) with delta (0, 0)
Screenshot: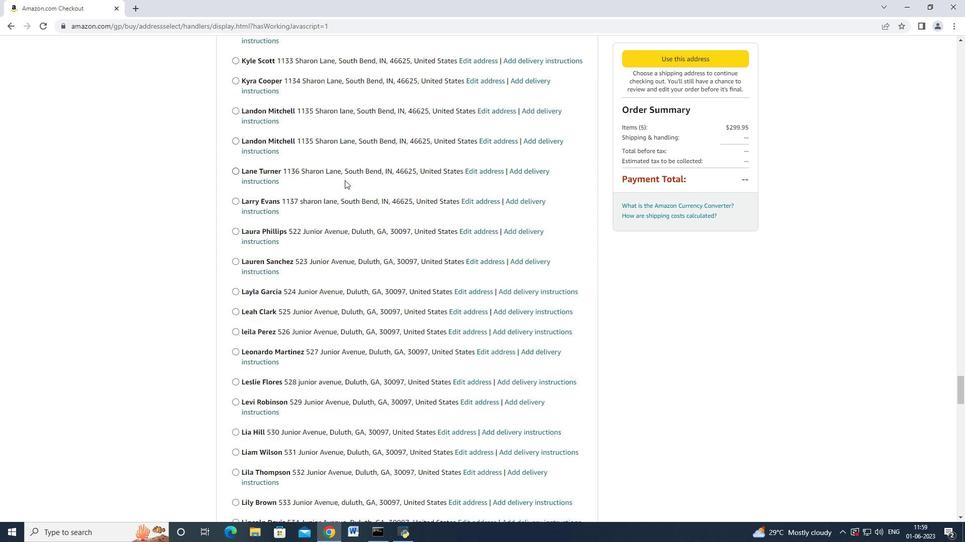 
Action: Mouse moved to (343, 184)
Screenshot: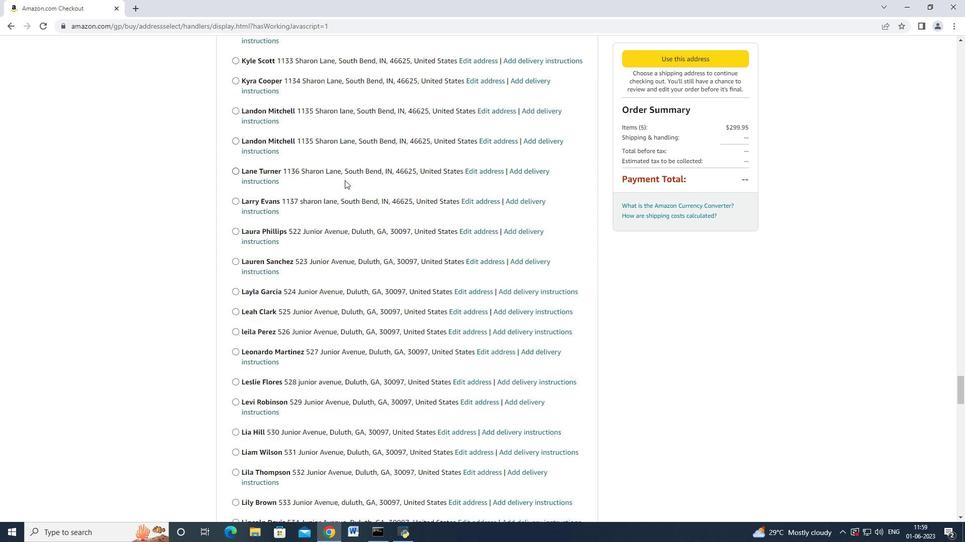 
Action: Mouse scrolled (343, 183) with delta (0, 0)
Screenshot: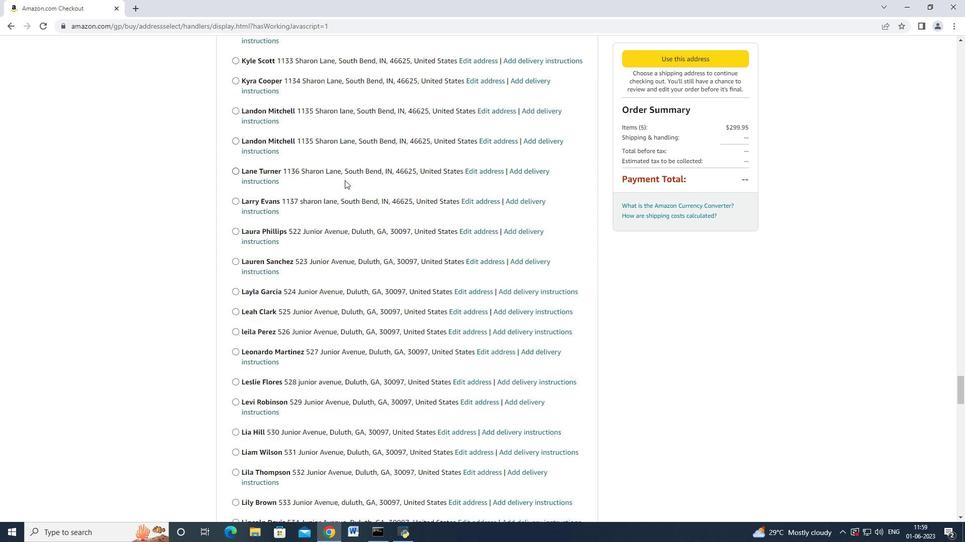 
Action: Mouse moved to (343, 184)
